 Task: Search one way flight ticket for 2 adults, 4 children and 1 infant on lap in business from Hilo, Hawaii: Hilo International Airport to Springfield: Abraham Lincoln Capital Airport on 5-2-2023. Choice of flights is Frontier. Number of bags: 2 carry on bags and 7 checked bags. Price is upto 107000. Outbound departure time preference is 13:45.
Action: Mouse moved to (257, 385)
Screenshot: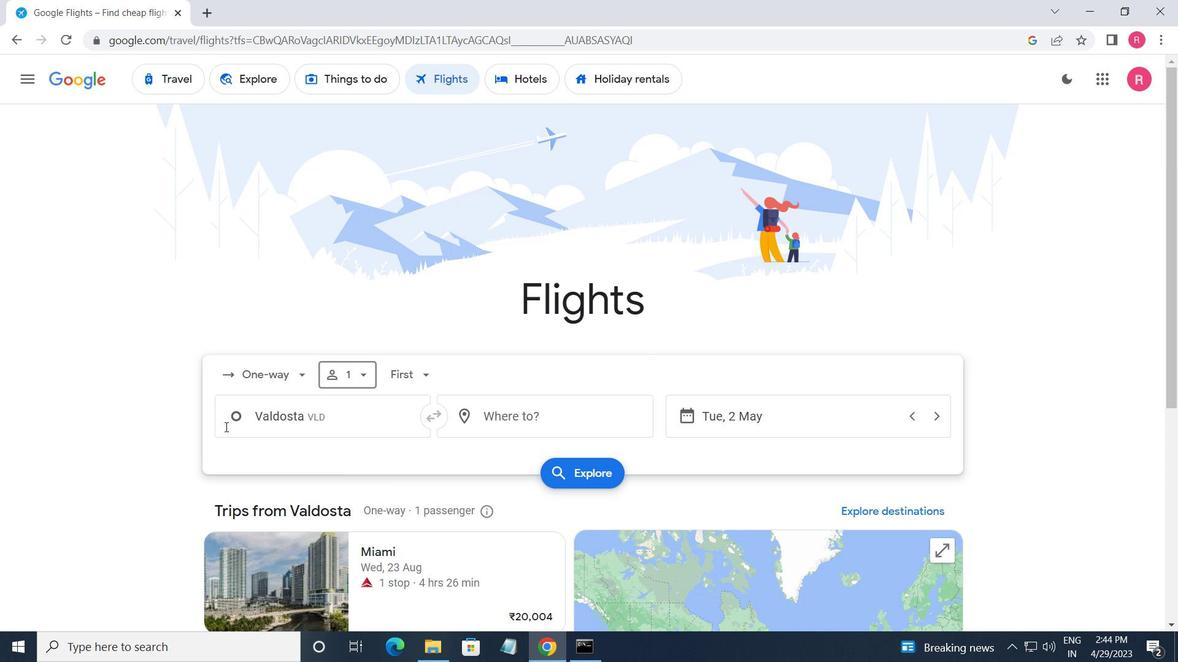 
Action: Mouse pressed left at (257, 385)
Screenshot: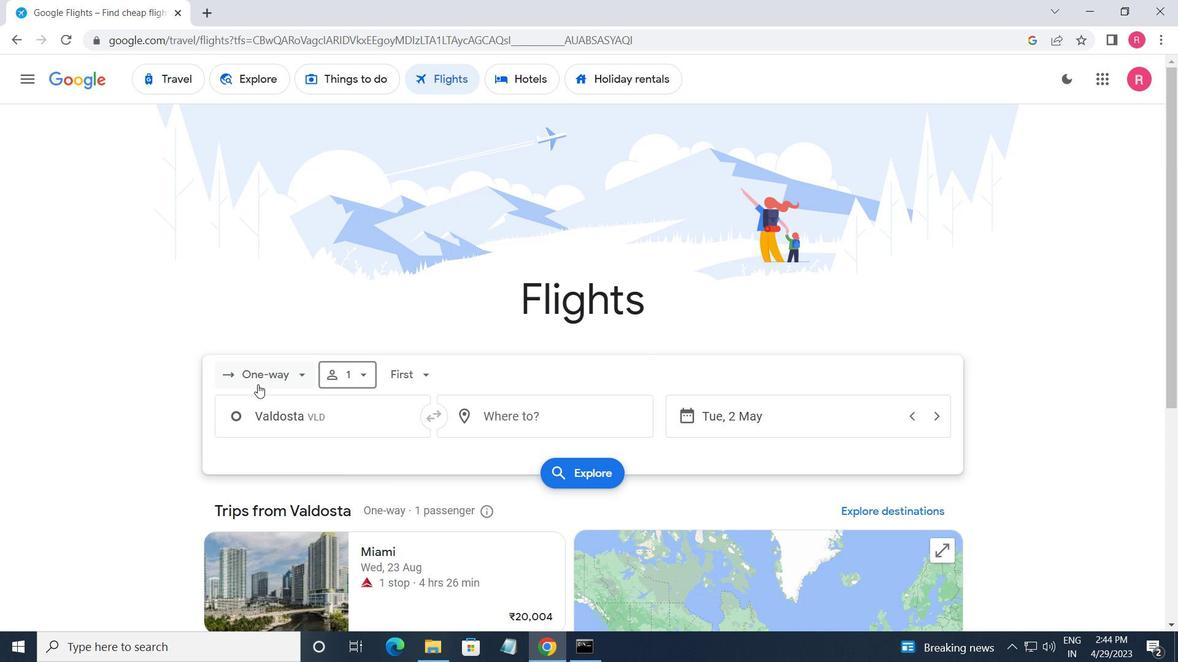 
Action: Mouse moved to (279, 449)
Screenshot: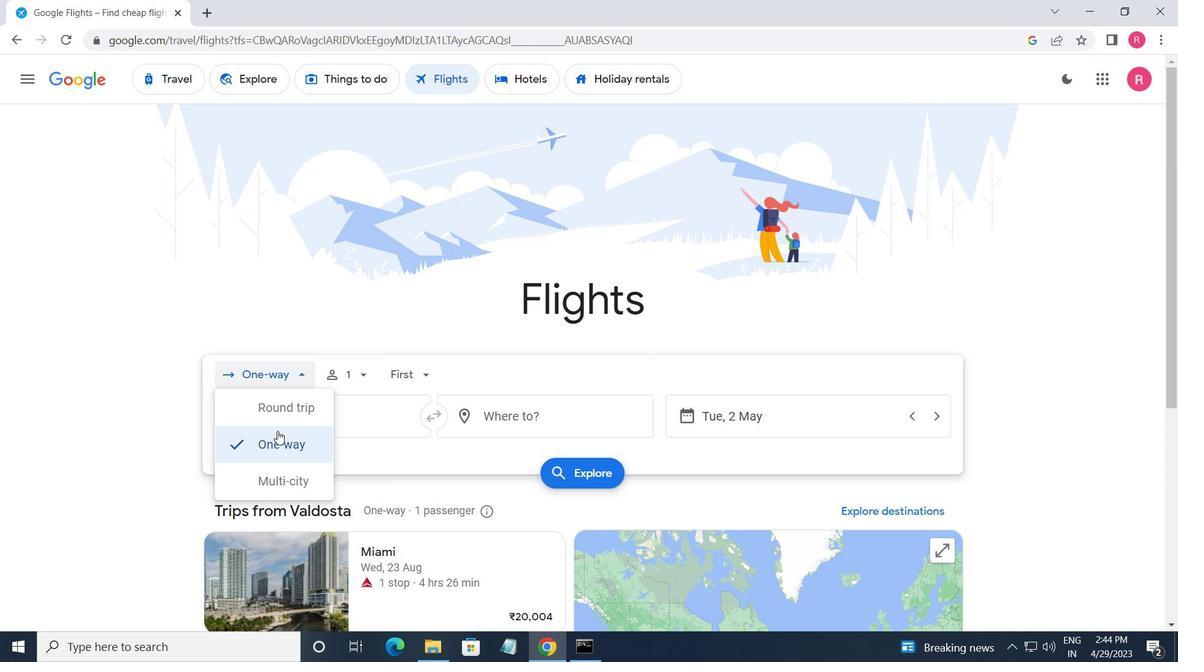 
Action: Mouse pressed left at (279, 449)
Screenshot: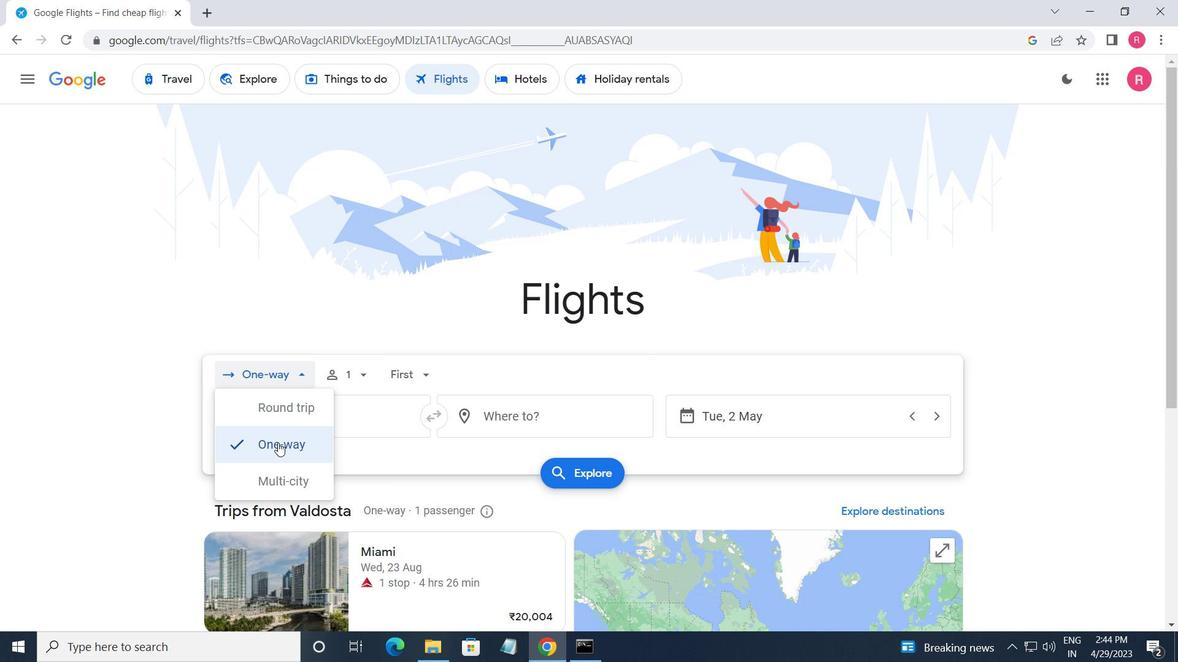 
Action: Mouse moved to (336, 385)
Screenshot: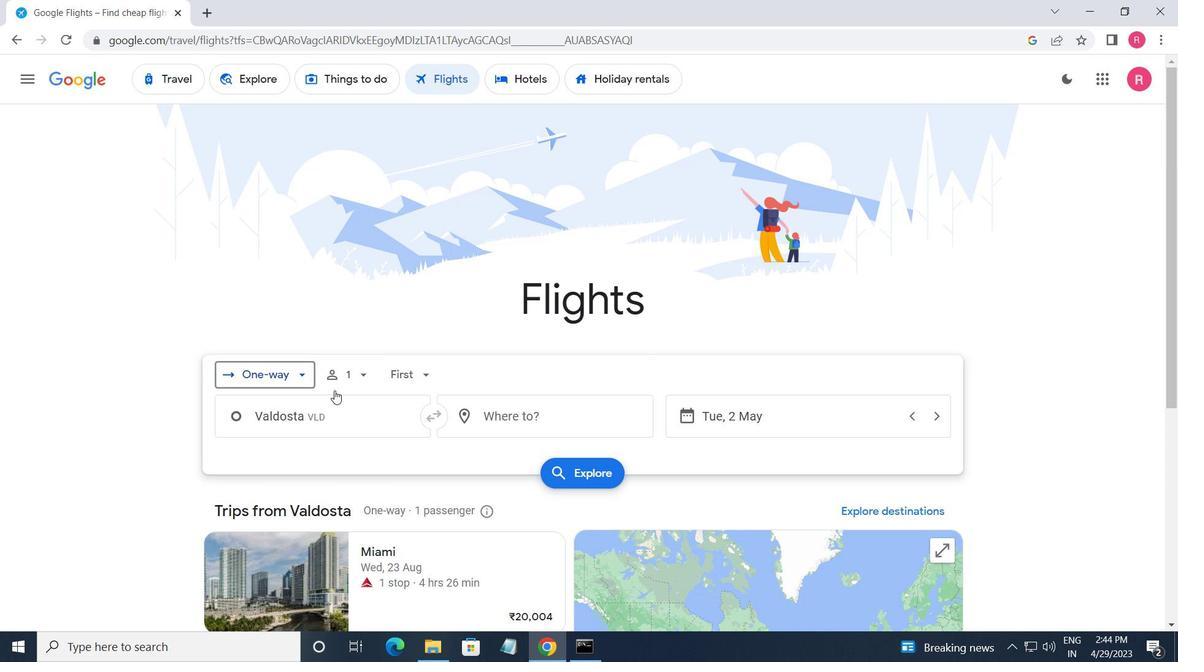 
Action: Mouse pressed left at (336, 385)
Screenshot: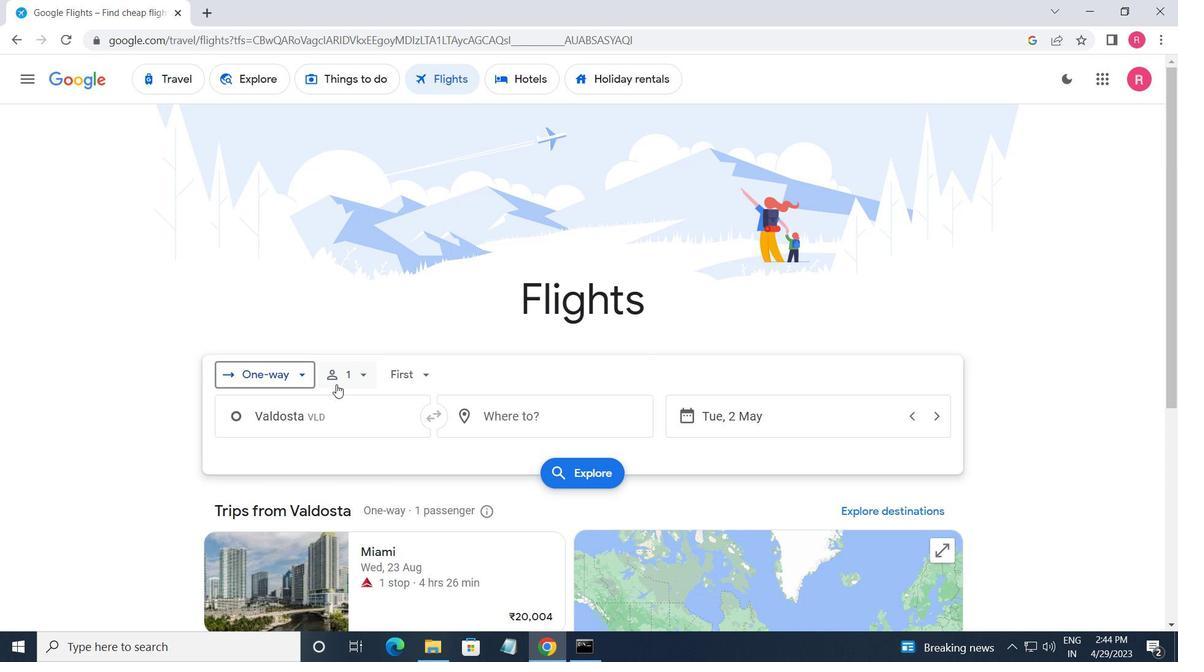 
Action: Mouse moved to (476, 427)
Screenshot: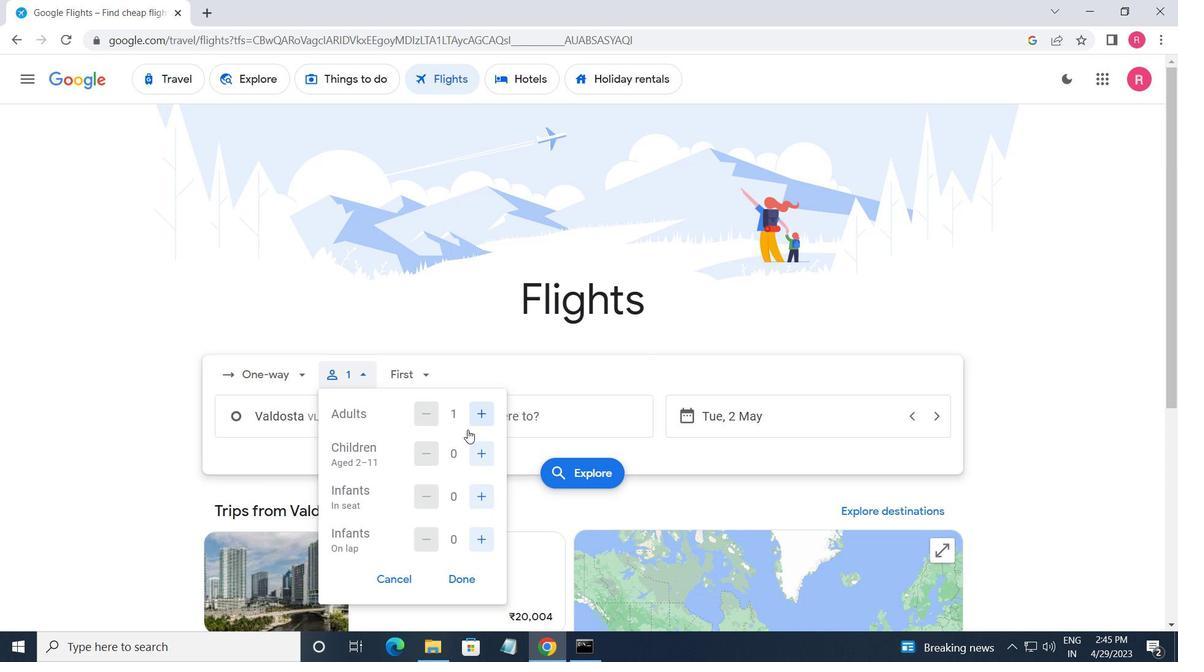 
Action: Mouse pressed left at (476, 427)
Screenshot: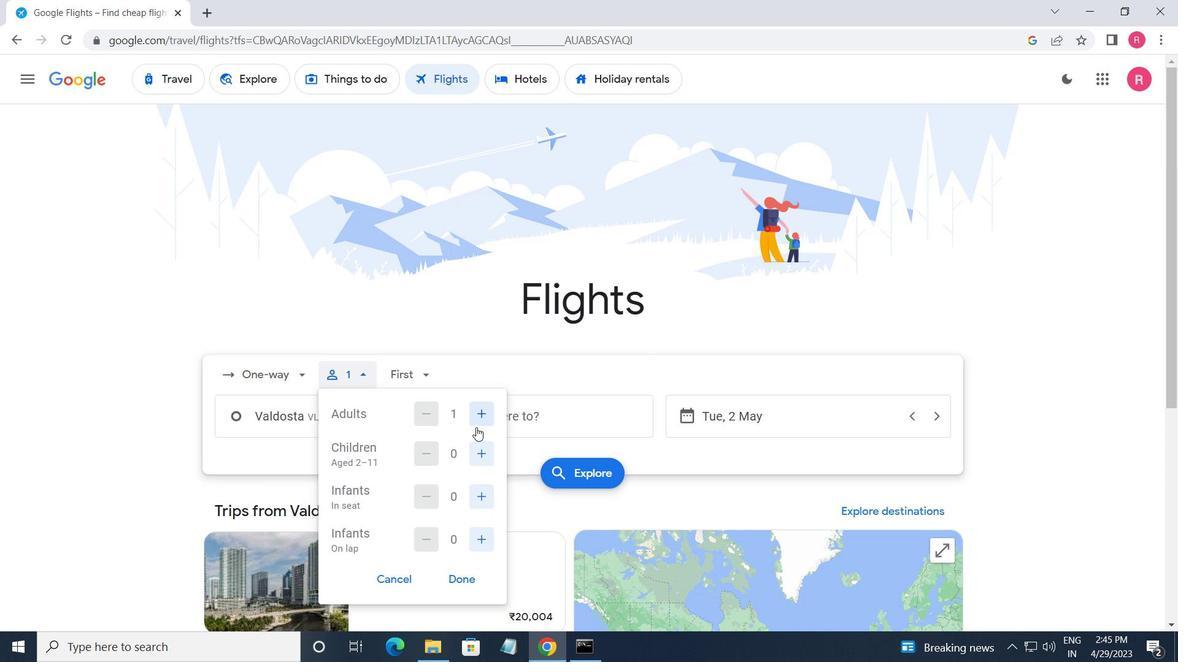 
Action: Mouse moved to (479, 457)
Screenshot: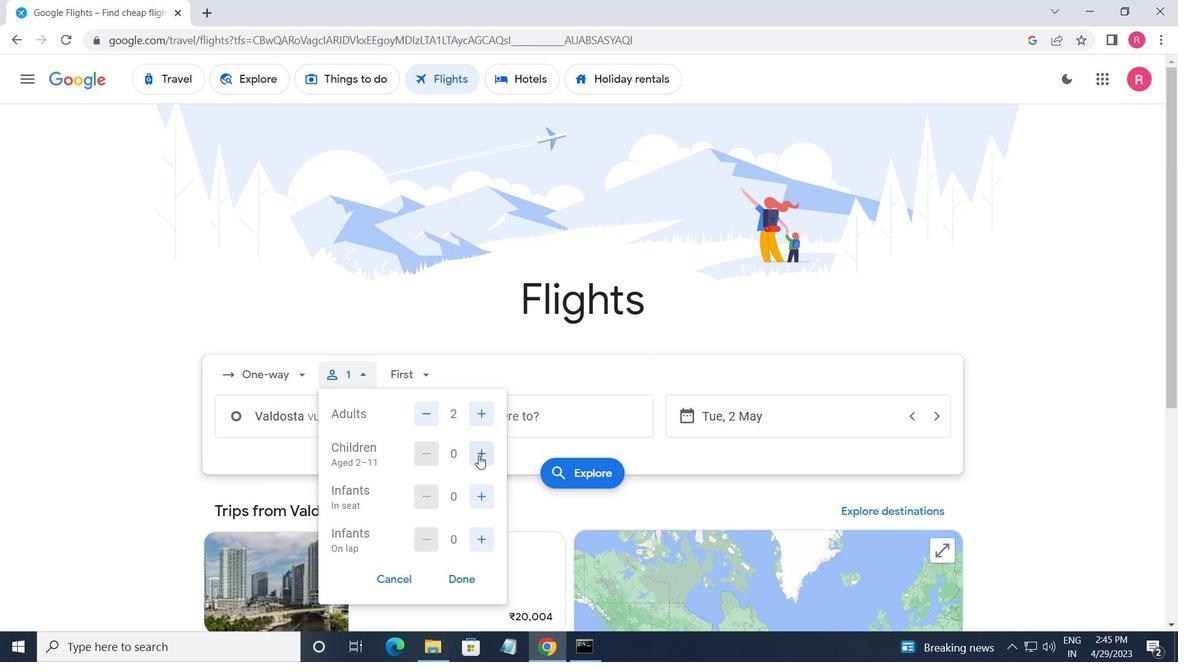 
Action: Mouse pressed left at (479, 457)
Screenshot: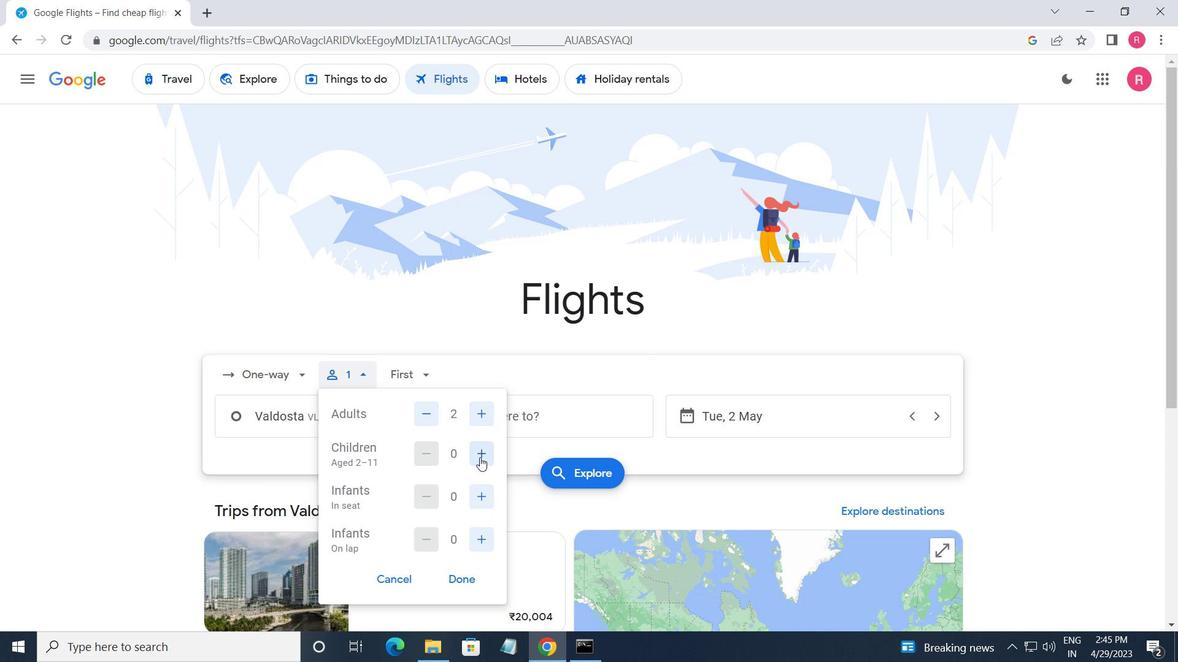 
Action: Mouse pressed left at (479, 457)
Screenshot: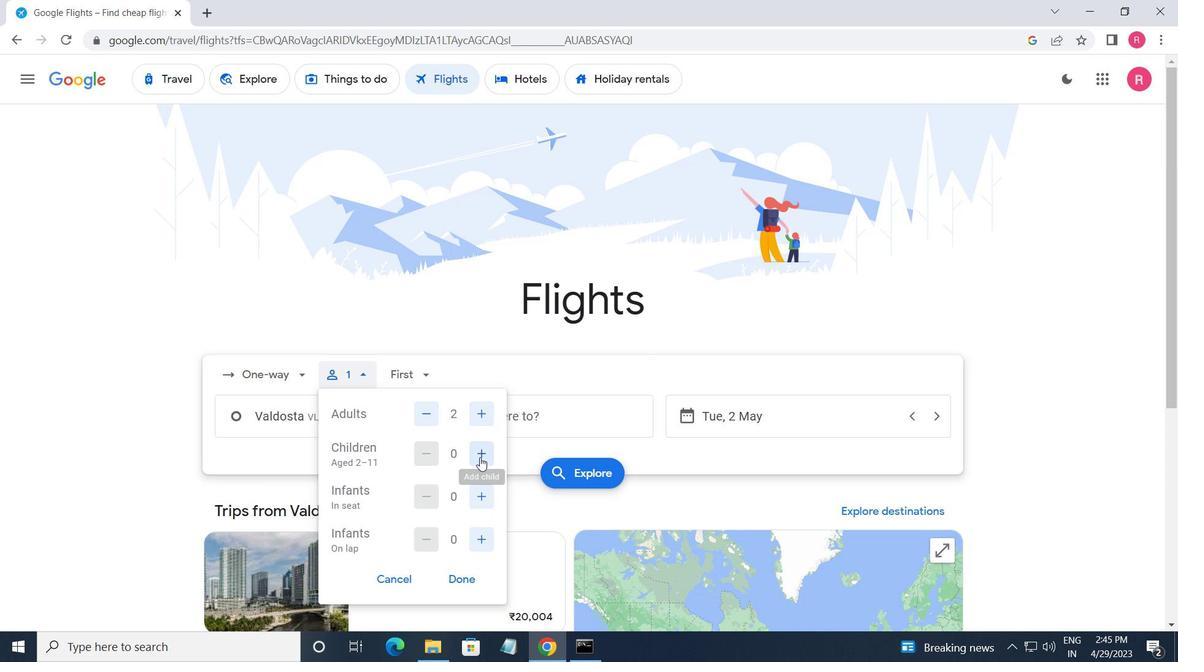 
Action: Mouse pressed left at (479, 457)
Screenshot: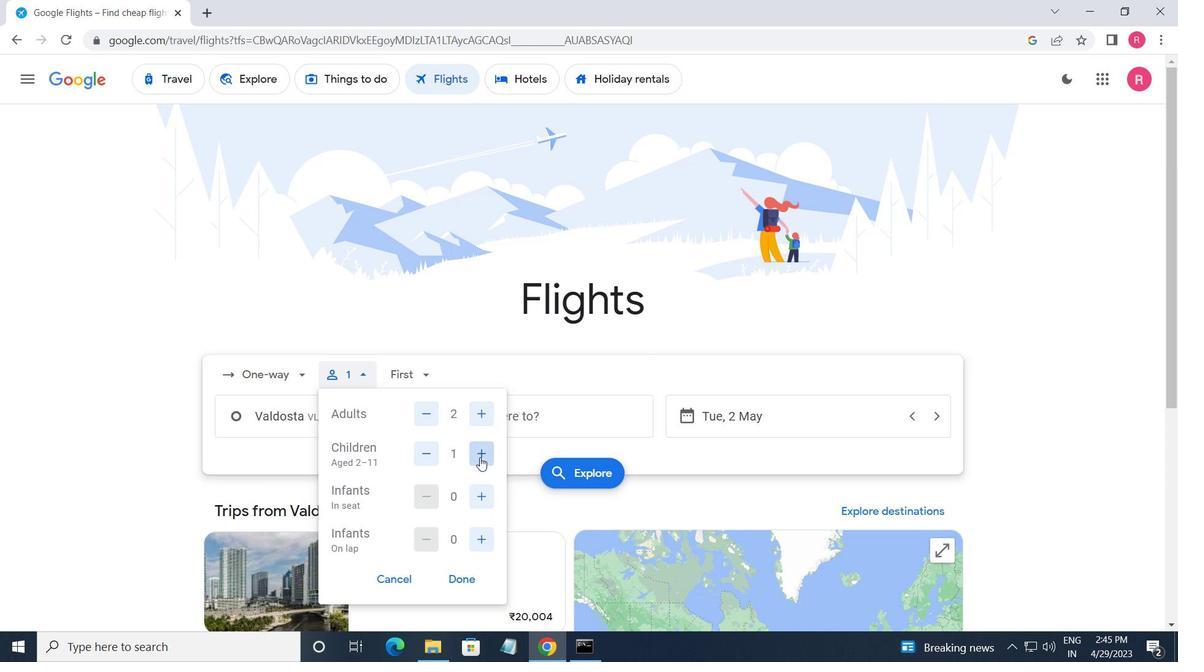 
Action: Mouse moved to (480, 458)
Screenshot: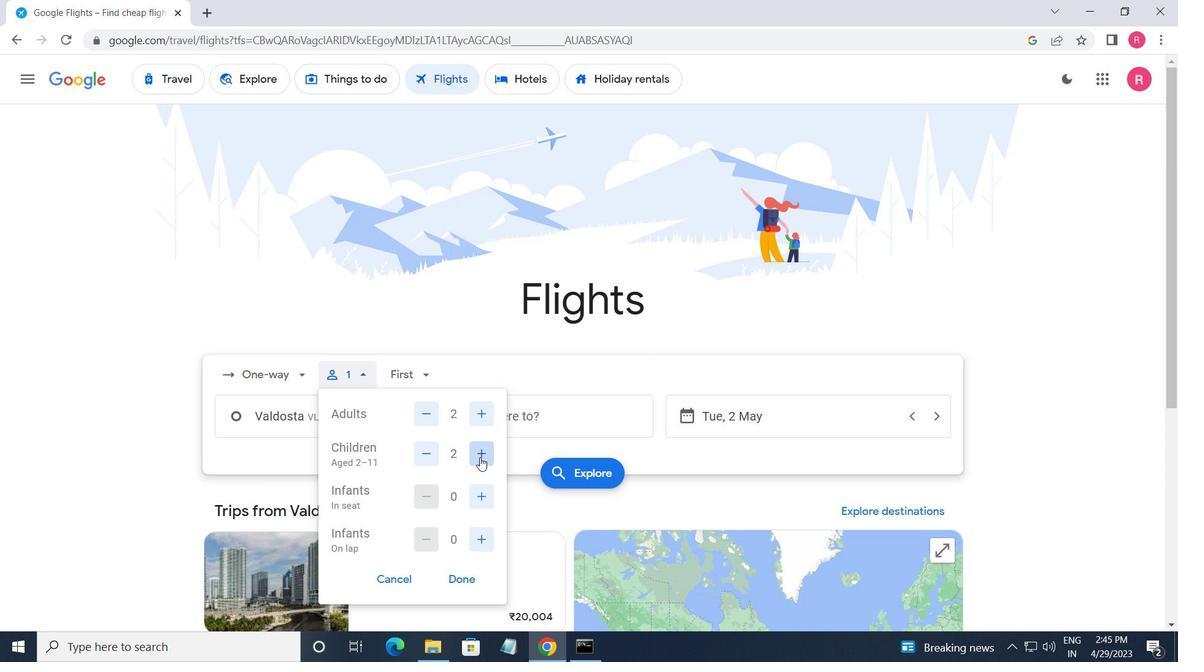 
Action: Mouse pressed left at (480, 458)
Screenshot: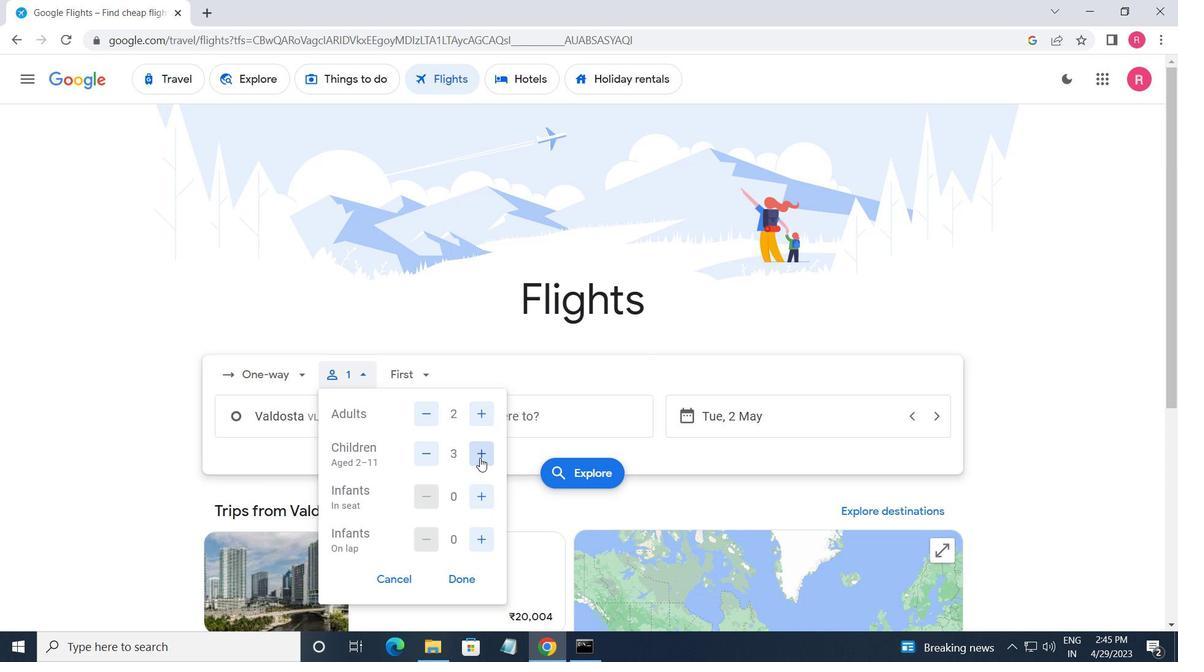 
Action: Mouse moved to (482, 503)
Screenshot: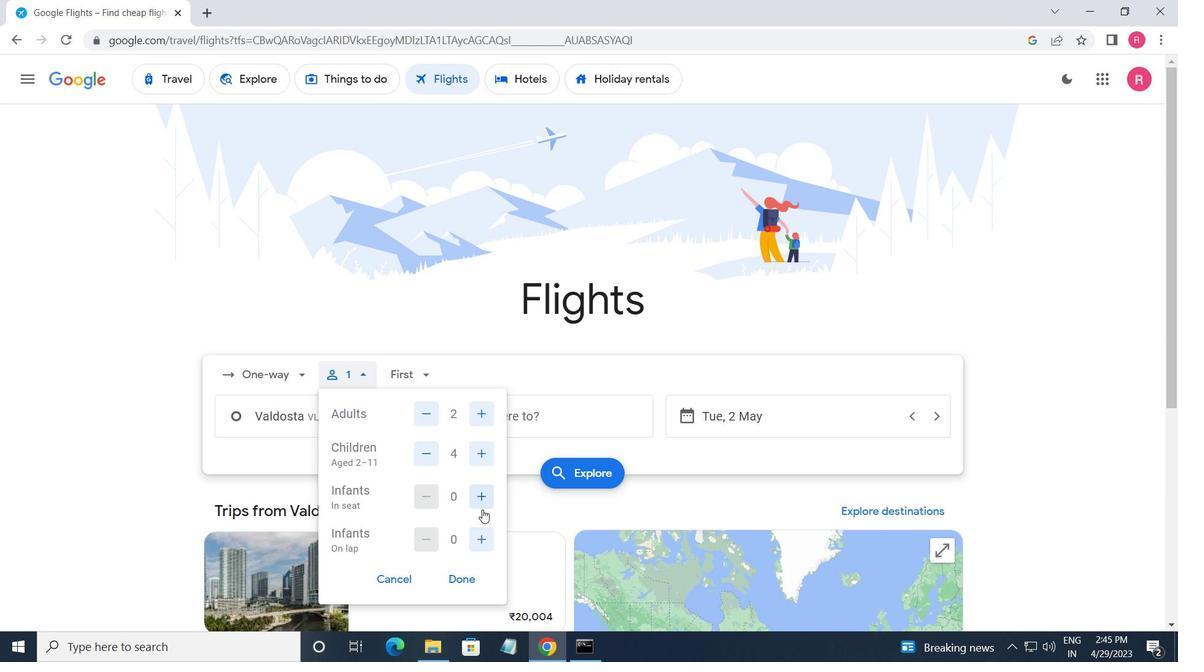 
Action: Mouse pressed left at (482, 503)
Screenshot: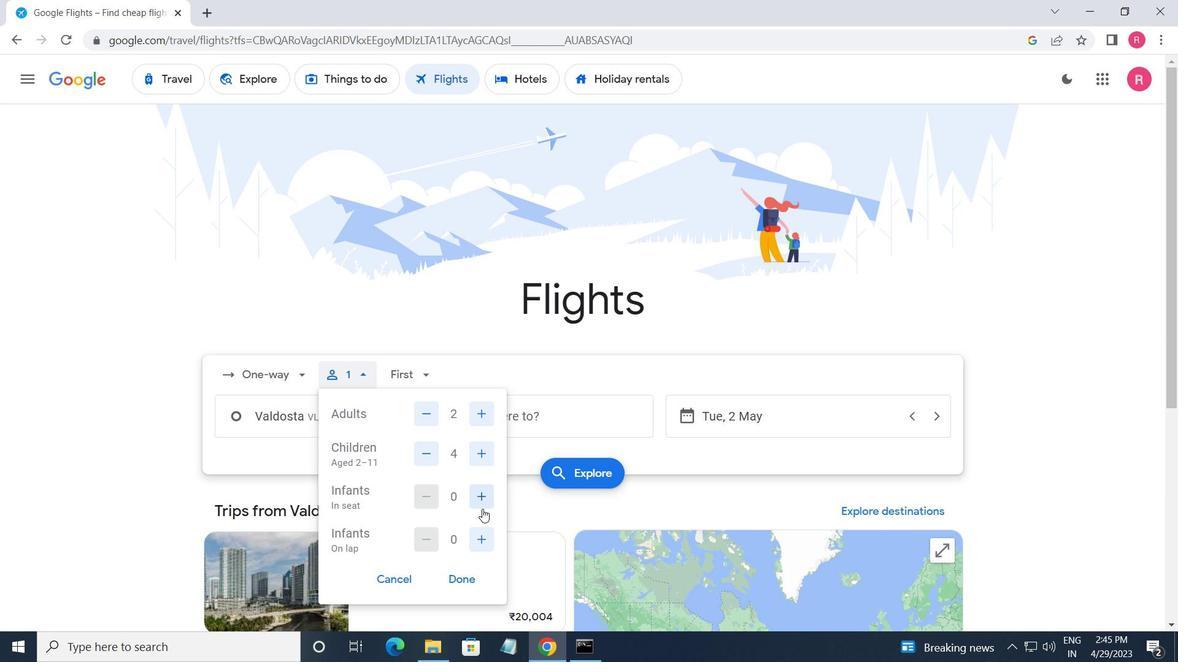 
Action: Mouse moved to (421, 384)
Screenshot: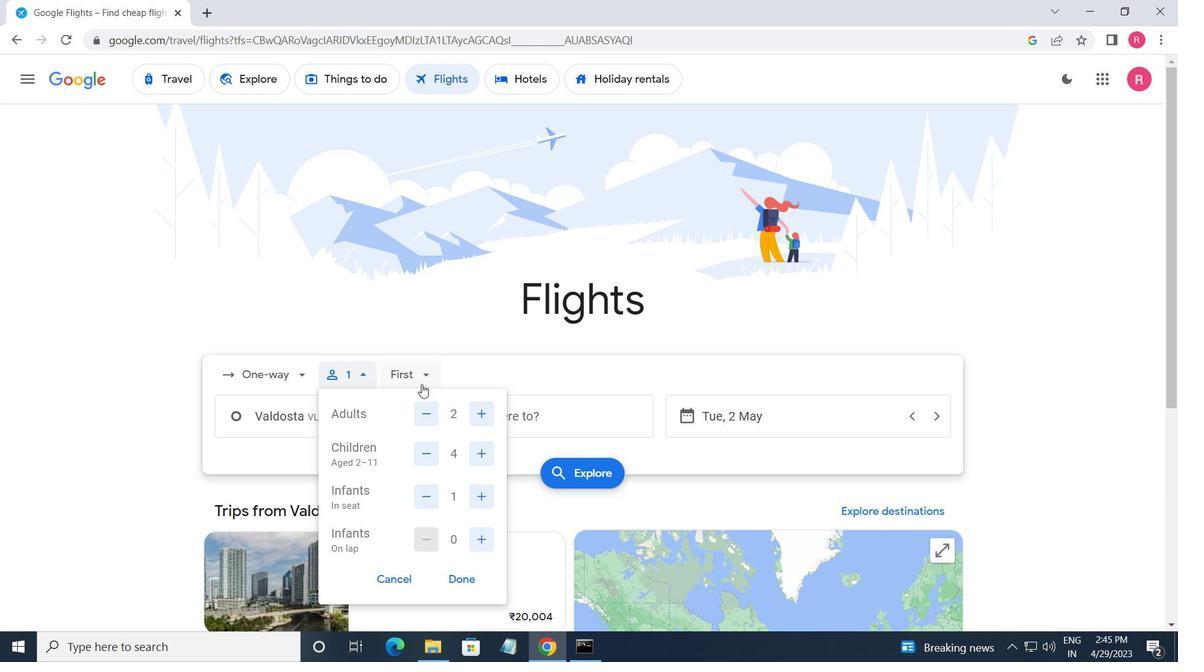 
Action: Mouse pressed left at (421, 384)
Screenshot: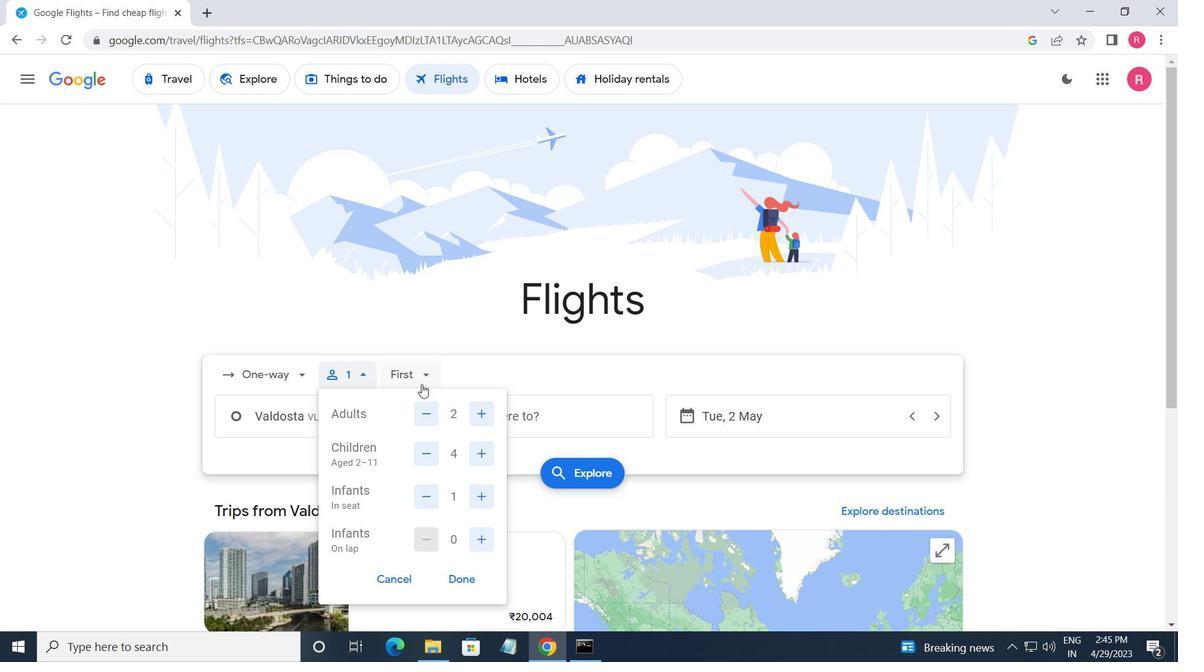 
Action: Mouse moved to (457, 486)
Screenshot: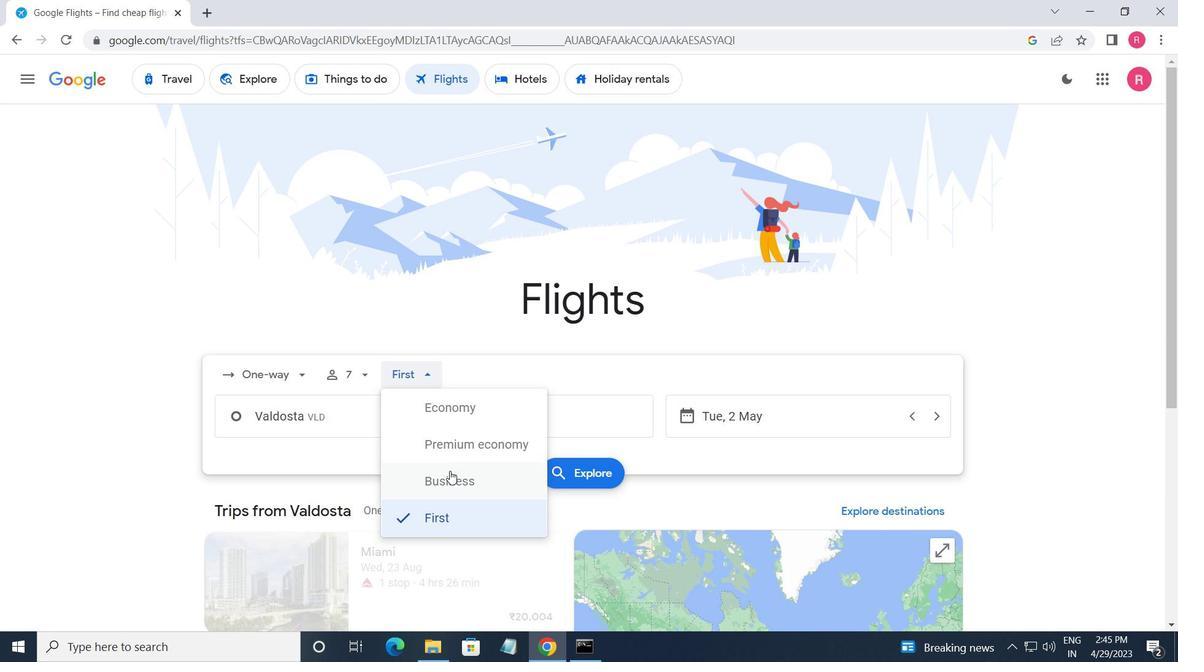 
Action: Mouse pressed left at (457, 486)
Screenshot: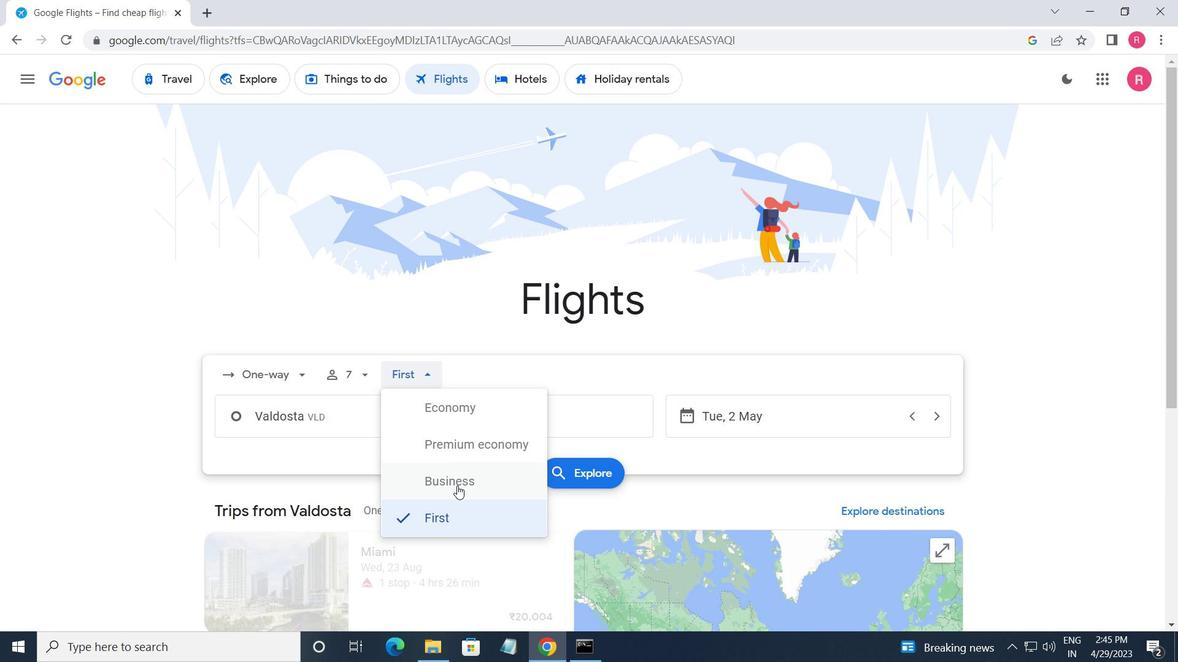 
Action: Mouse moved to (340, 432)
Screenshot: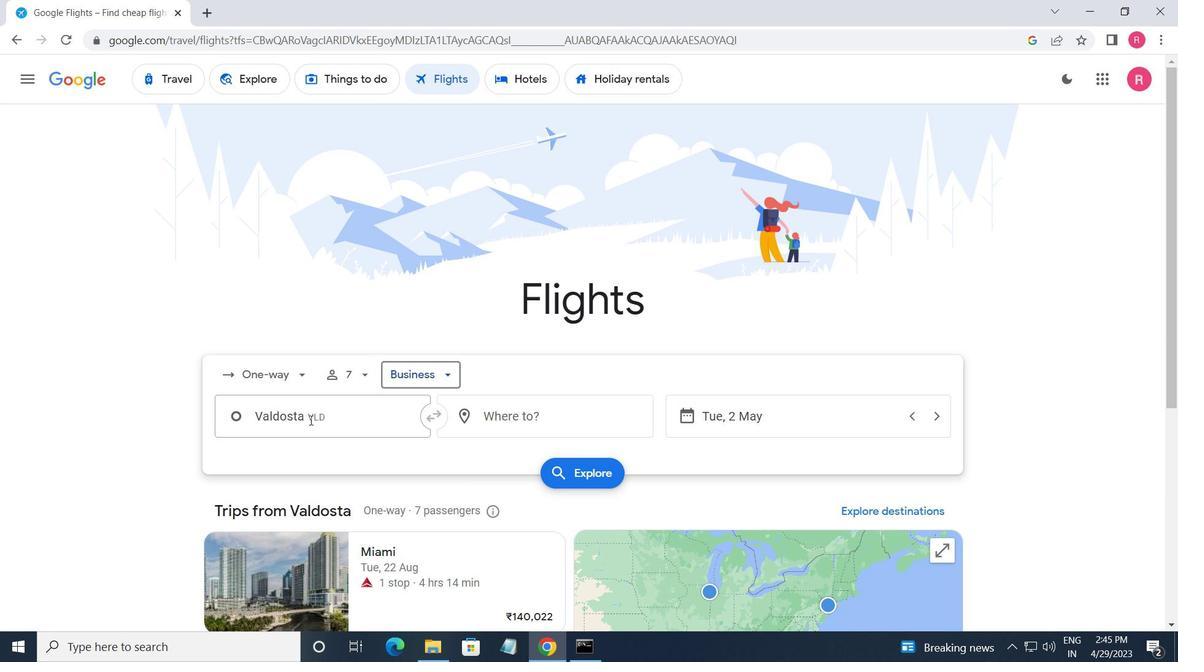 
Action: Mouse pressed left at (340, 432)
Screenshot: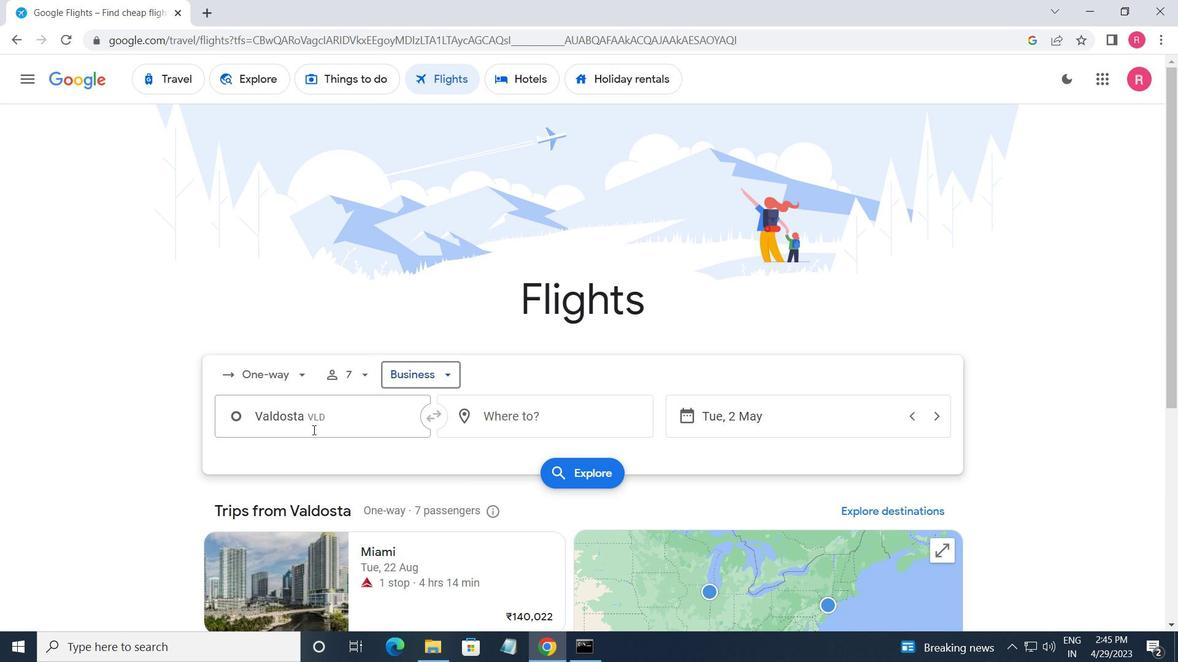 
Action: Key pressed <Key.shift><Key.shift><Key.shift><Key.shift><Key.shift><Key.shift><Key.shift>HILO
Screenshot: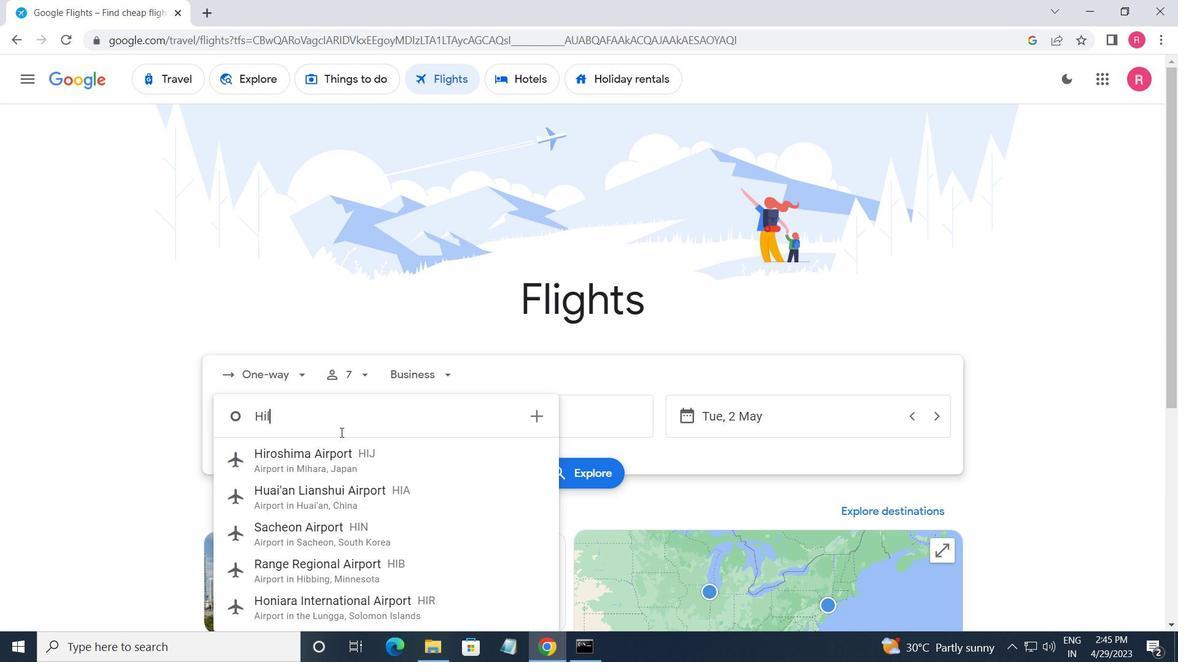 
Action: Mouse moved to (352, 495)
Screenshot: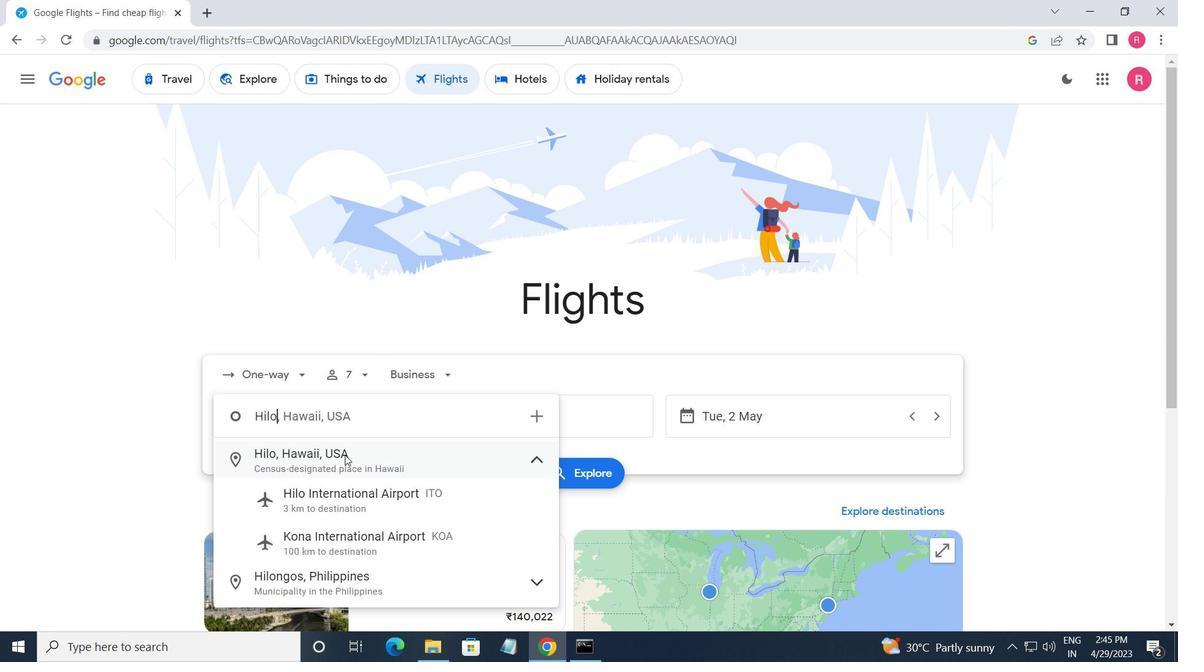
Action: Mouse pressed left at (352, 495)
Screenshot: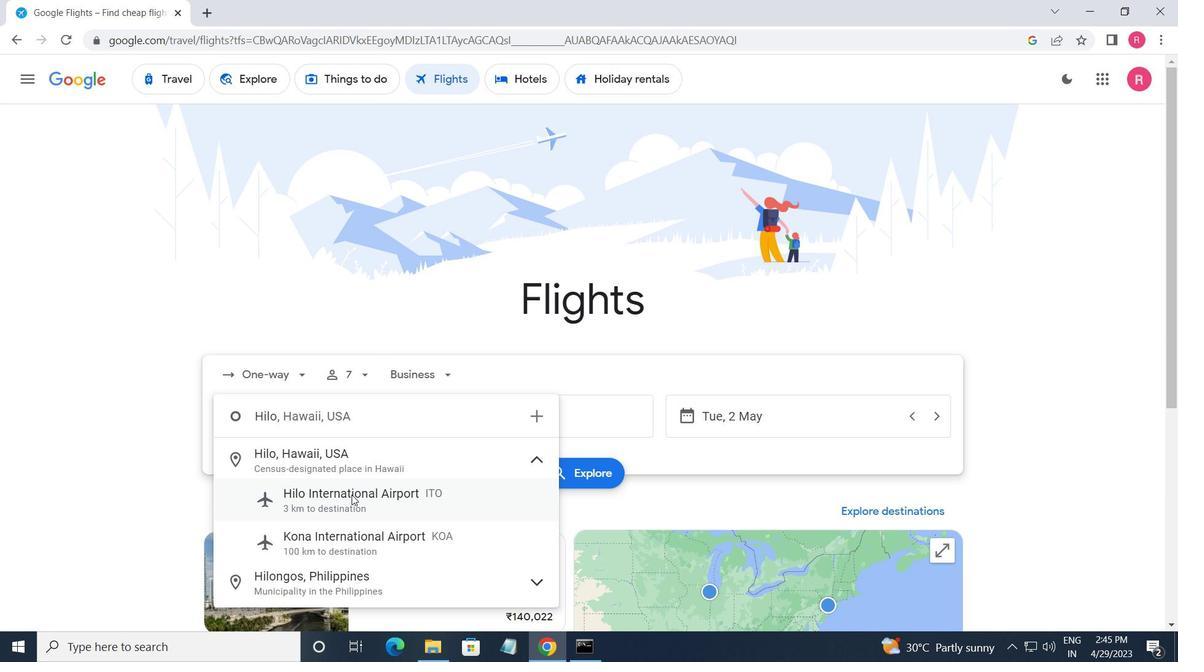 
Action: Mouse moved to (513, 408)
Screenshot: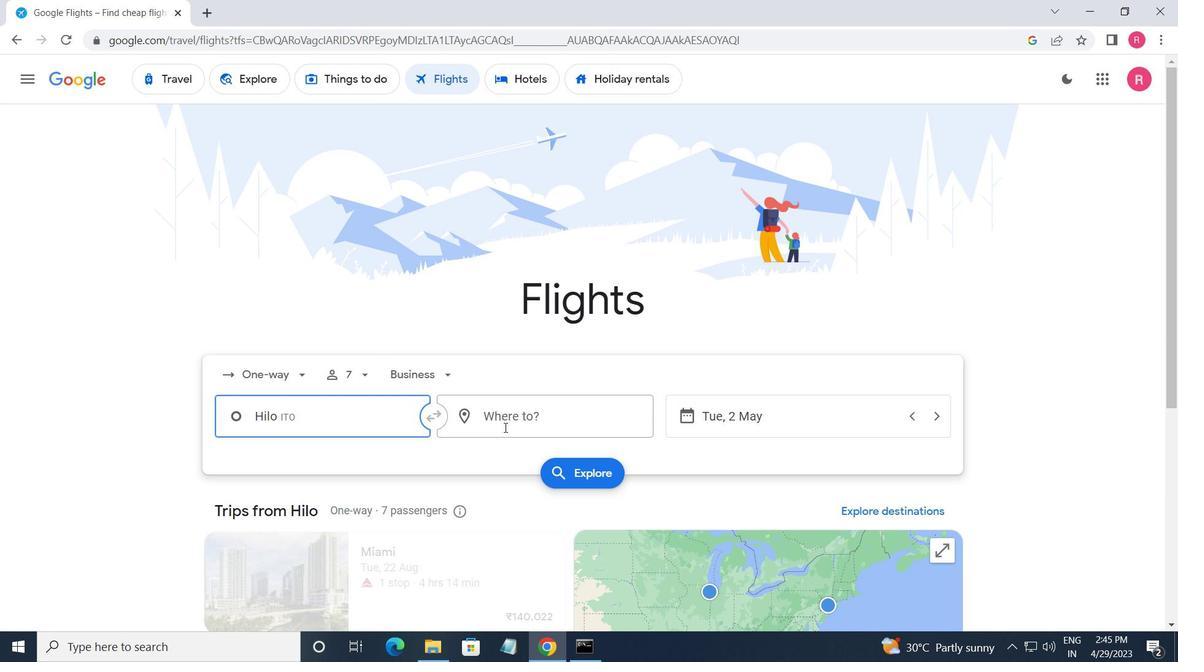 
Action: Mouse pressed left at (513, 408)
Screenshot: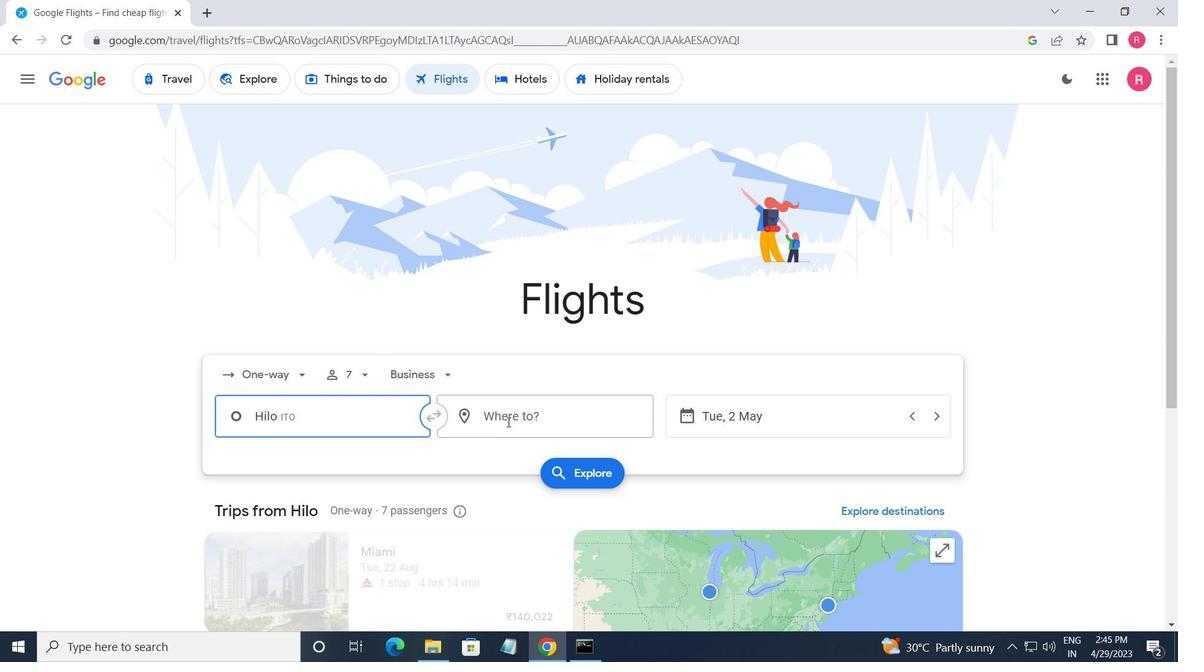 
Action: Mouse moved to (496, 566)
Screenshot: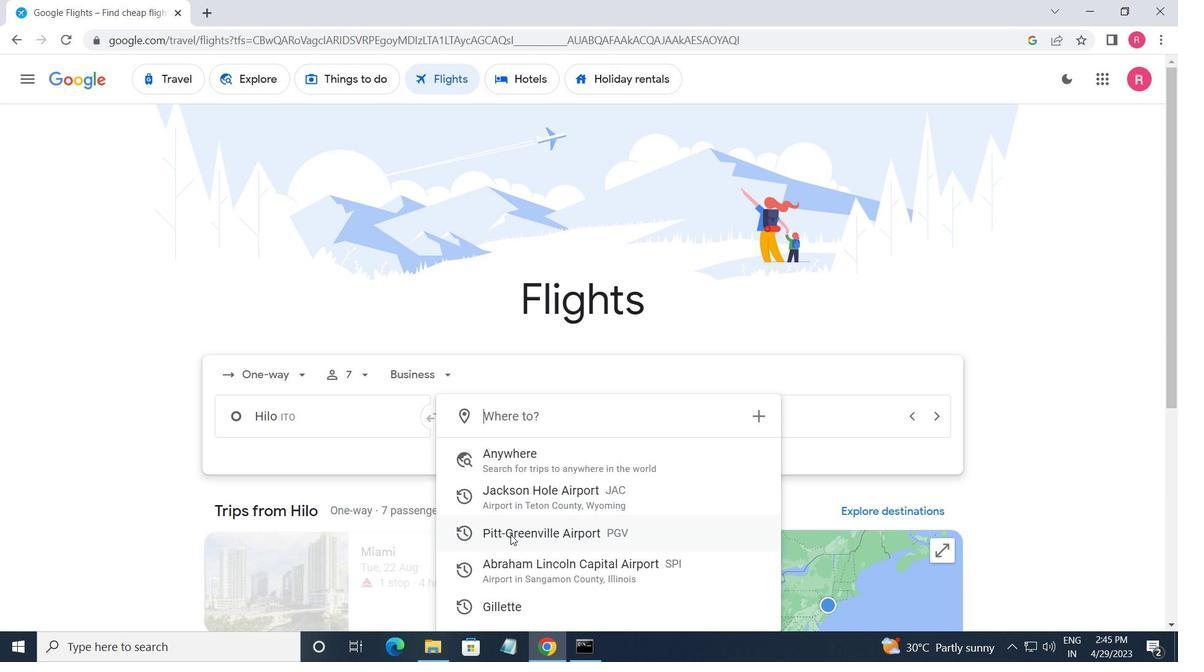 
Action: Mouse pressed left at (496, 566)
Screenshot: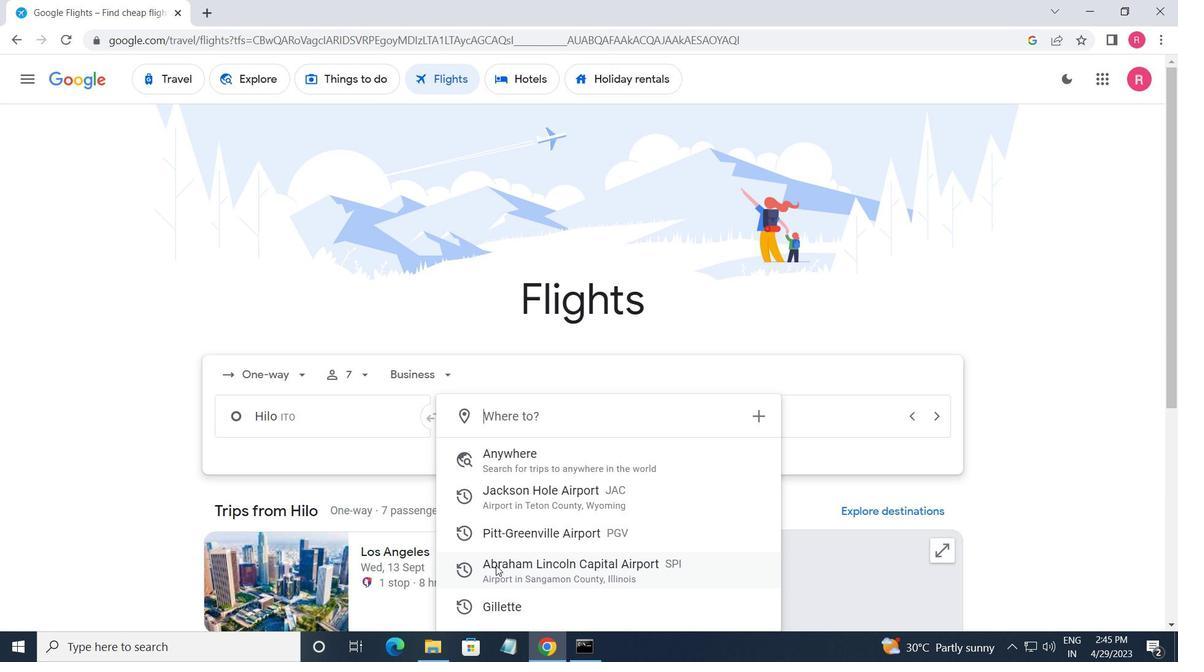 
Action: Mouse moved to (772, 420)
Screenshot: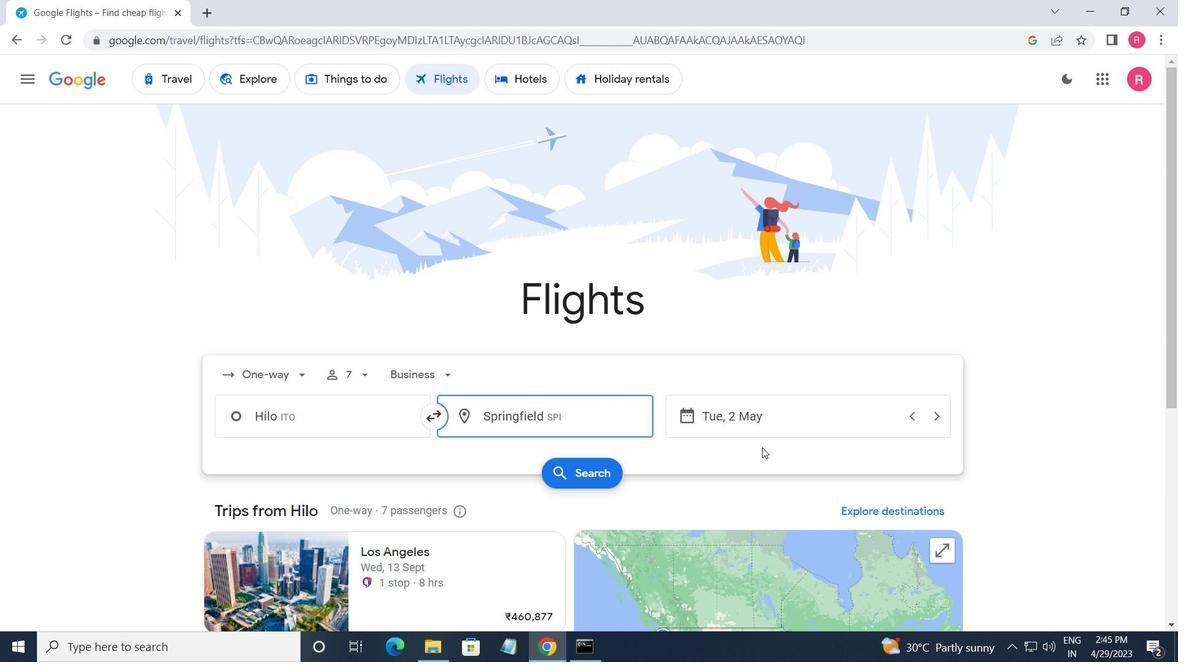 
Action: Mouse pressed left at (772, 420)
Screenshot: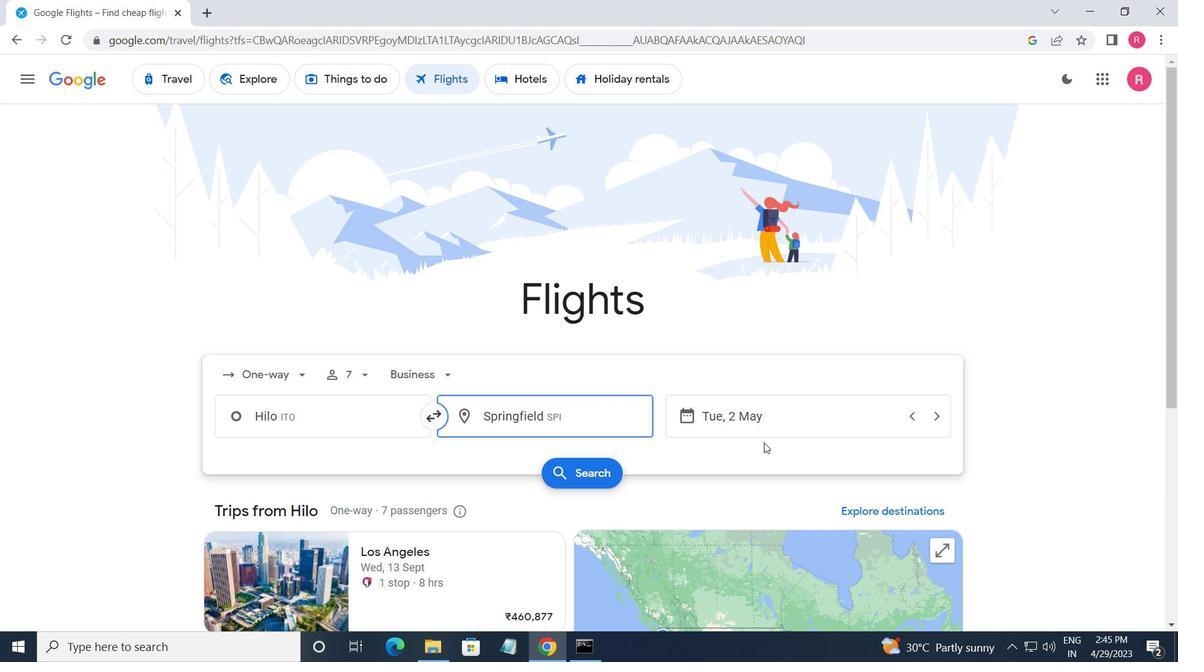 
Action: Mouse moved to (769, 360)
Screenshot: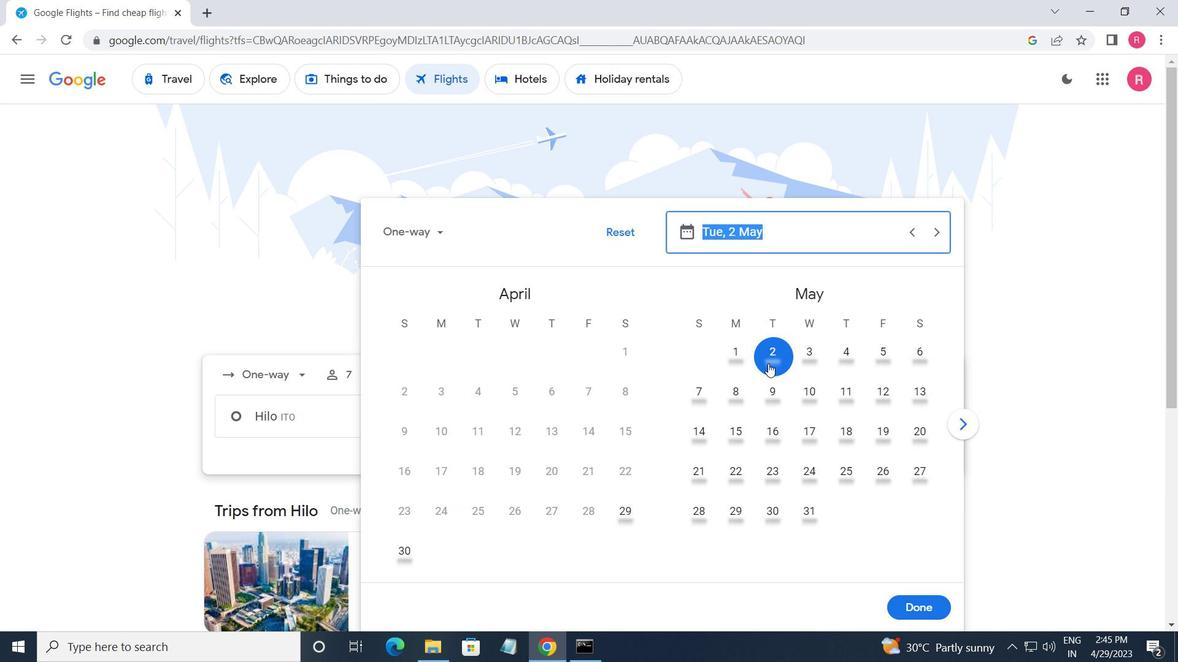 
Action: Mouse pressed left at (769, 360)
Screenshot: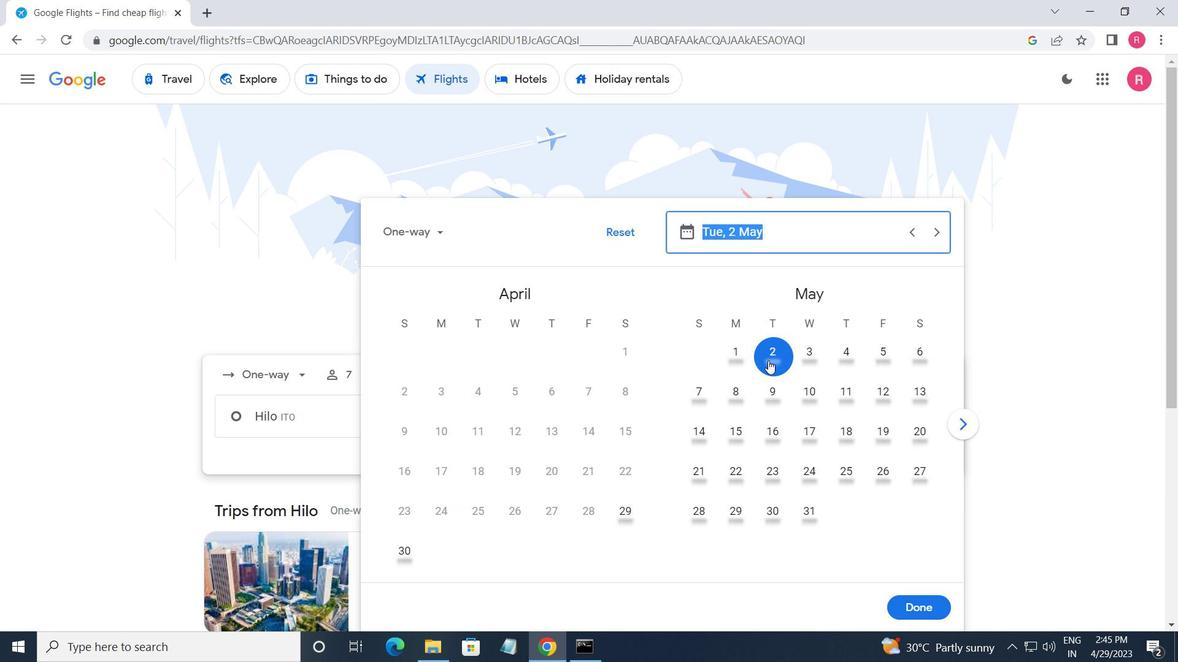 
Action: Mouse moved to (907, 608)
Screenshot: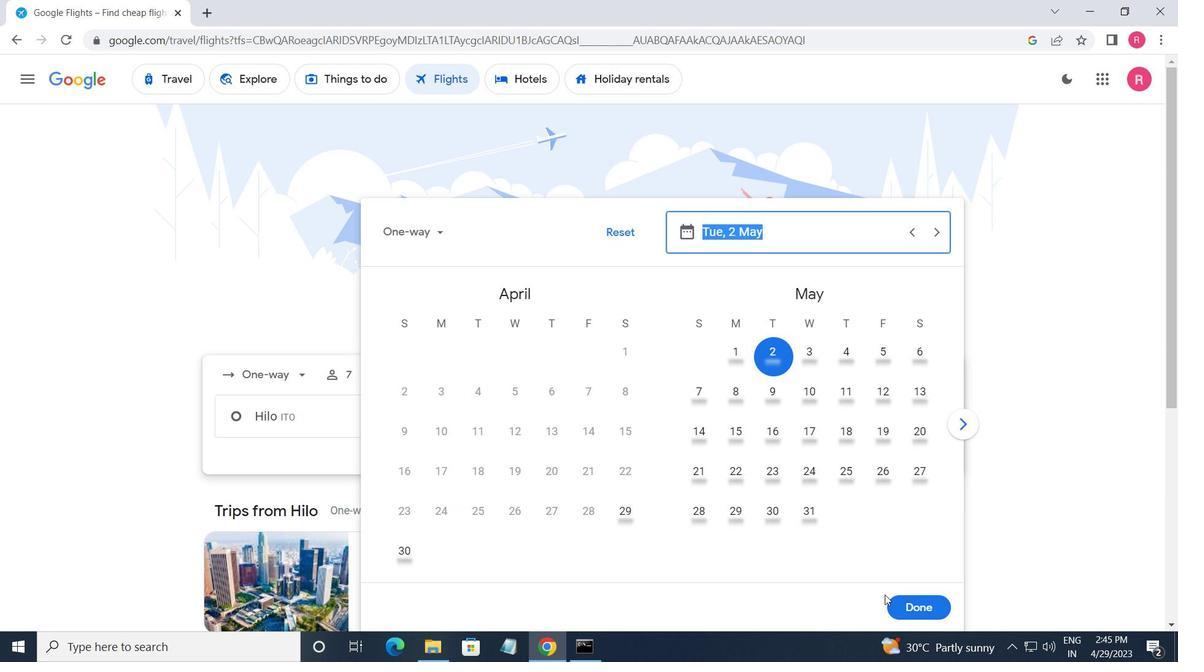 
Action: Mouse pressed left at (907, 608)
Screenshot: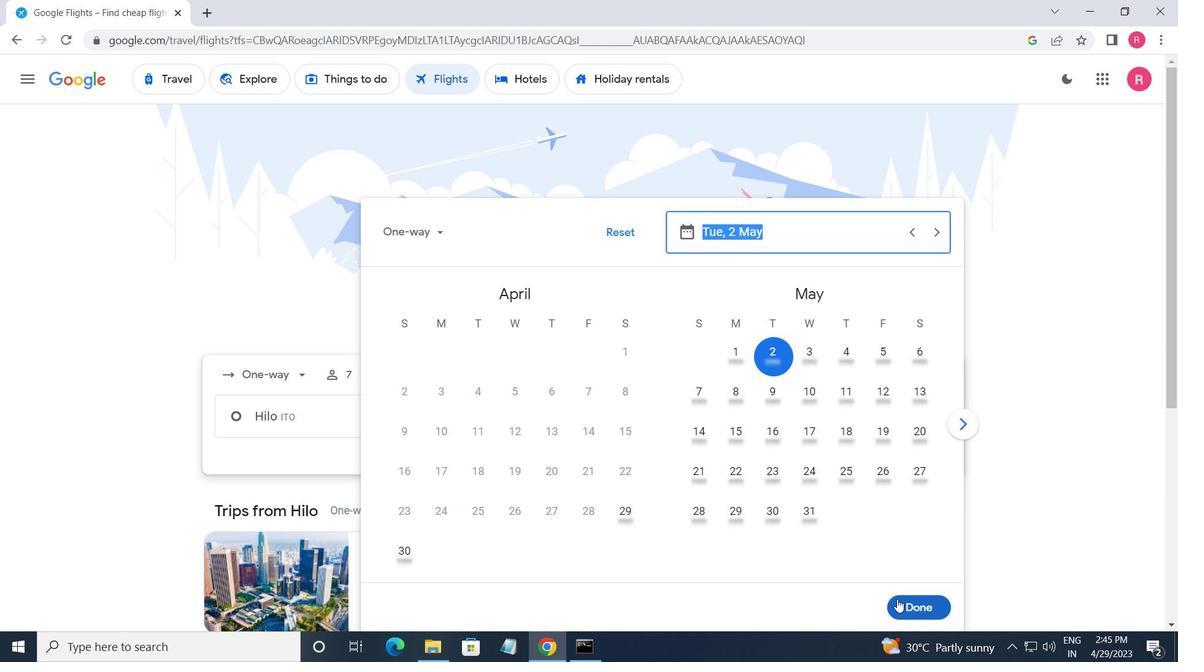 
Action: Mouse moved to (564, 477)
Screenshot: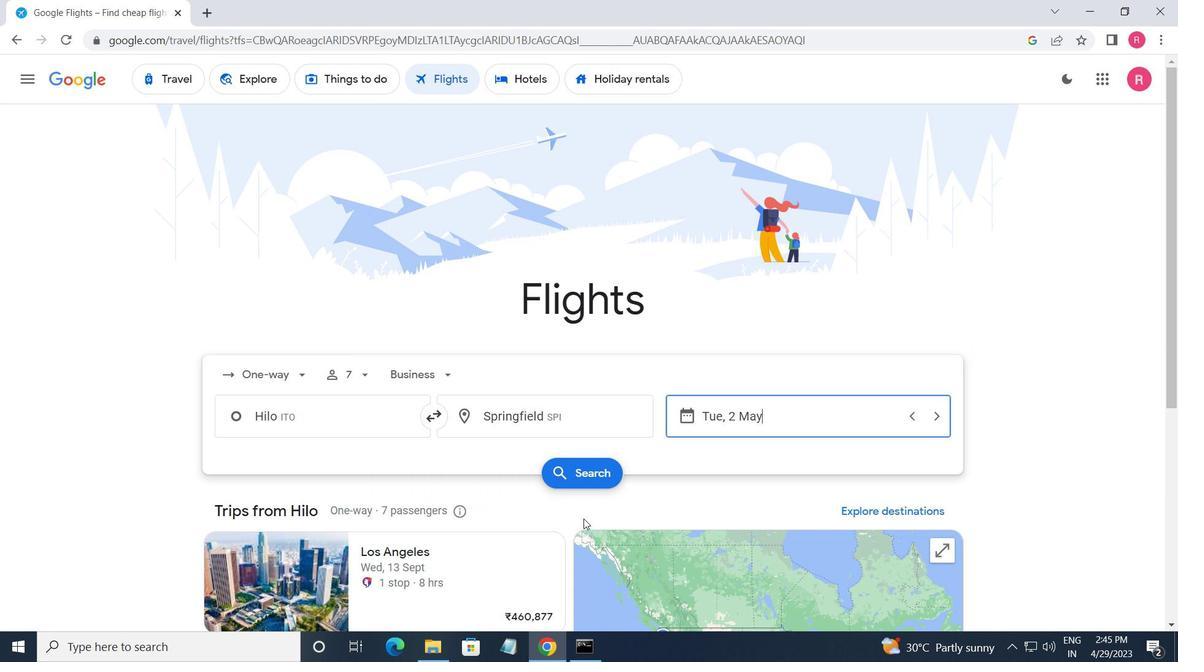 
Action: Mouse pressed left at (564, 477)
Screenshot: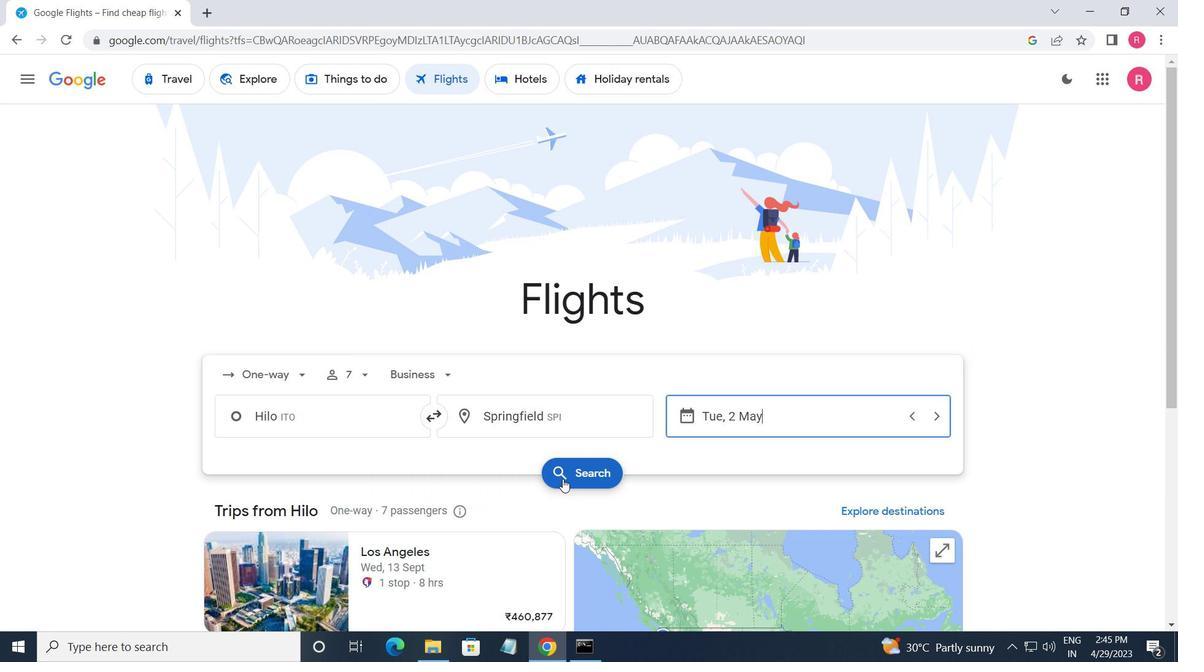 
Action: Mouse moved to (231, 222)
Screenshot: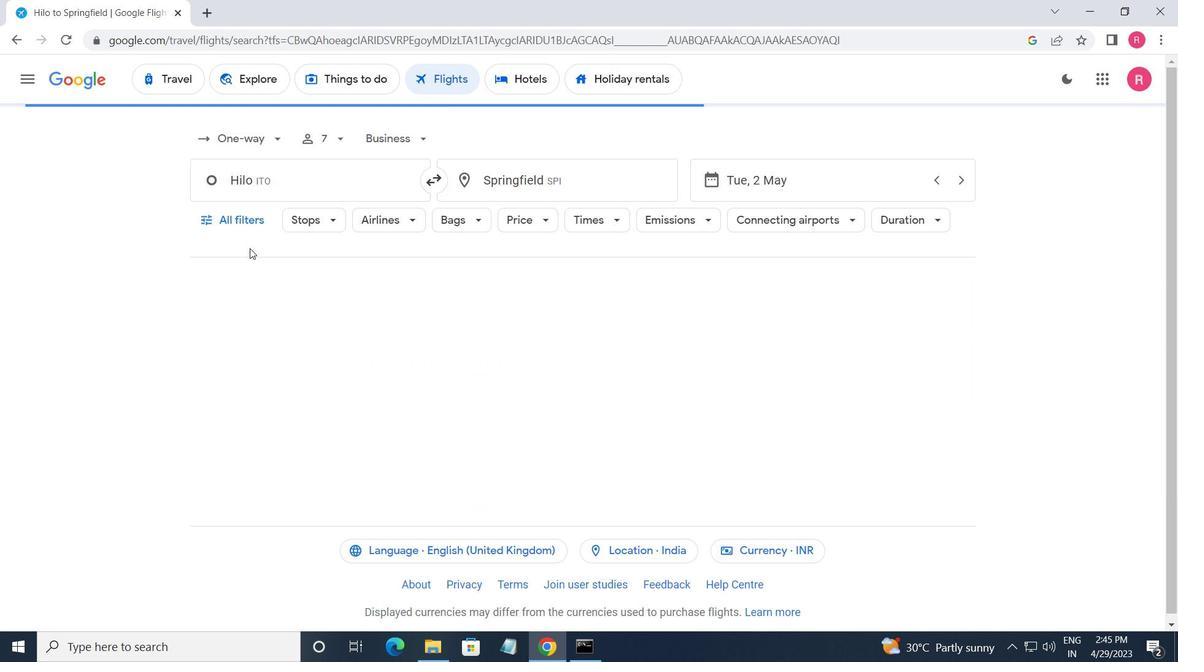 
Action: Mouse pressed left at (231, 222)
Screenshot: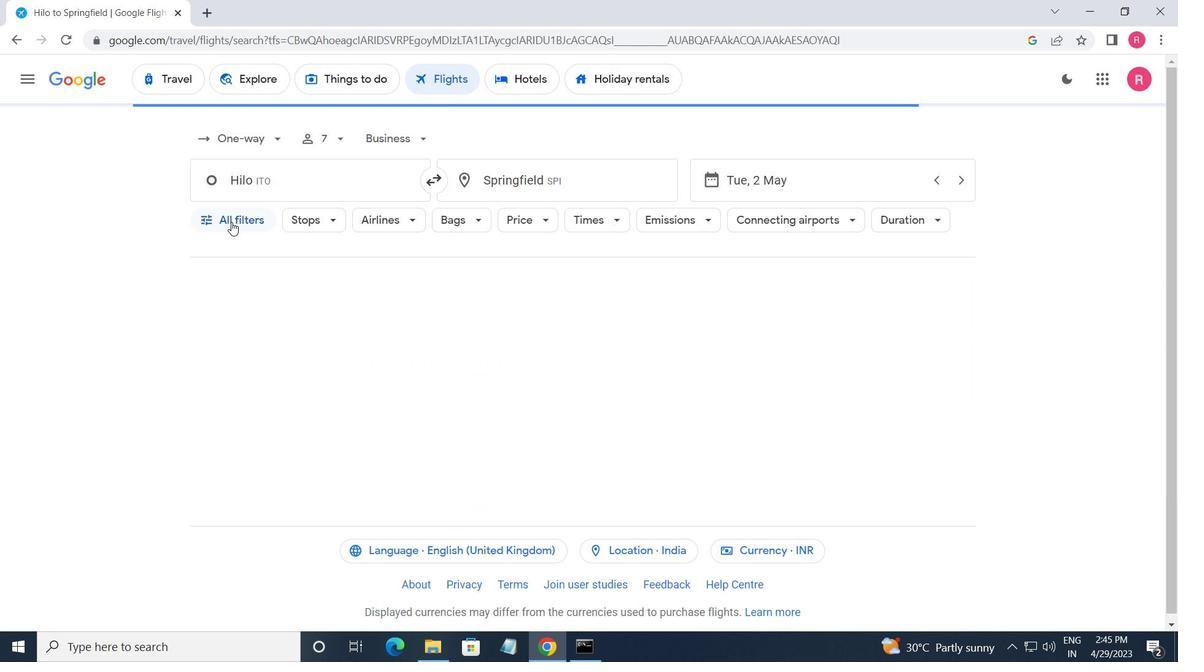 
Action: Mouse moved to (231, 388)
Screenshot: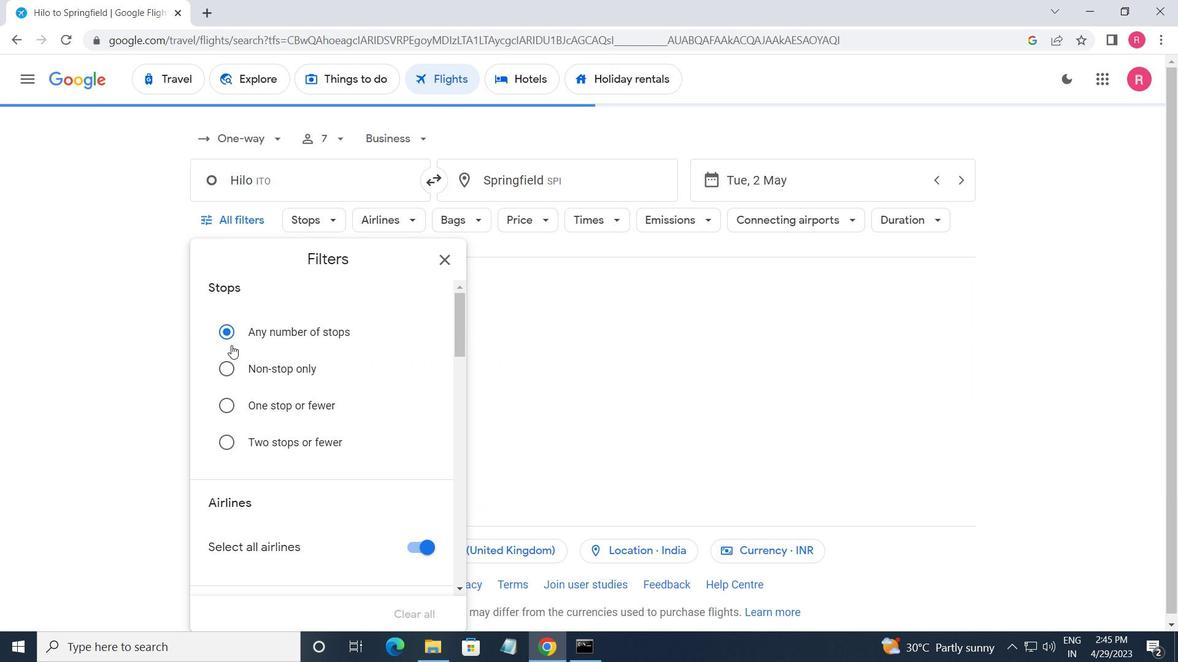 
Action: Mouse scrolled (231, 387) with delta (0, 0)
Screenshot: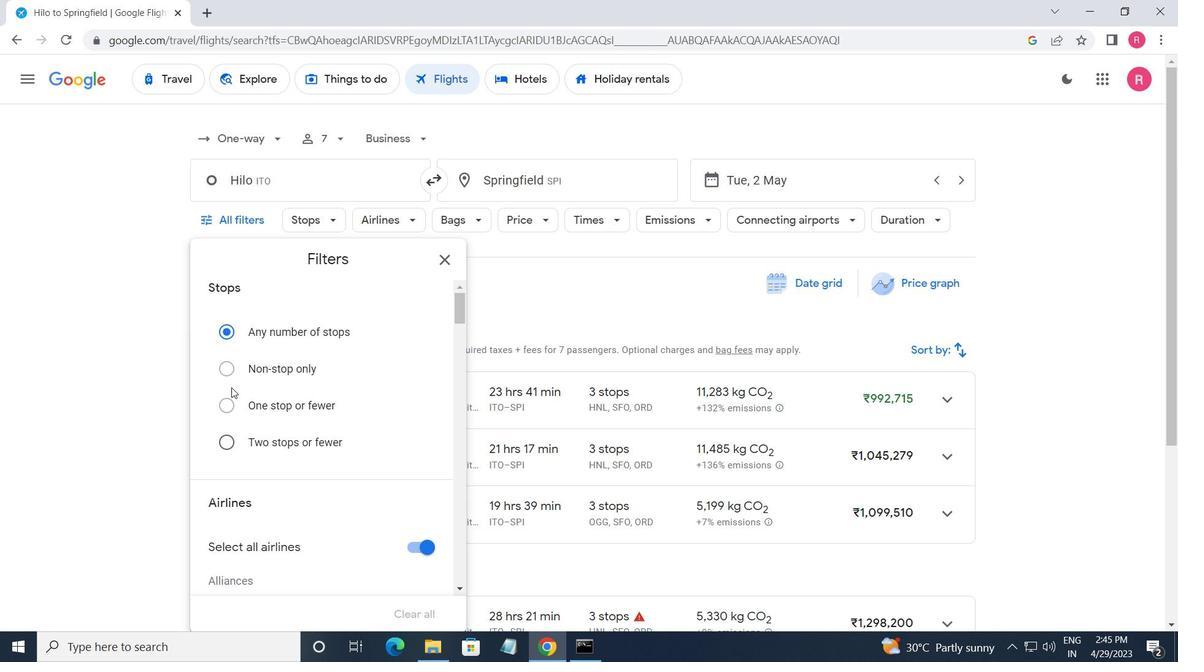 
Action: Mouse scrolled (231, 387) with delta (0, 0)
Screenshot: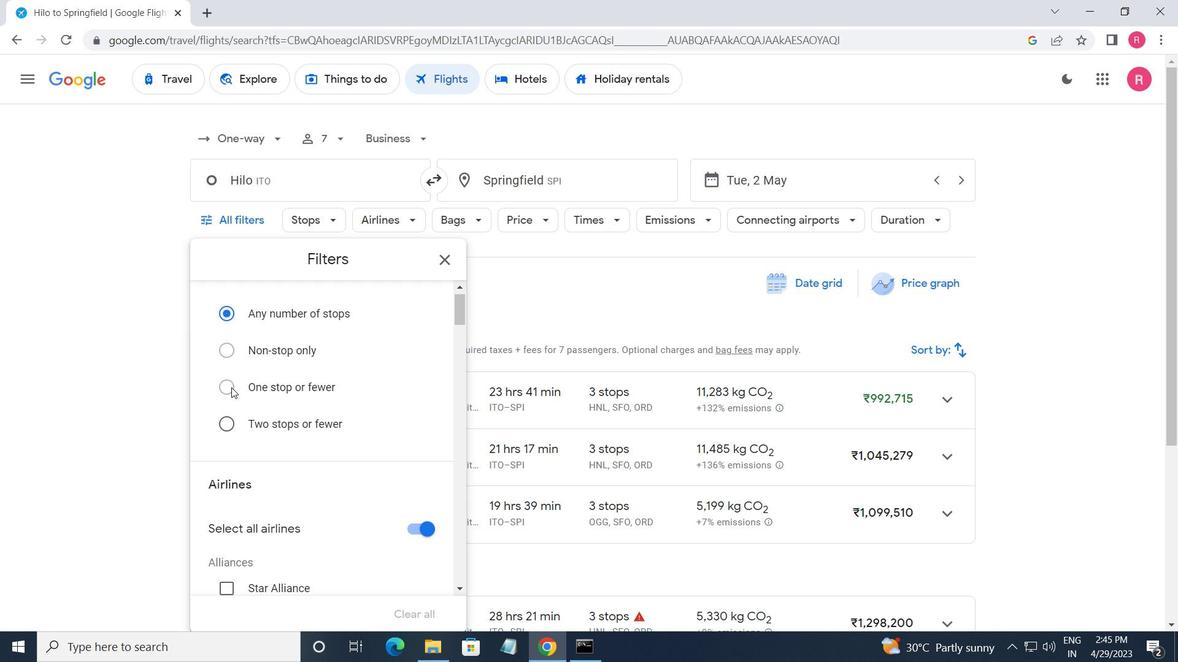 
Action: Mouse scrolled (231, 387) with delta (0, 0)
Screenshot: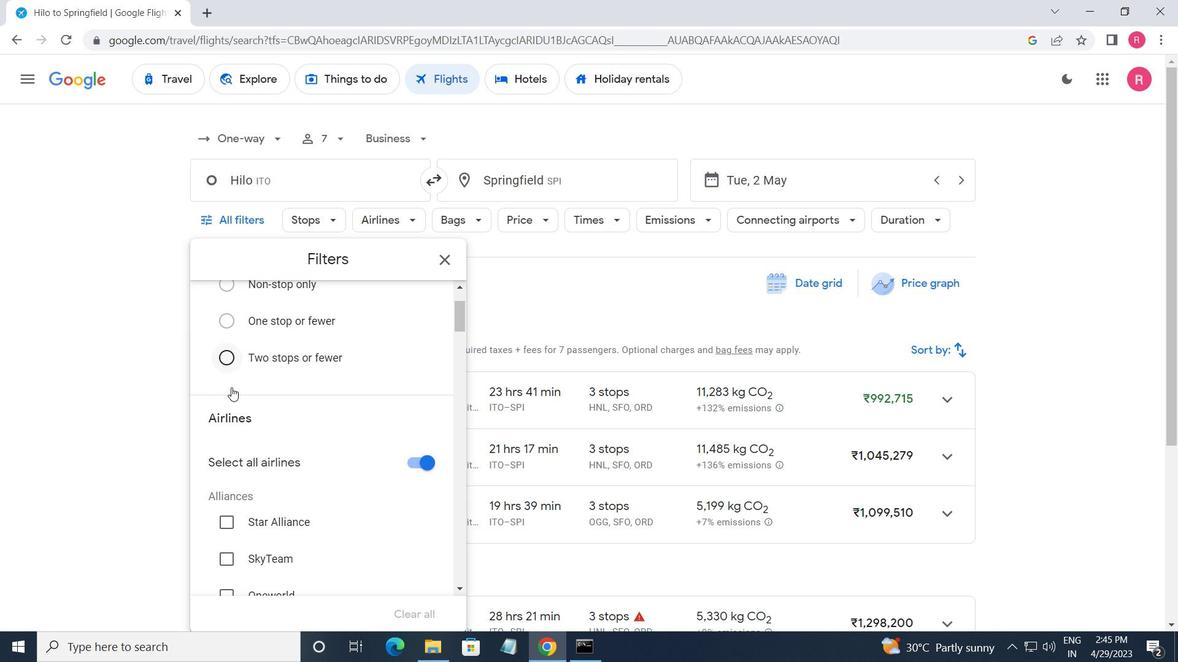 
Action: Mouse scrolled (231, 387) with delta (0, 0)
Screenshot: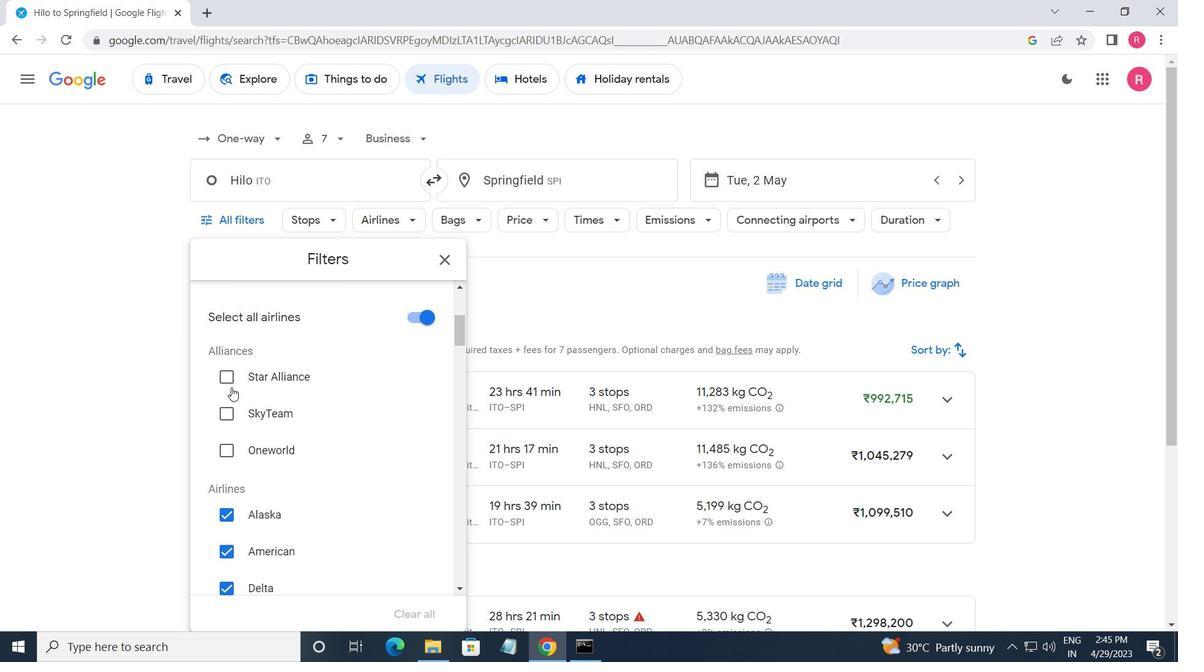 
Action: Mouse scrolled (231, 387) with delta (0, 0)
Screenshot: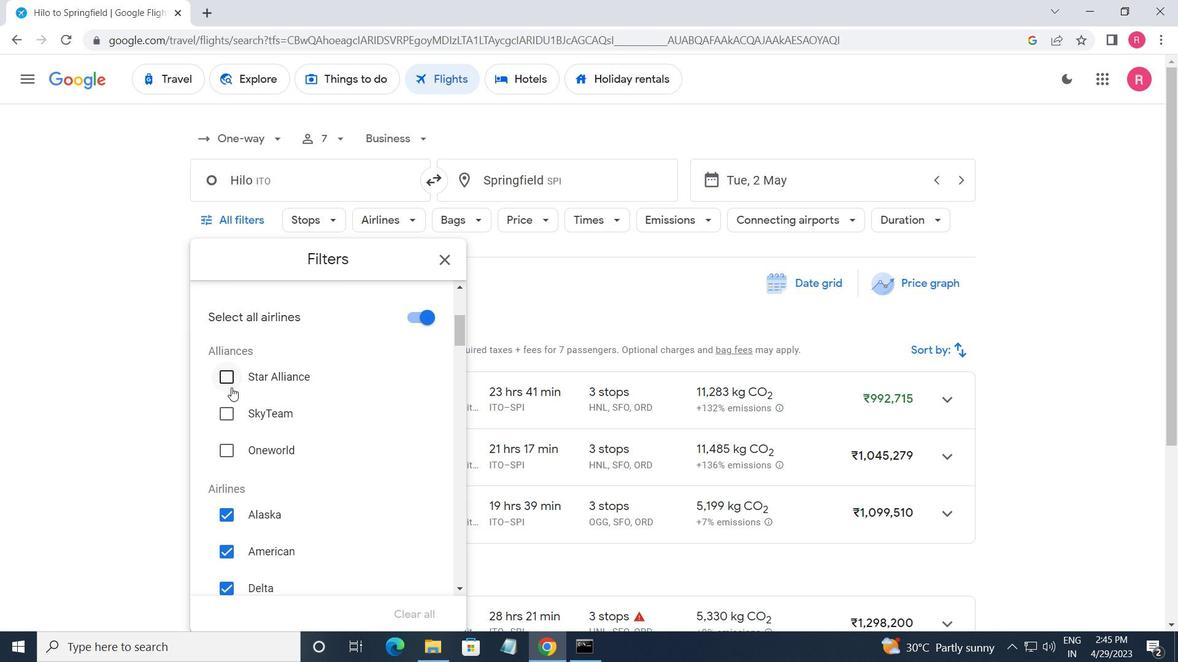 
Action: Mouse scrolled (231, 387) with delta (0, 0)
Screenshot: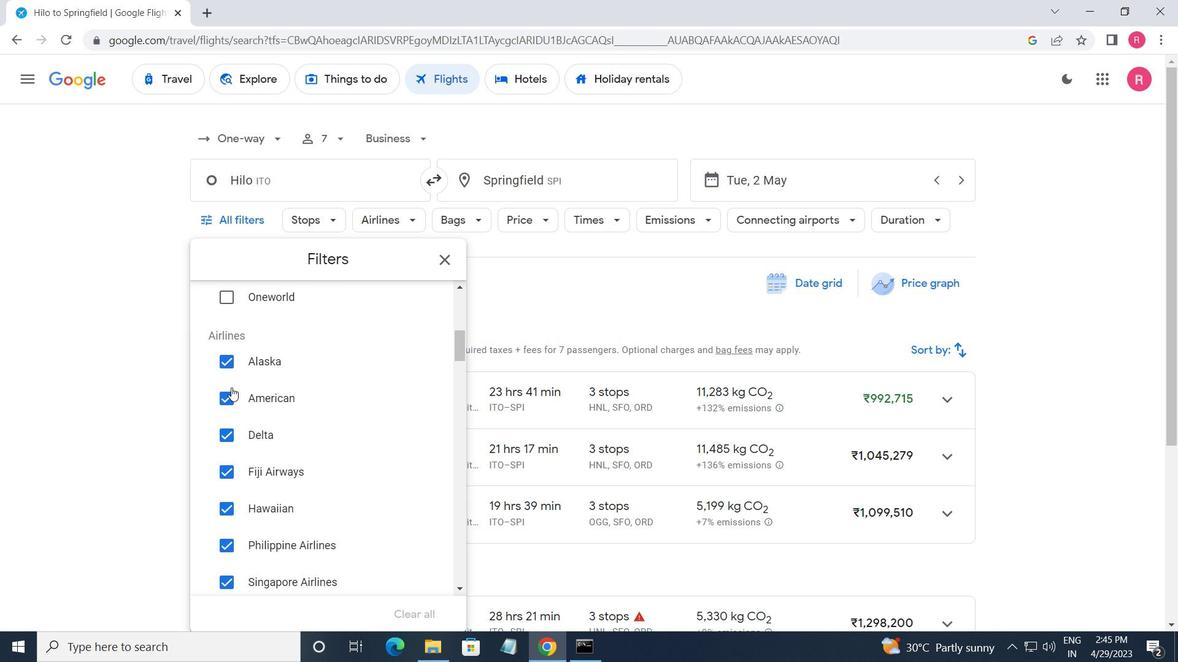 
Action: Mouse scrolled (231, 387) with delta (0, 0)
Screenshot: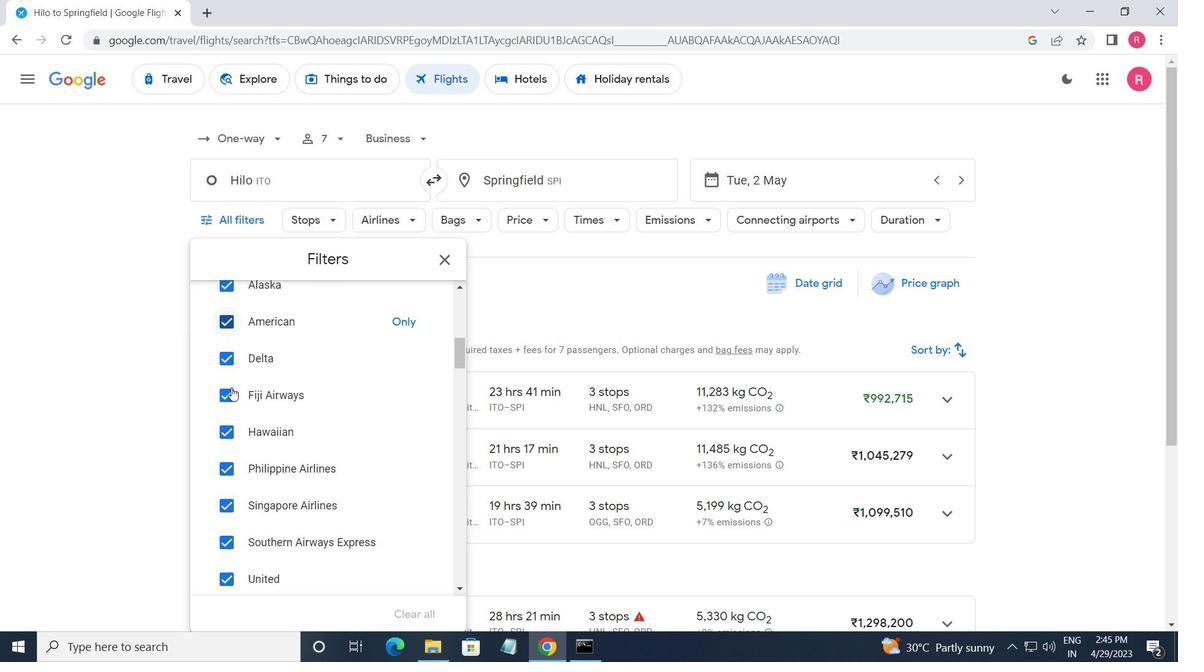 
Action: Mouse scrolled (231, 387) with delta (0, 0)
Screenshot: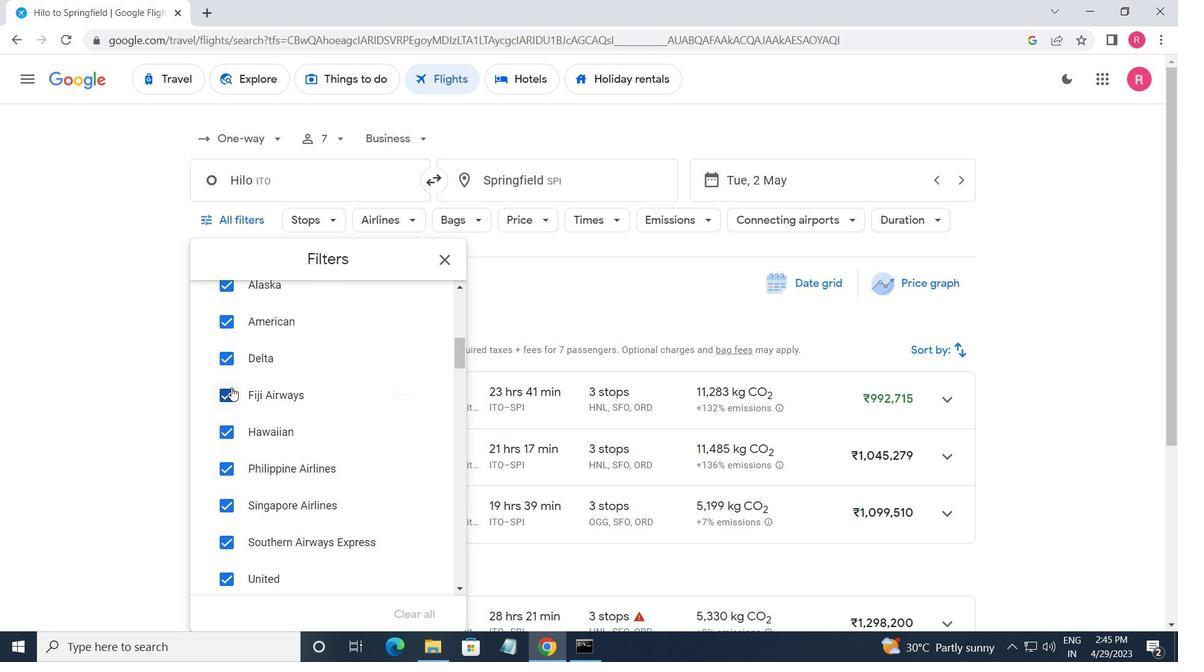 
Action: Mouse scrolled (231, 389) with delta (0, 0)
Screenshot: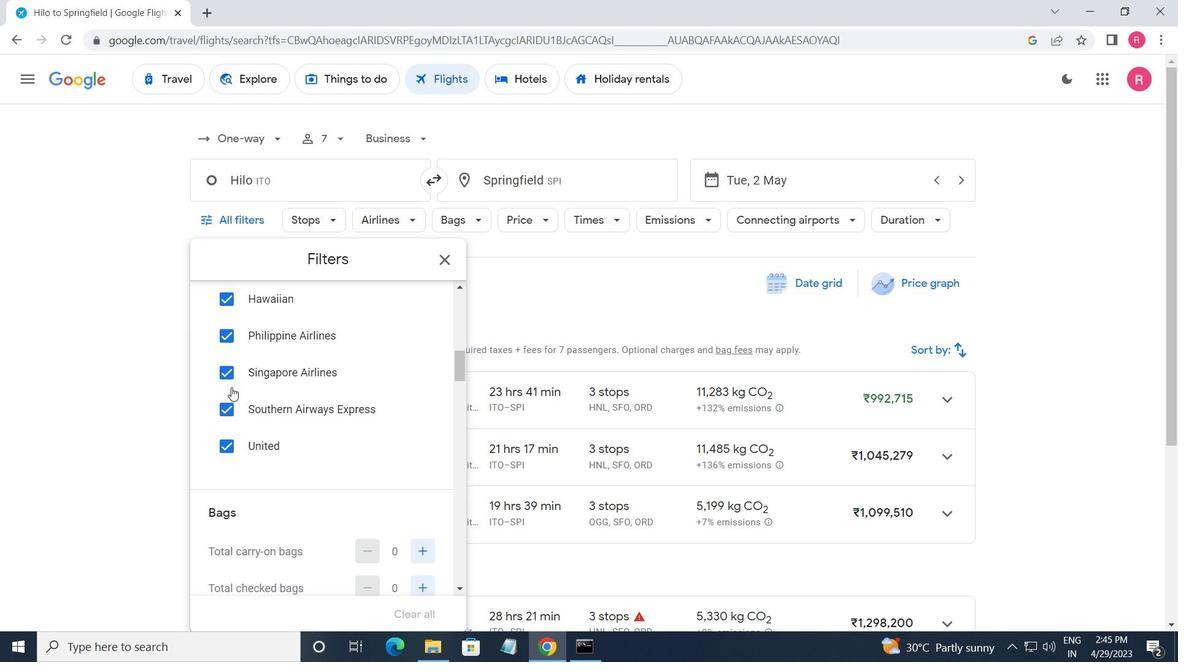 
Action: Mouse scrolled (231, 389) with delta (0, 0)
Screenshot: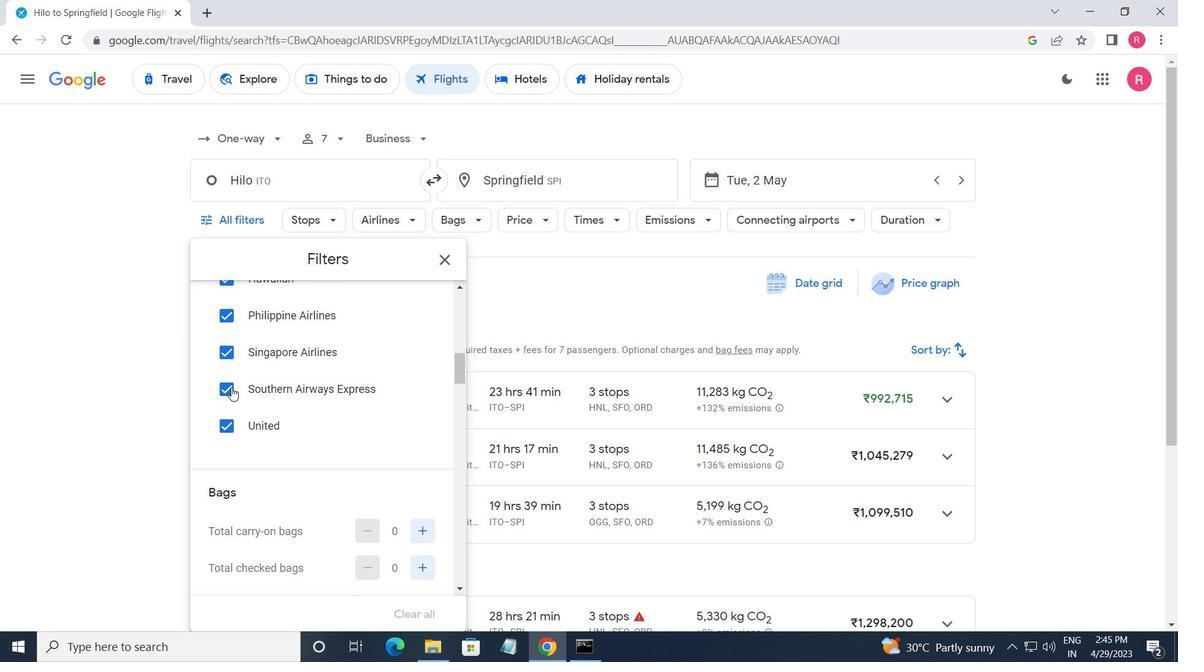 
Action: Mouse scrolled (231, 389) with delta (0, 0)
Screenshot: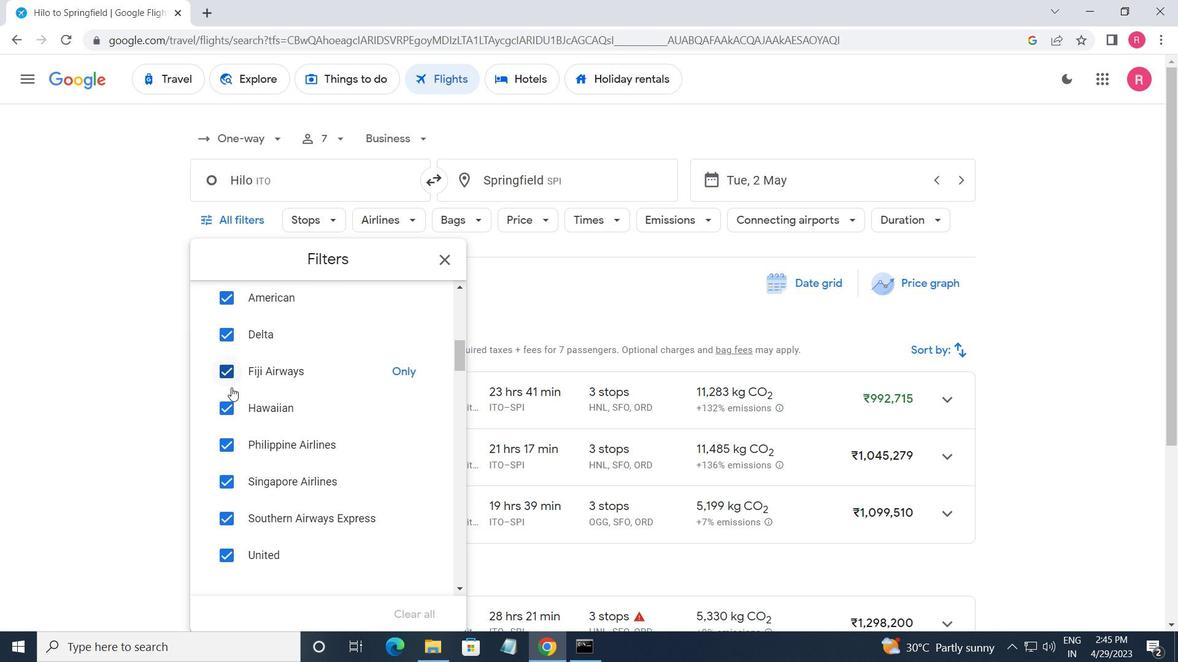 
Action: Mouse moved to (347, 438)
Screenshot: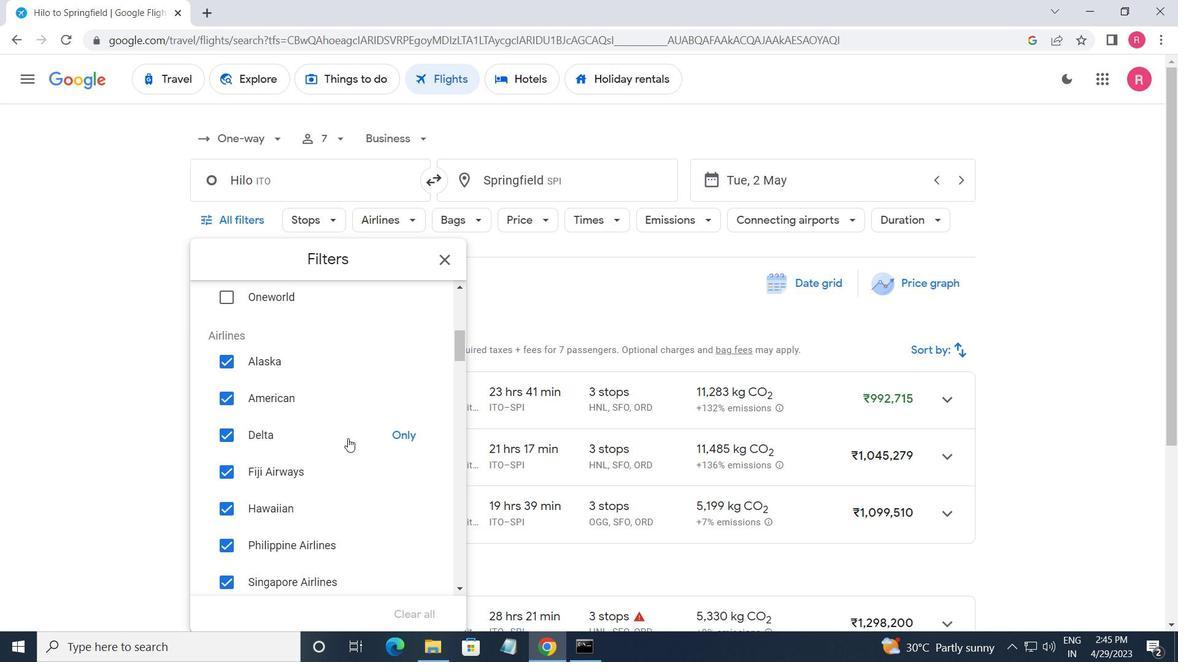 
Action: Mouse scrolled (347, 437) with delta (0, 0)
Screenshot: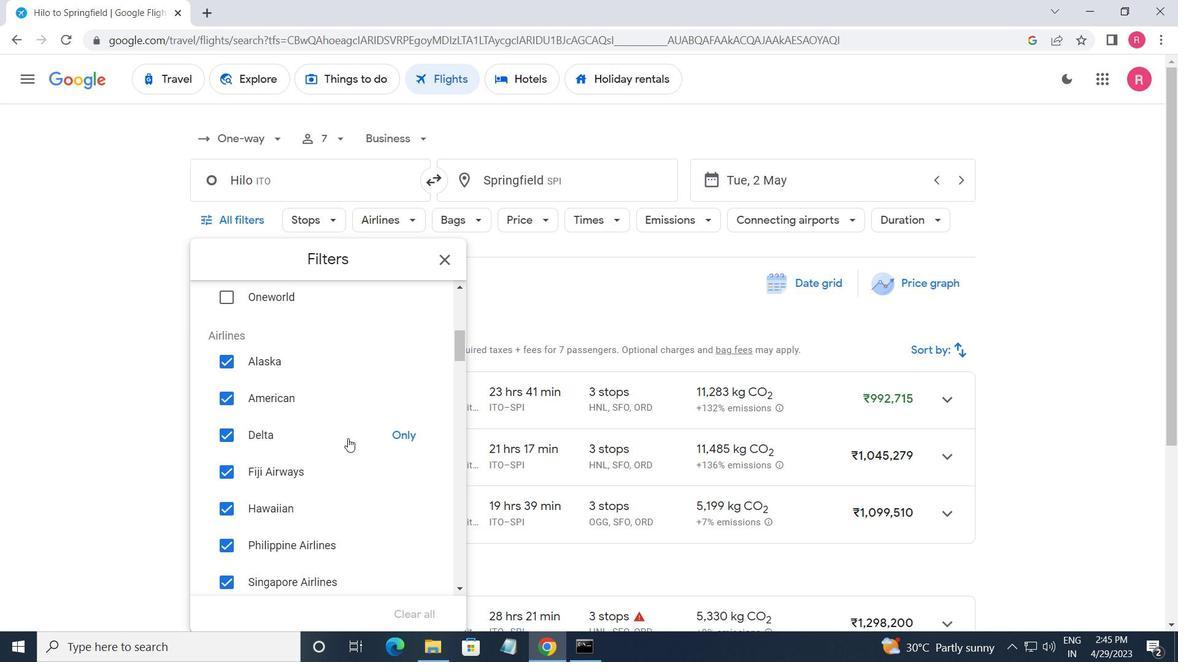 
Action: Mouse moved to (346, 451)
Screenshot: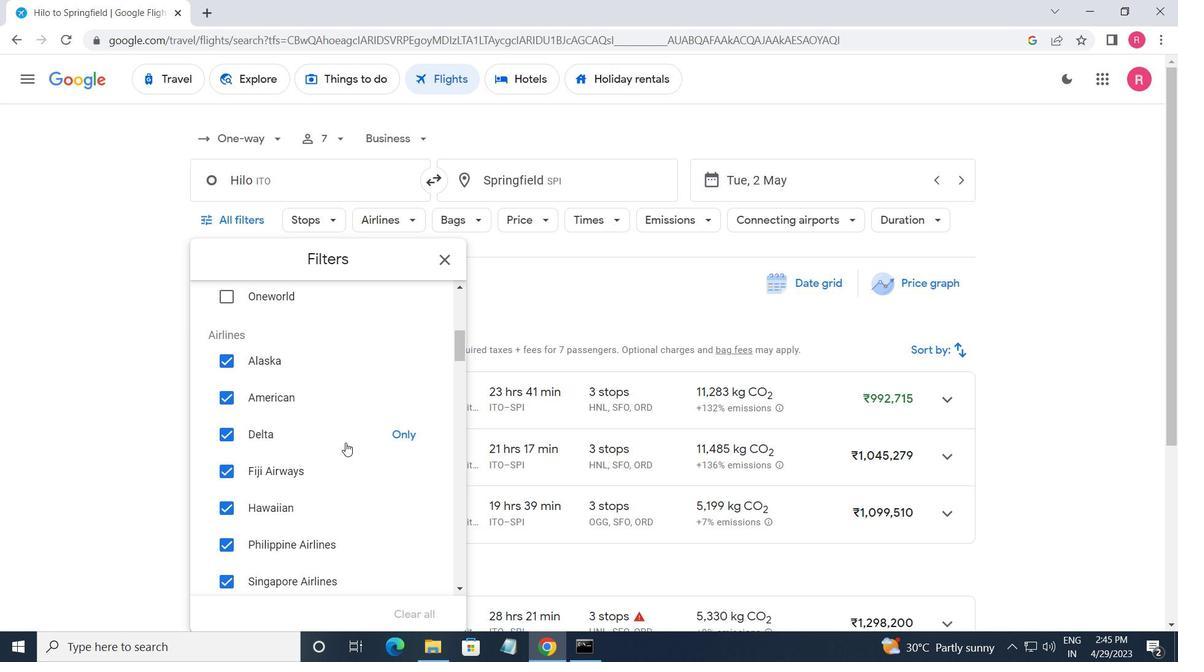 
Action: Mouse scrolled (346, 451) with delta (0, 0)
Screenshot: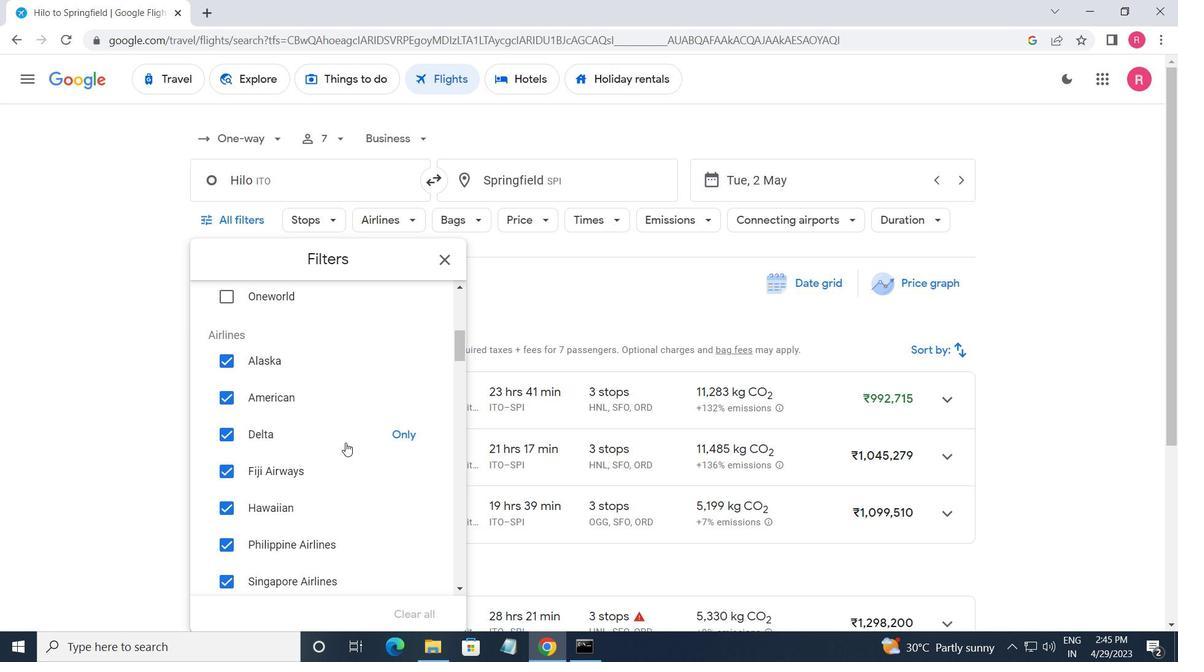 
Action: Mouse moved to (344, 456)
Screenshot: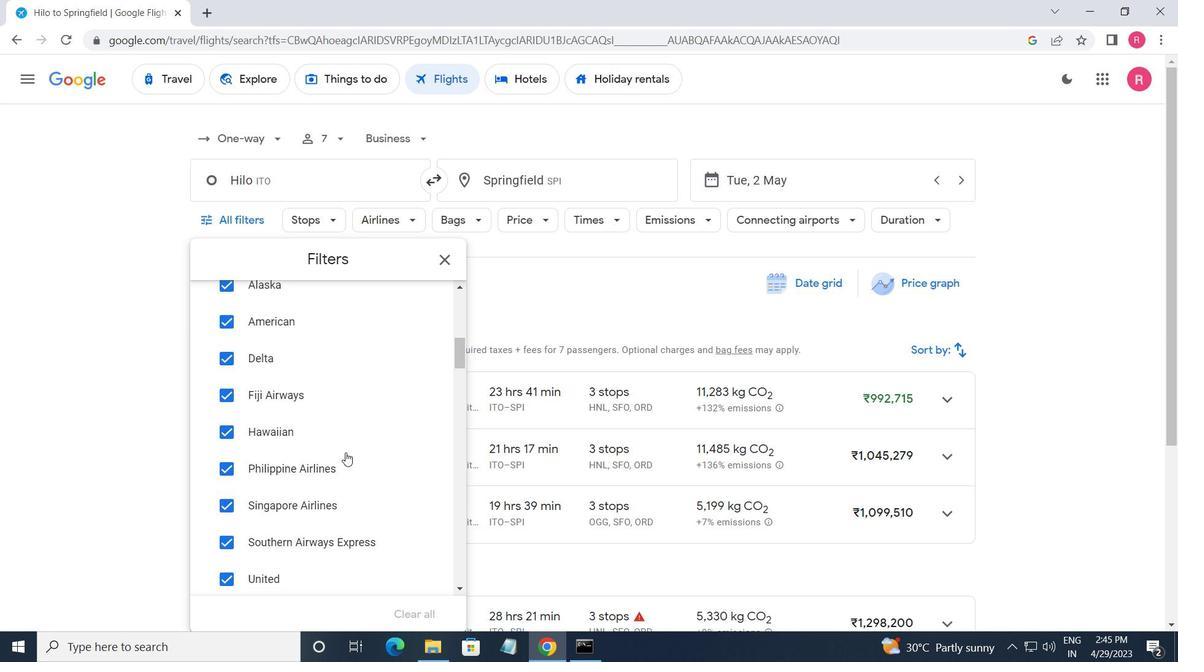 
Action: Mouse scrolled (344, 455) with delta (0, 0)
Screenshot: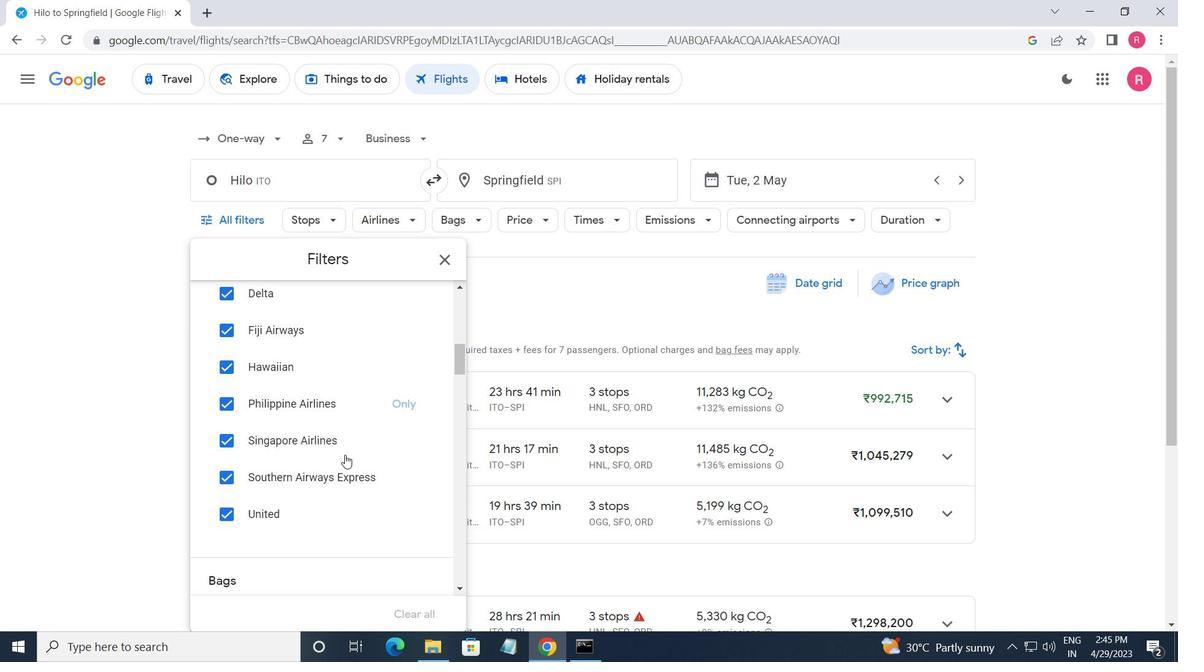
Action: Mouse scrolled (344, 455) with delta (0, 0)
Screenshot: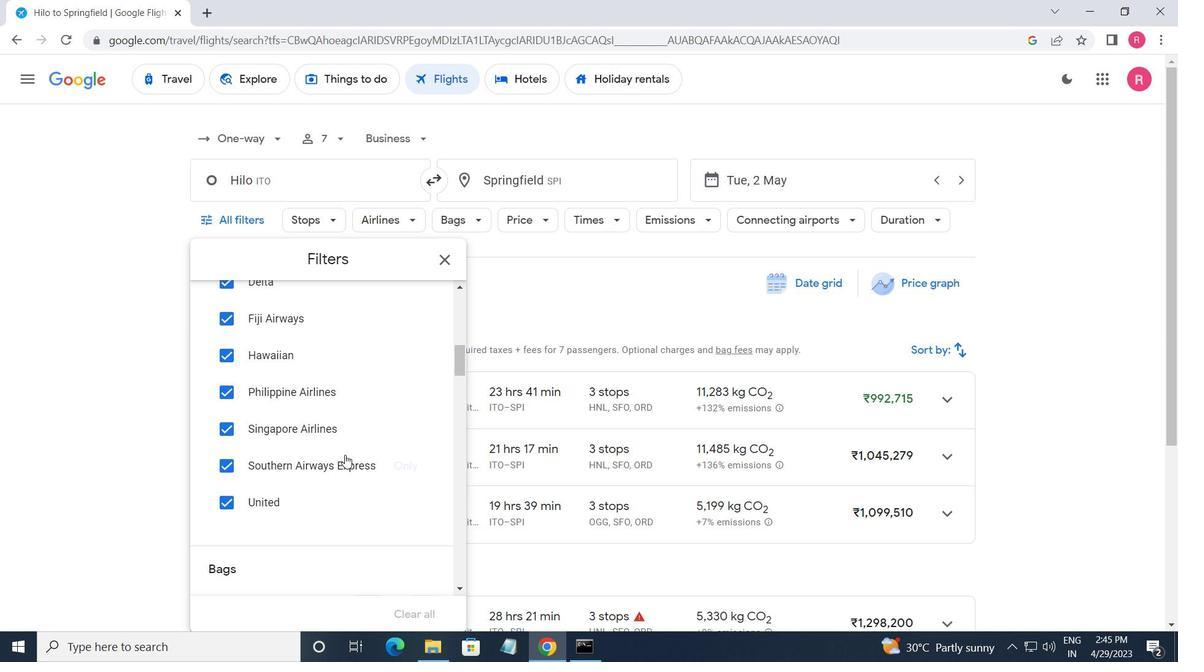 
Action: Mouse moved to (416, 456)
Screenshot: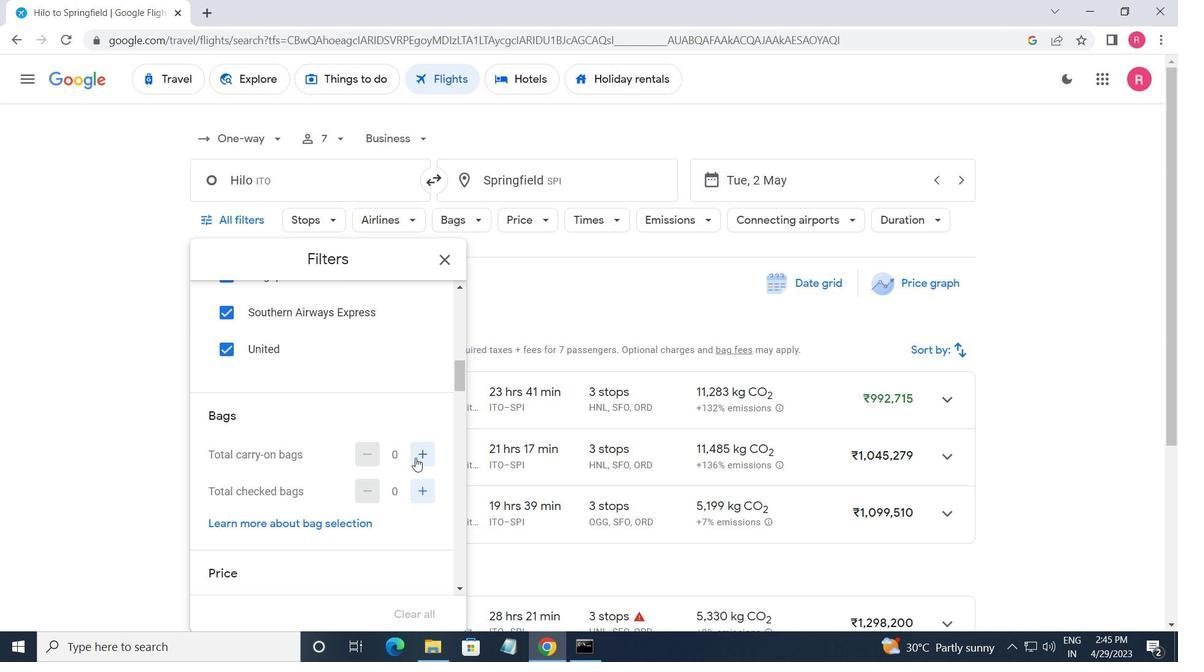 
Action: Mouse pressed left at (416, 456)
Screenshot: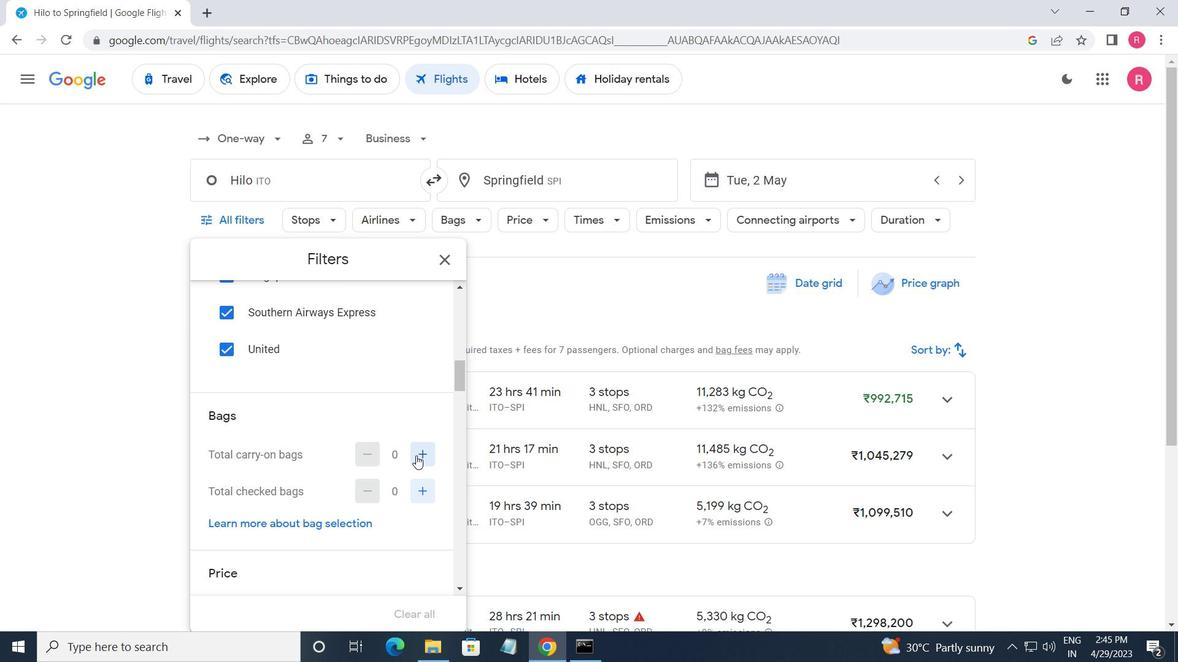 
Action: Mouse pressed left at (416, 456)
Screenshot: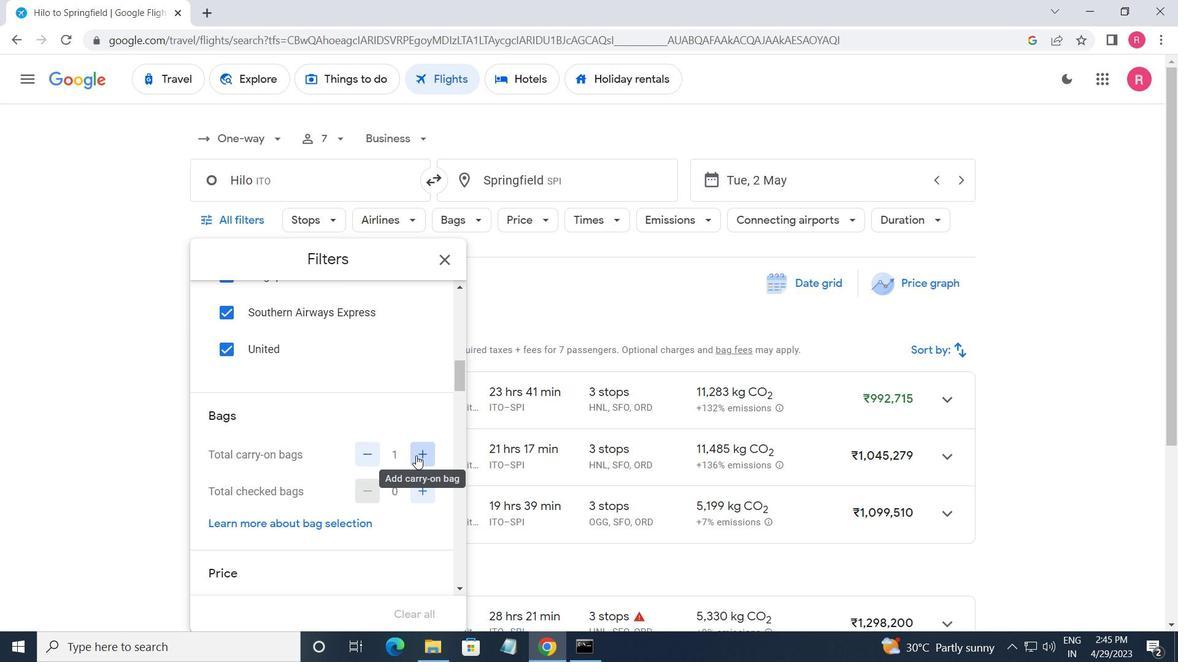 
Action: Mouse moved to (425, 497)
Screenshot: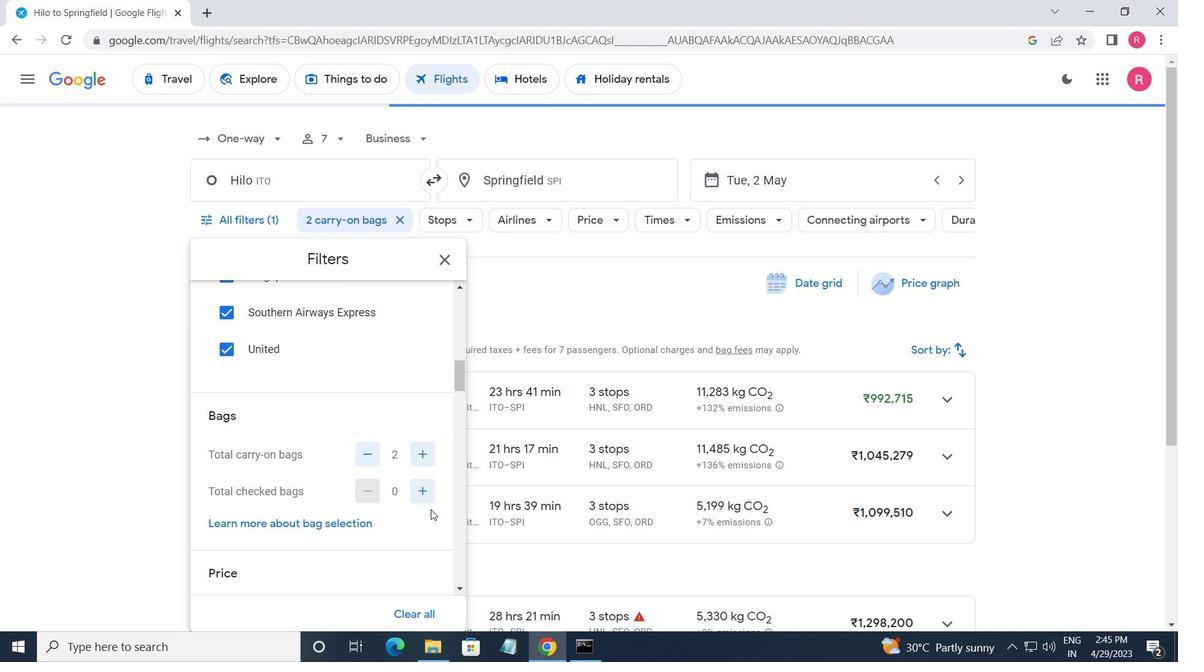 
Action: Mouse pressed left at (425, 497)
Screenshot: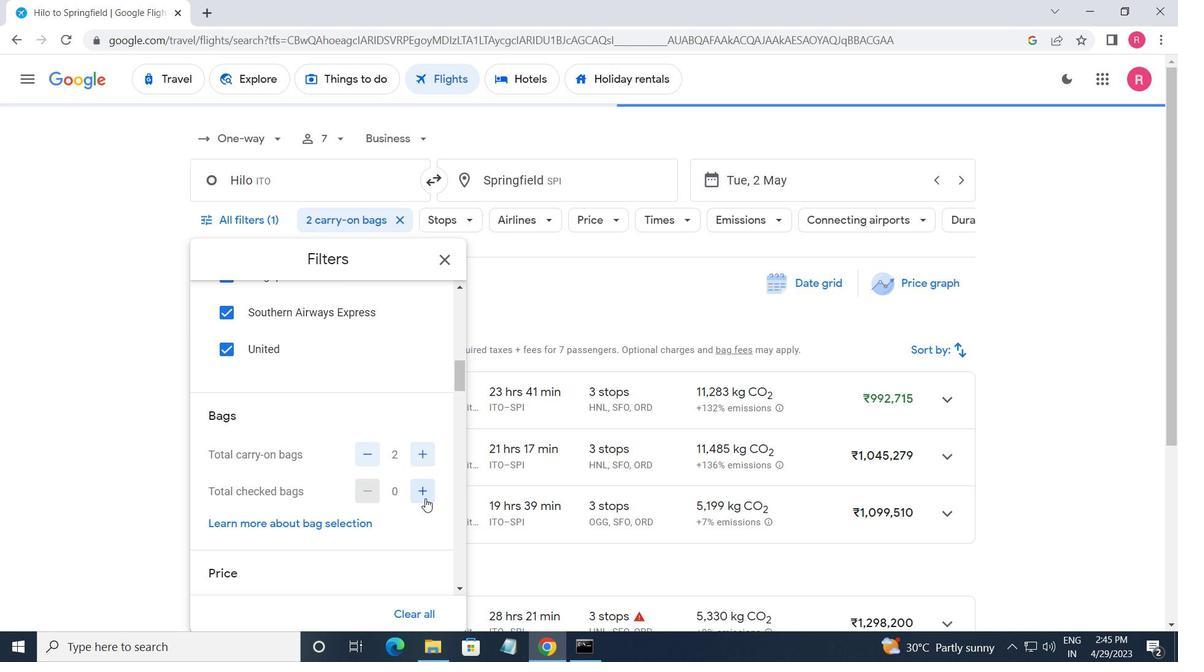 
Action: Mouse pressed left at (425, 497)
Screenshot: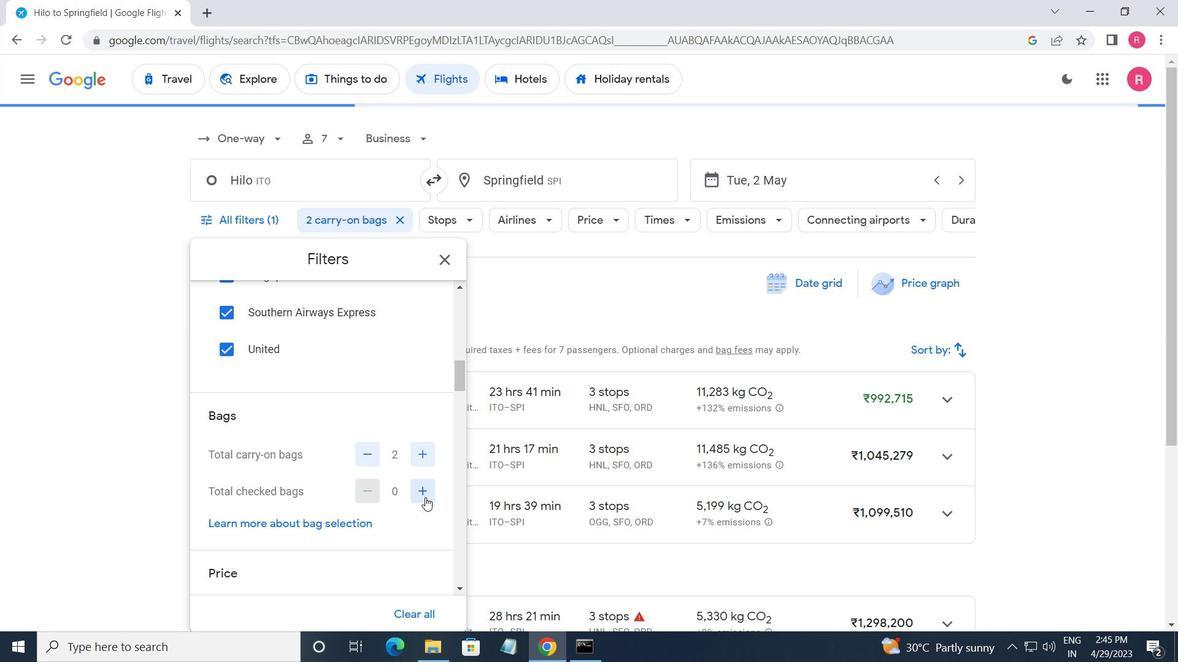 
Action: Mouse pressed left at (425, 497)
Screenshot: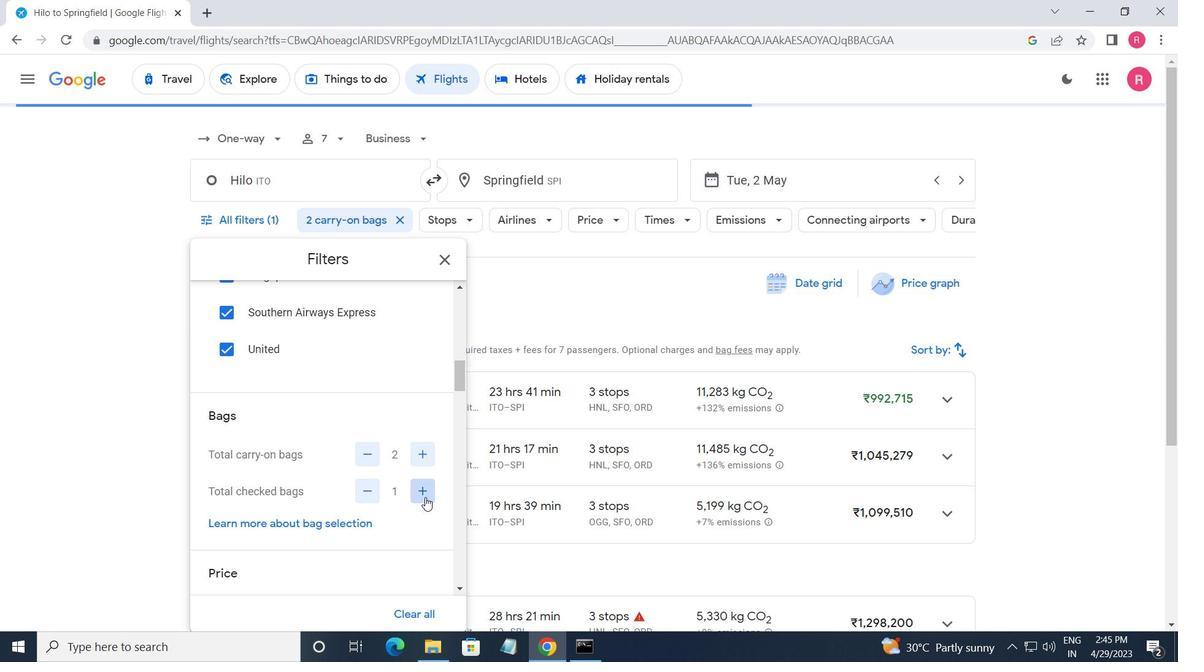 
Action: Mouse pressed left at (425, 497)
Screenshot: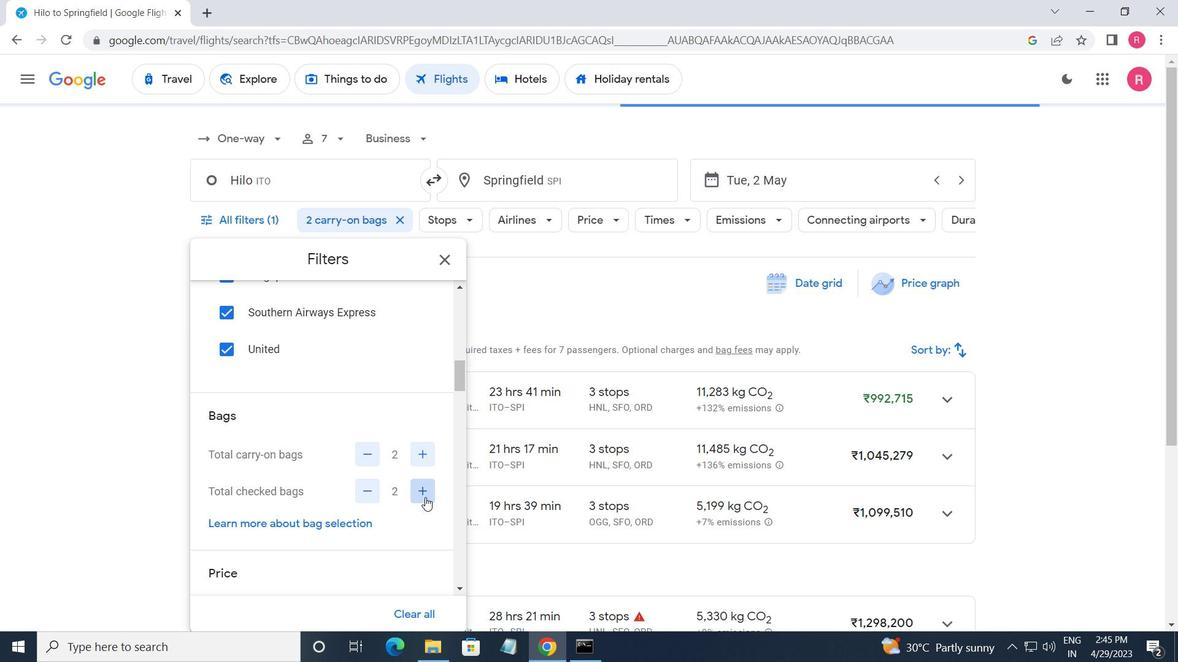 
Action: Mouse pressed left at (425, 497)
Screenshot: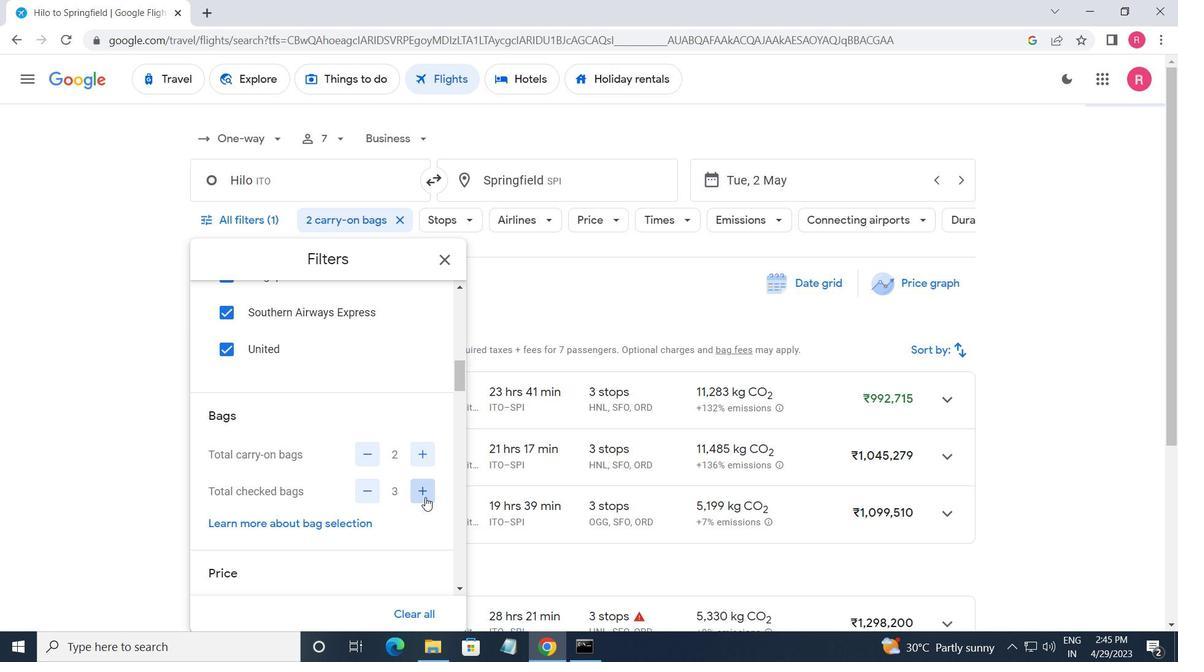 
Action: Mouse pressed left at (425, 497)
Screenshot: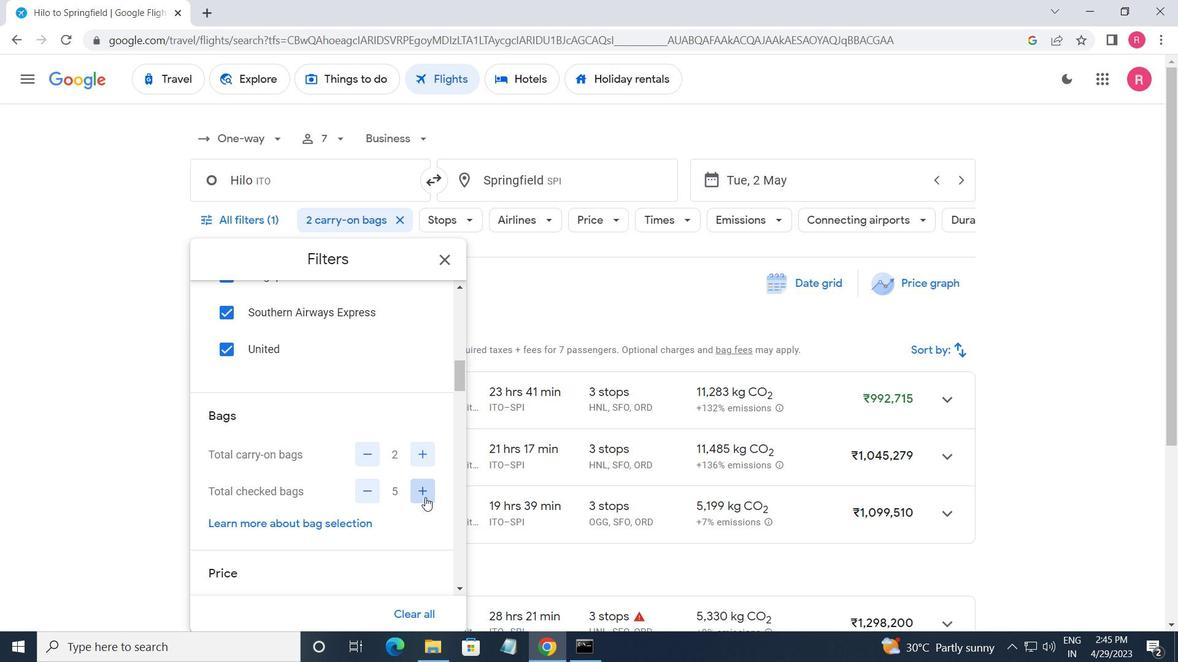 
Action: Mouse pressed left at (425, 497)
Screenshot: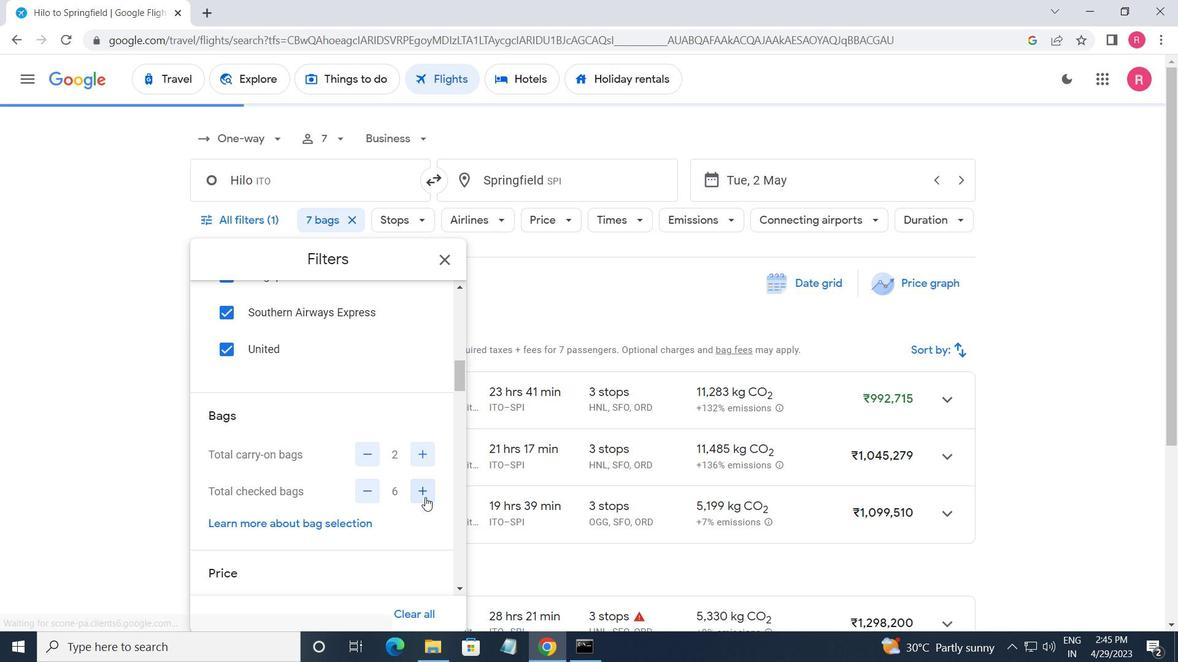 
Action: Mouse pressed left at (425, 497)
Screenshot: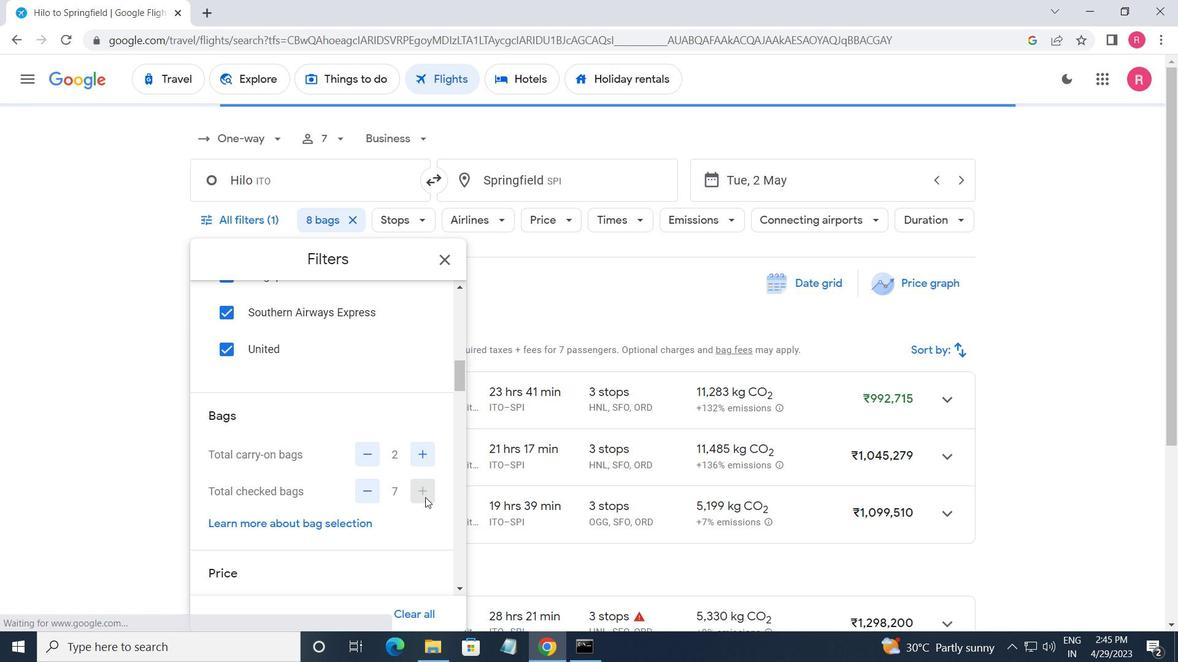 
Action: Mouse moved to (424, 497)
Screenshot: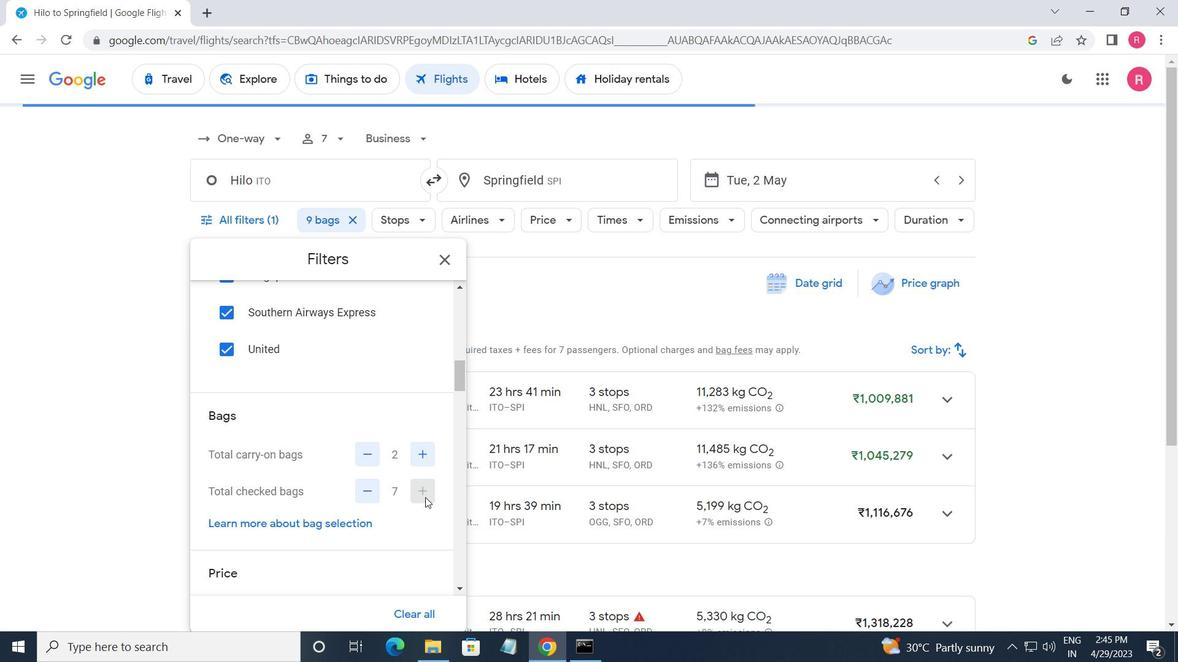 
Action: Mouse scrolled (424, 497) with delta (0, 0)
Screenshot: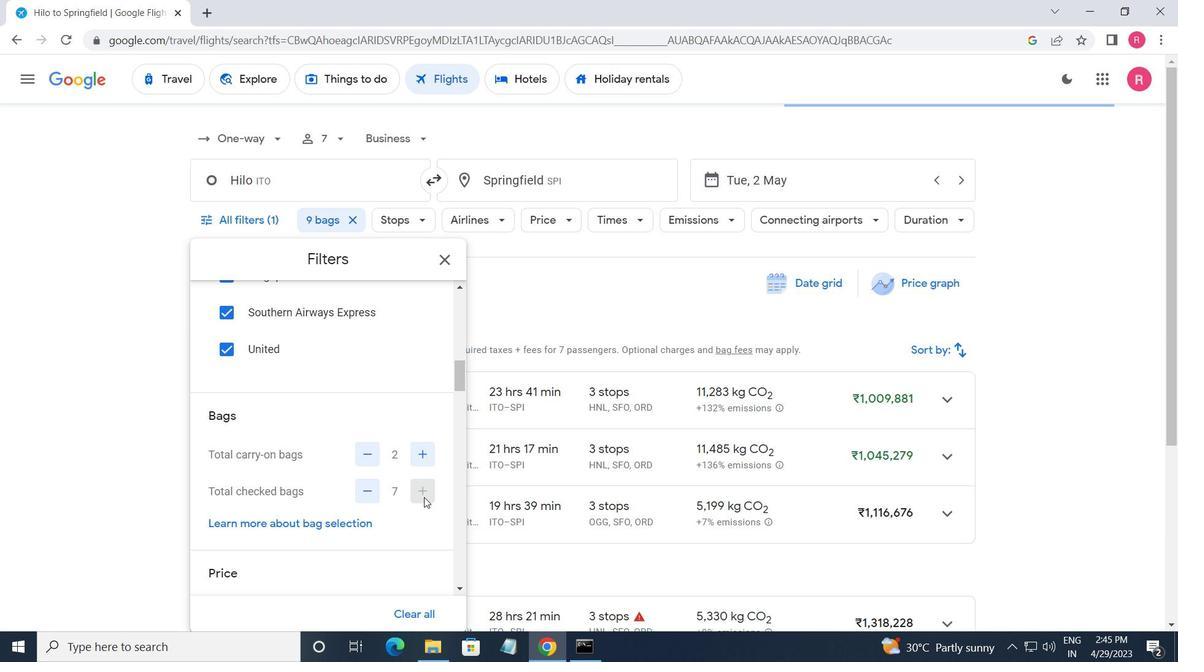 
Action: Mouse scrolled (424, 497) with delta (0, 0)
Screenshot: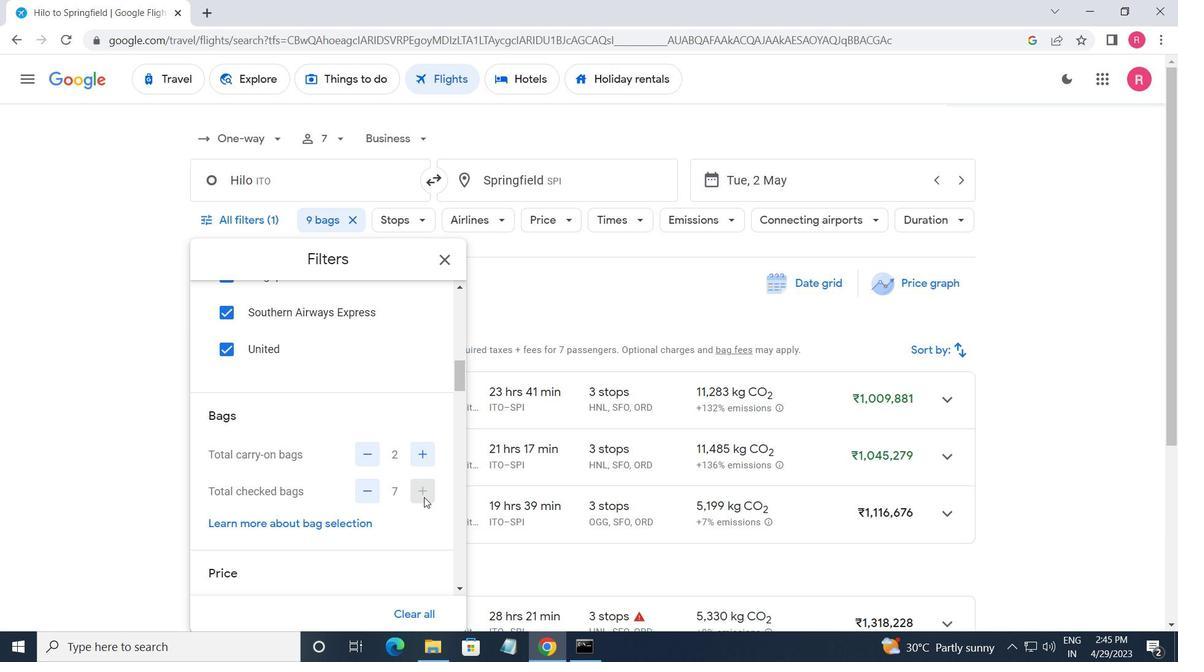 
Action: Mouse moved to (425, 493)
Screenshot: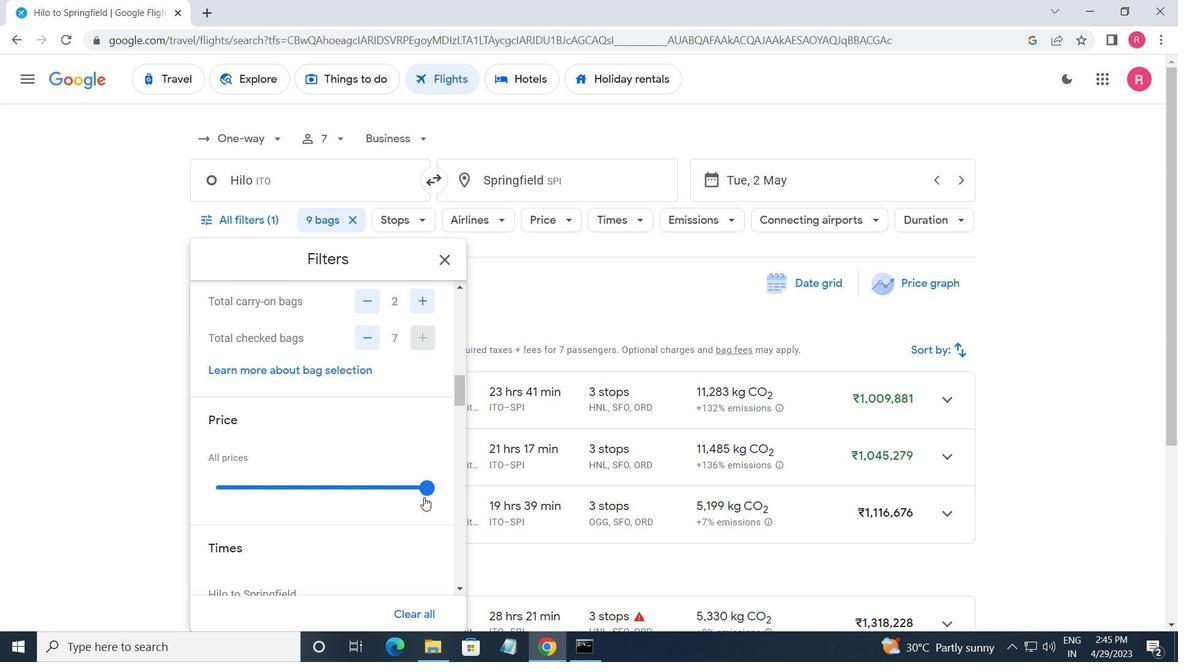 
Action: Mouse pressed left at (425, 493)
Screenshot: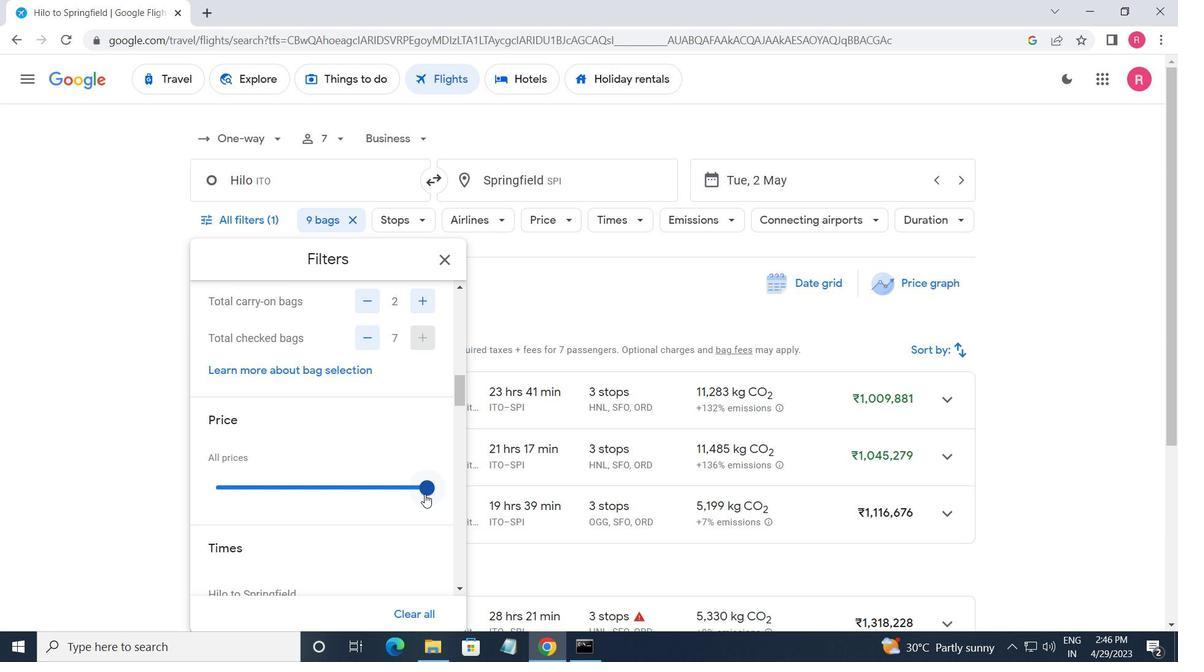 
Action: Mouse moved to (233, 507)
Screenshot: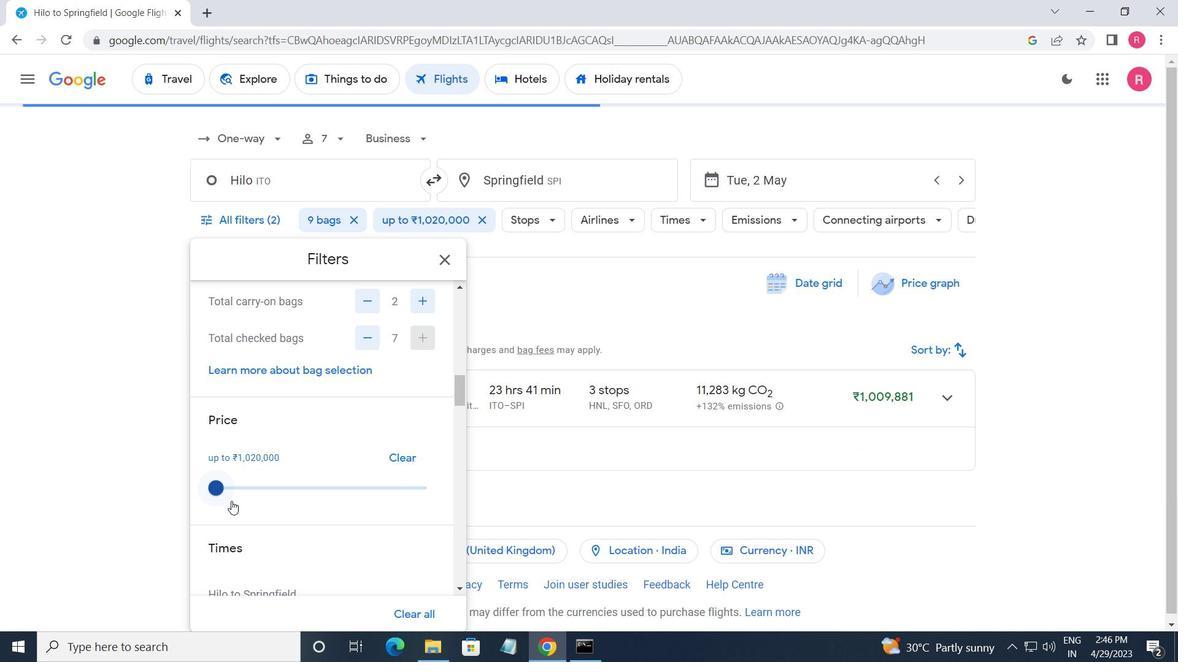 
Action: Mouse scrolled (233, 506) with delta (0, 0)
Screenshot: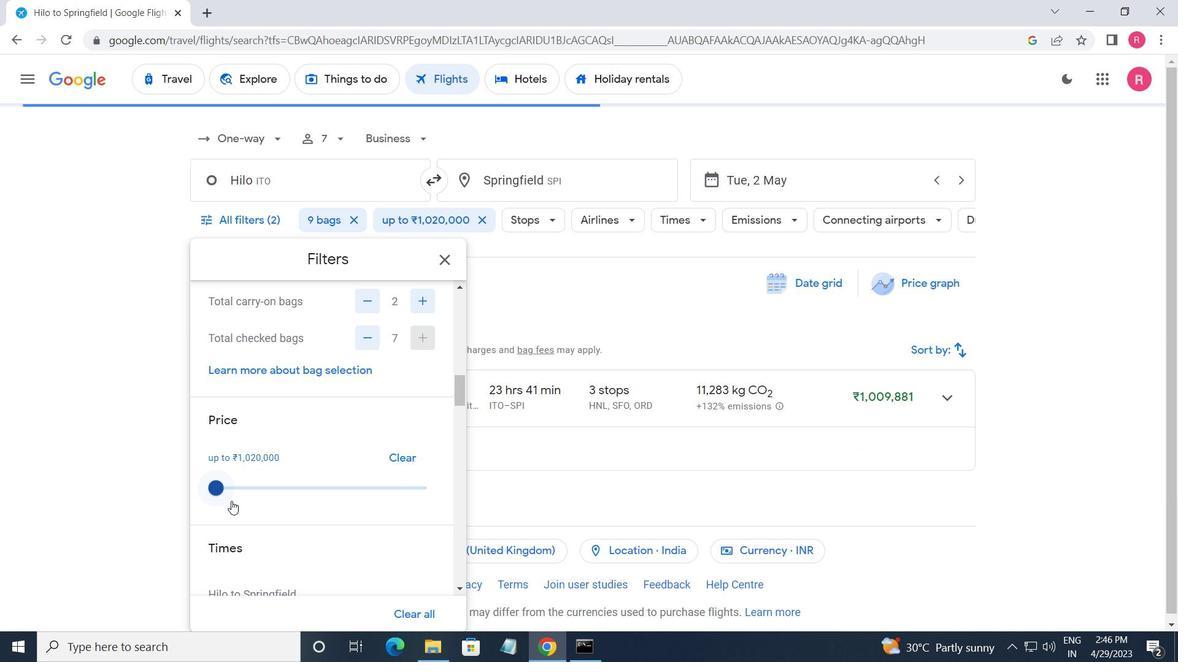 
Action: Mouse moved to (233, 508)
Screenshot: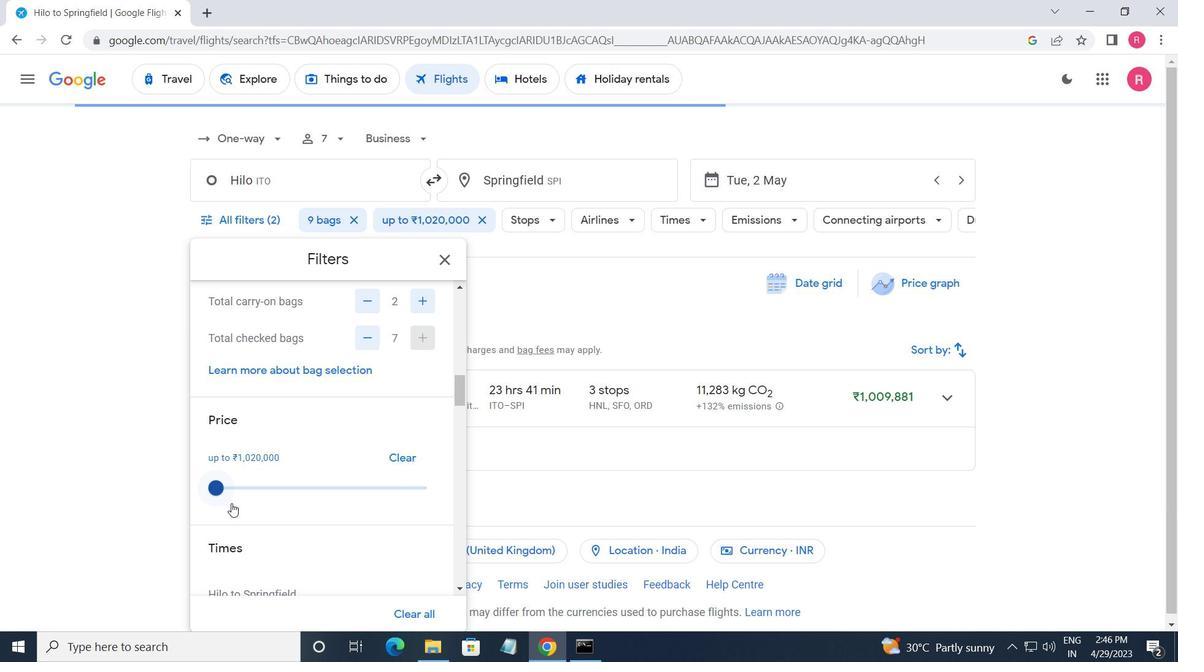 
Action: Mouse scrolled (233, 508) with delta (0, 0)
Screenshot: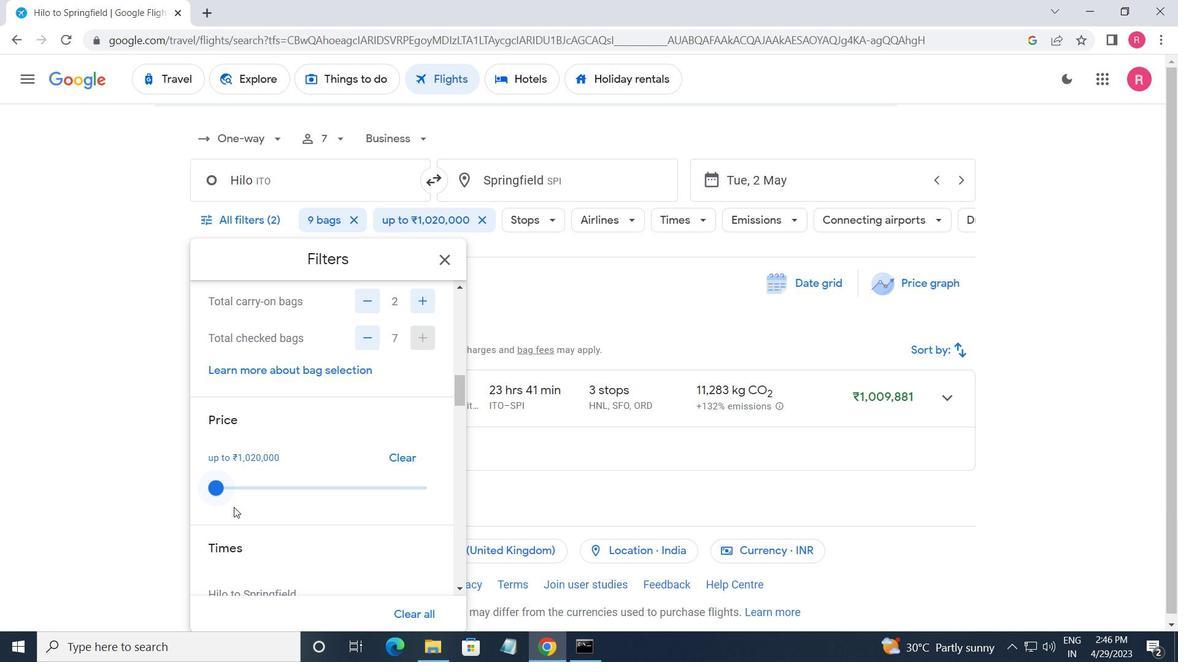 
Action: Mouse scrolled (233, 508) with delta (0, 0)
Screenshot: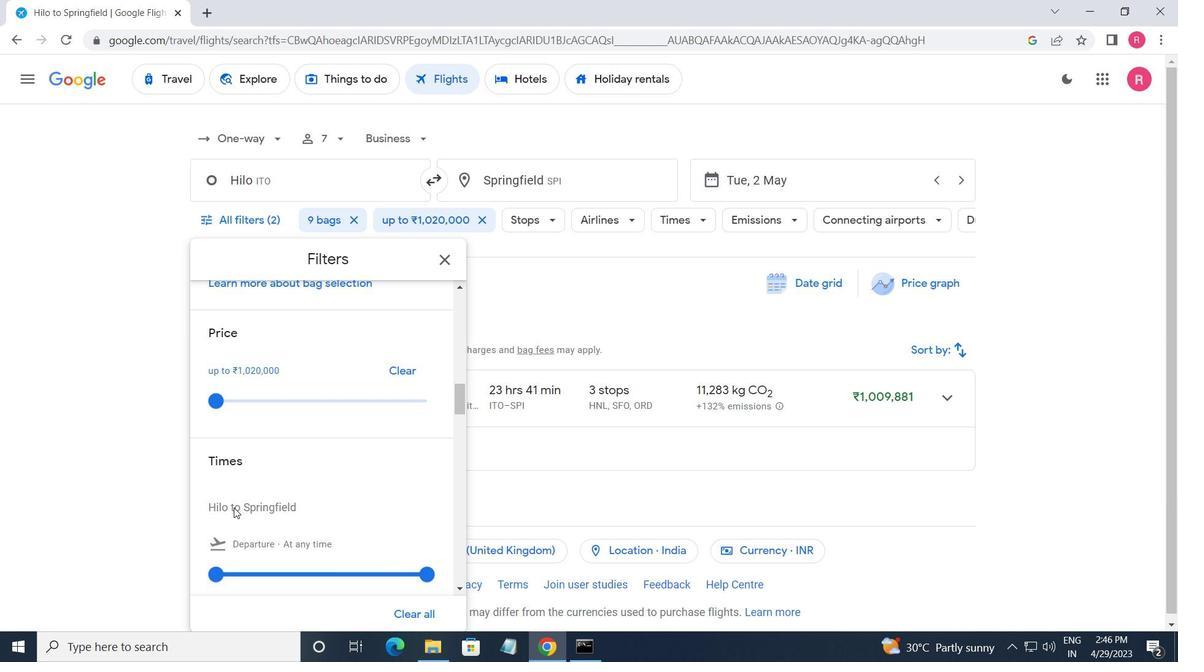 
Action: Mouse moved to (222, 440)
Screenshot: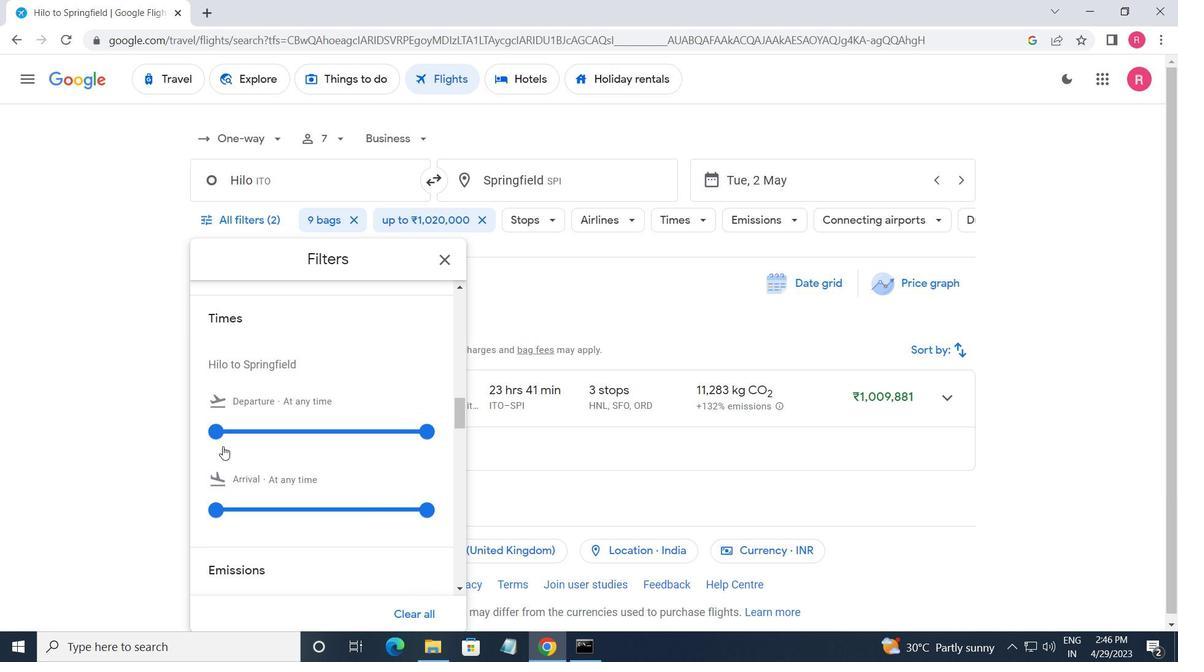 
Action: Mouse pressed left at (222, 440)
Screenshot: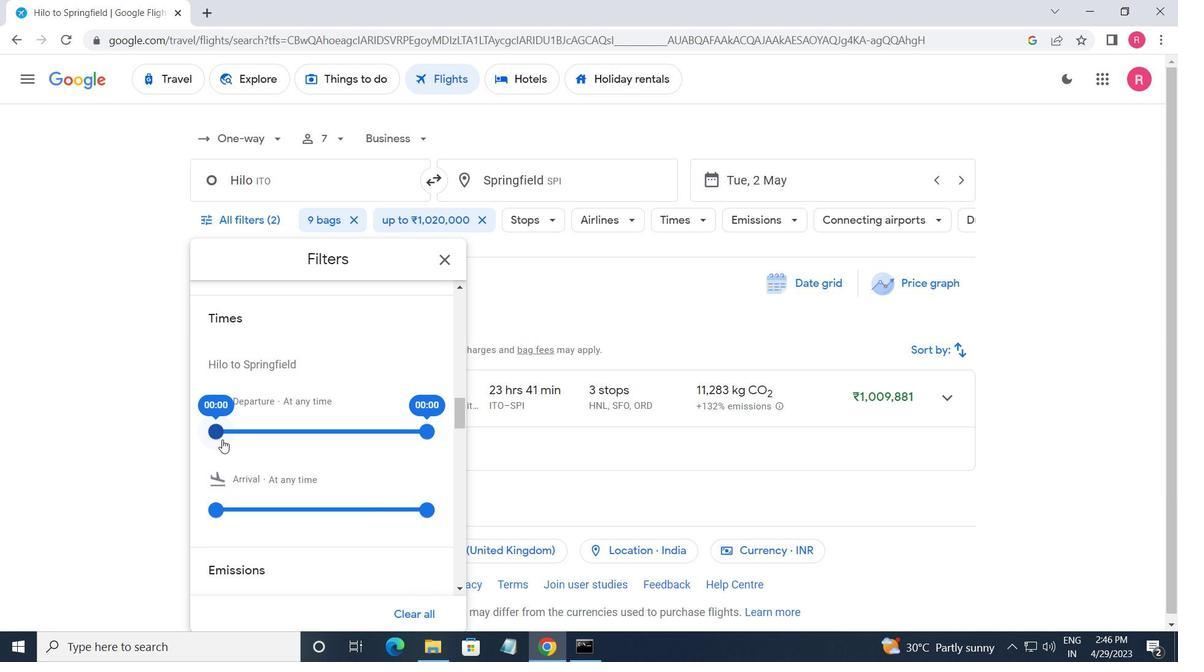 
Action: Mouse moved to (429, 435)
Screenshot: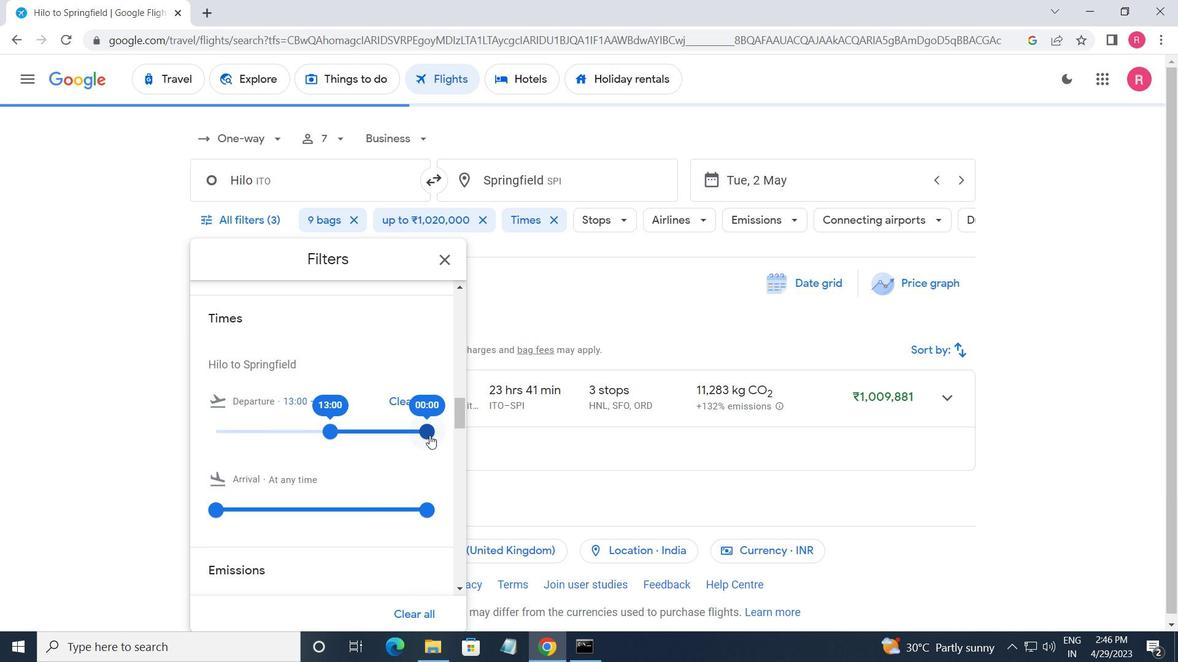 
Action: Mouse pressed left at (429, 435)
Screenshot: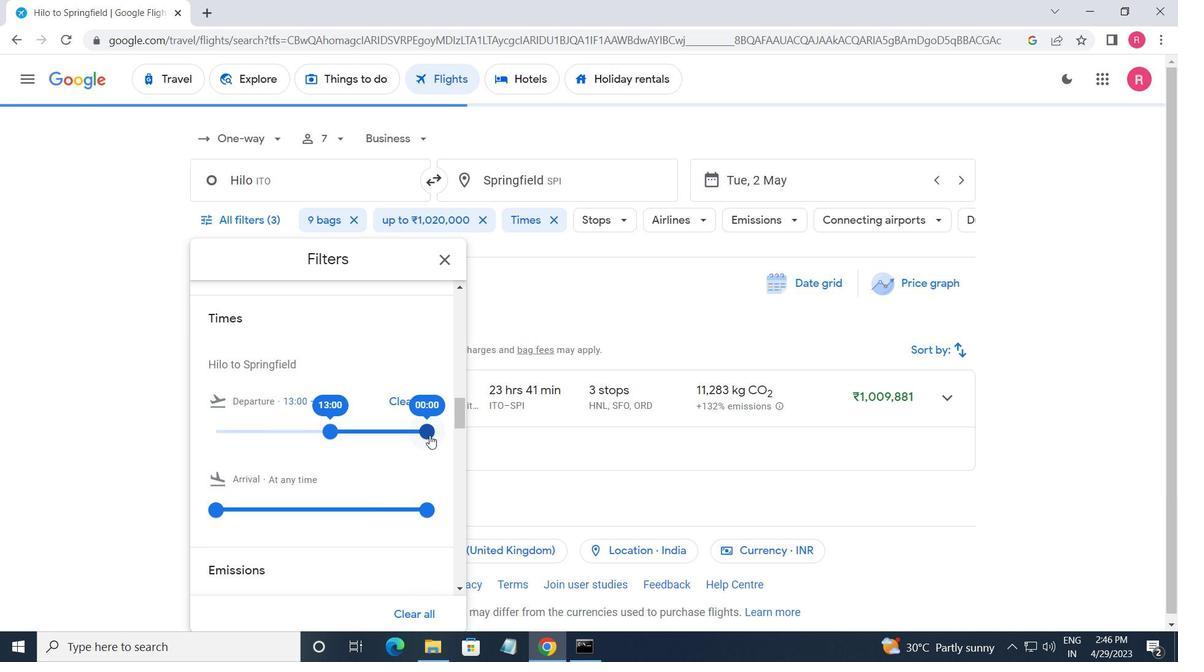 
Action: Mouse moved to (386, 425)
Screenshot: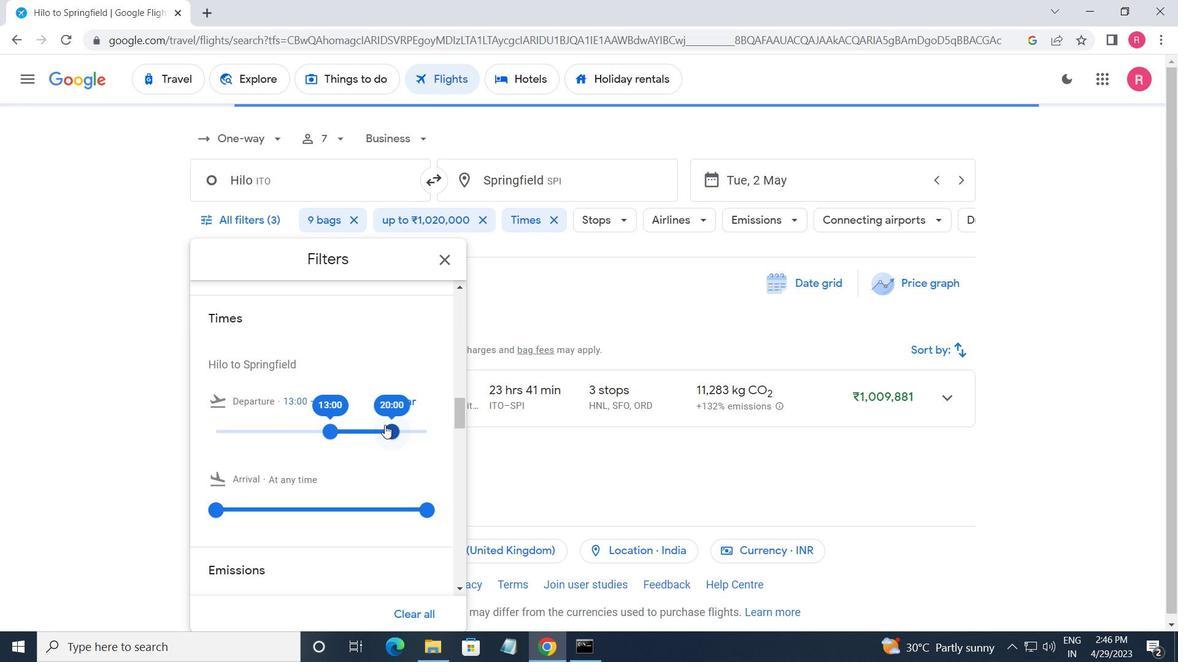 
Action: Mouse pressed left at (386, 425)
Screenshot: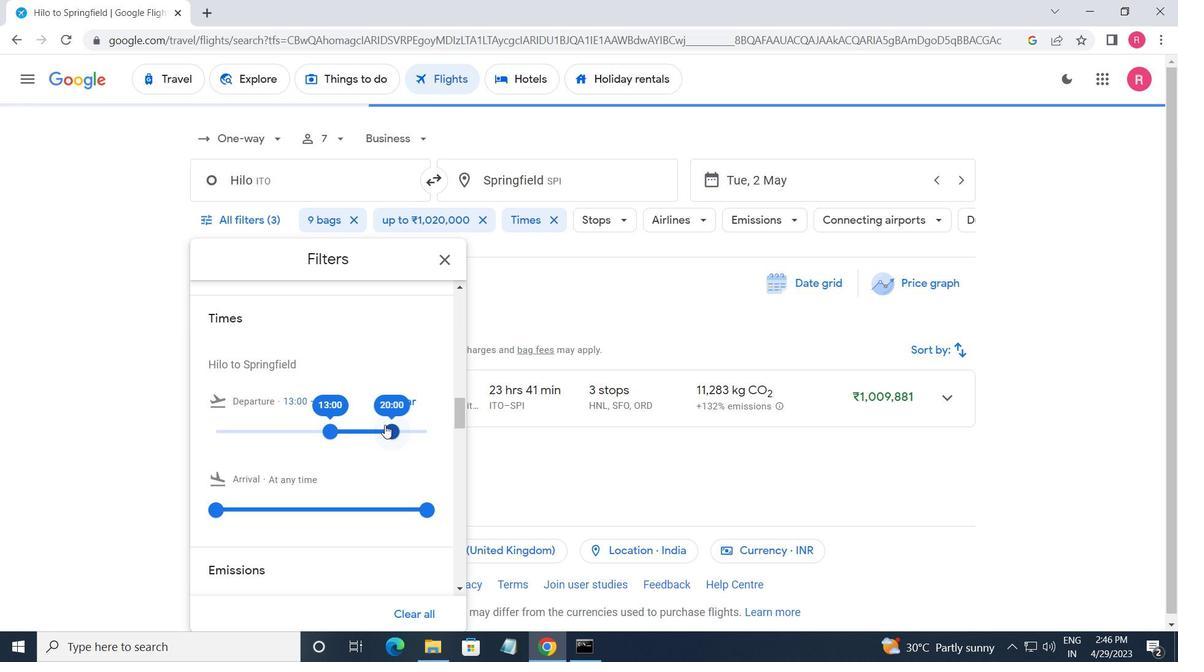 
Action: Mouse moved to (440, 273)
Screenshot: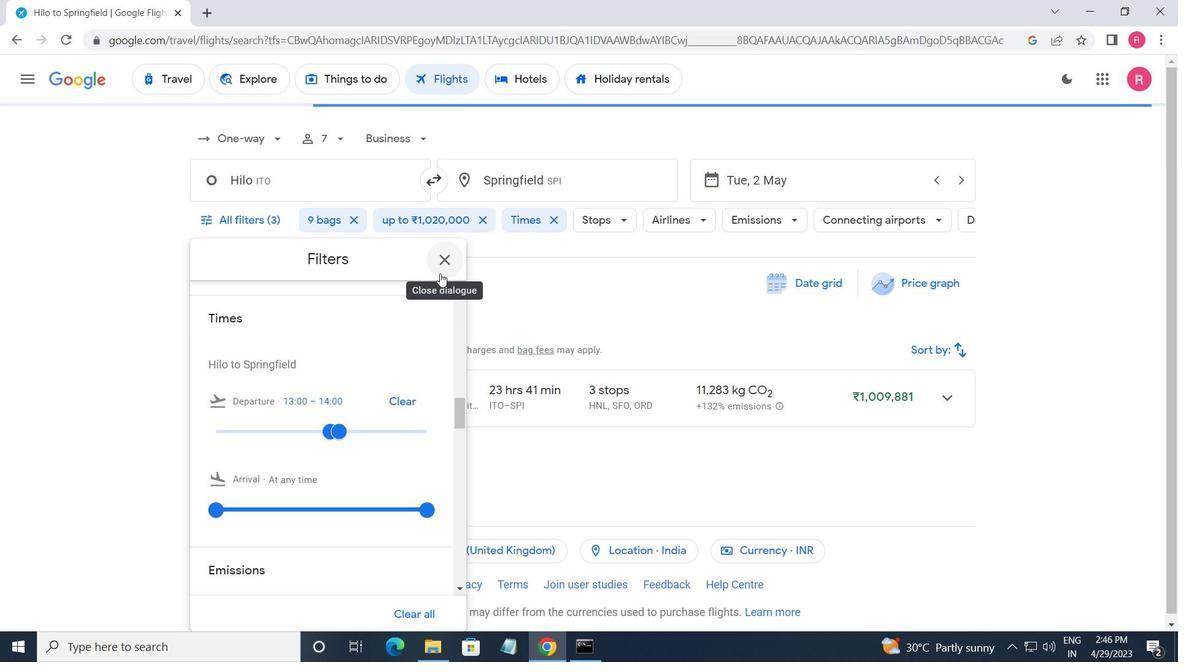 
Action: Mouse pressed left at (440, 273)
Screenshot: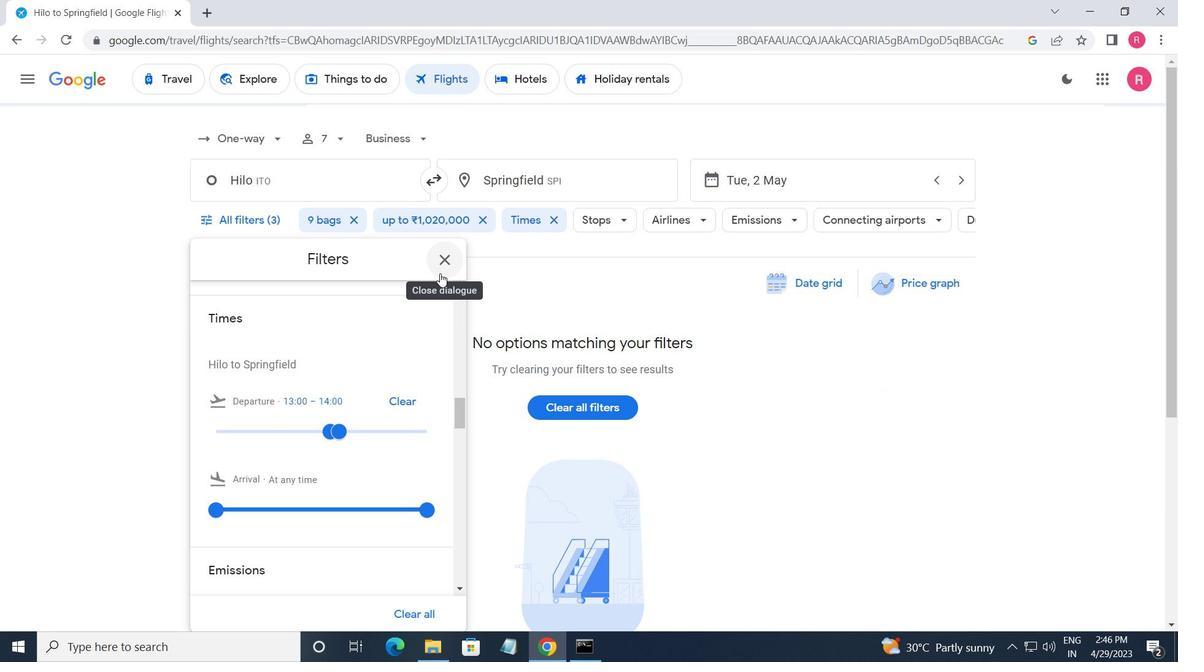 
